 Task: Look for space in Mvomero, Tanzania from 8th August, 2023 to 15th August, 2023 for 9 adults in price range Rs.10000 to Rs.14000. Place can be shared room with 5 bedrooms having 9 beds and 5 bathrooms. Property type can be house, flat, guest house. Amenities needed are: wifi, TV, free parkinig on premises, gym, breakfast. Booking option can be shelf check-in. Required host language is English.
Action: Mouse moved to (482, 97)
Screenshot: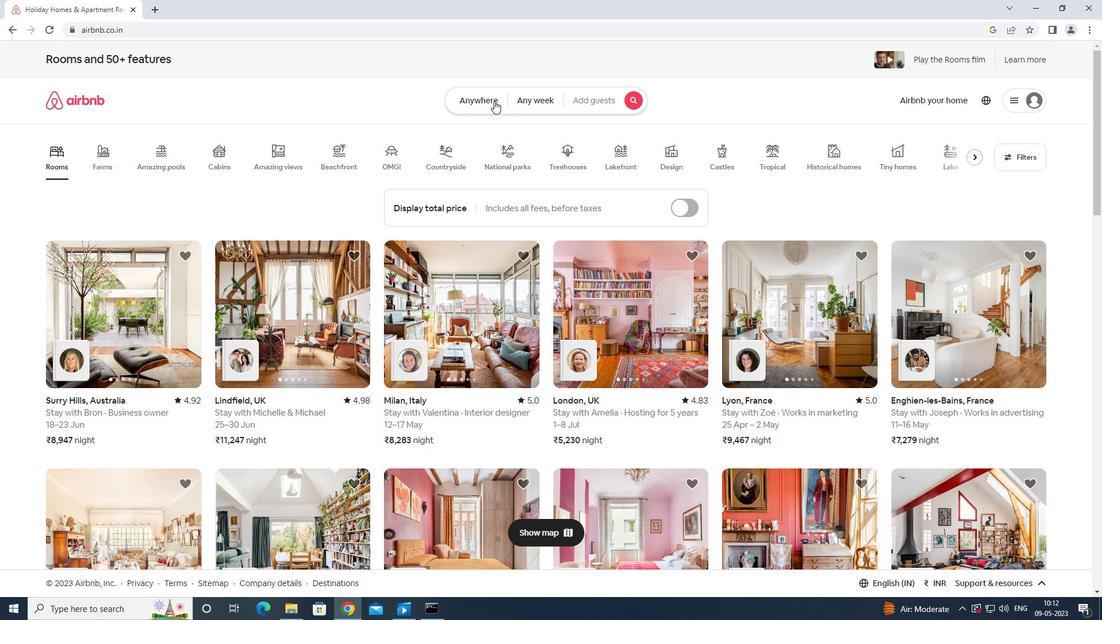 
Action: Mouse pressed left at (482, 97)
Screenshot: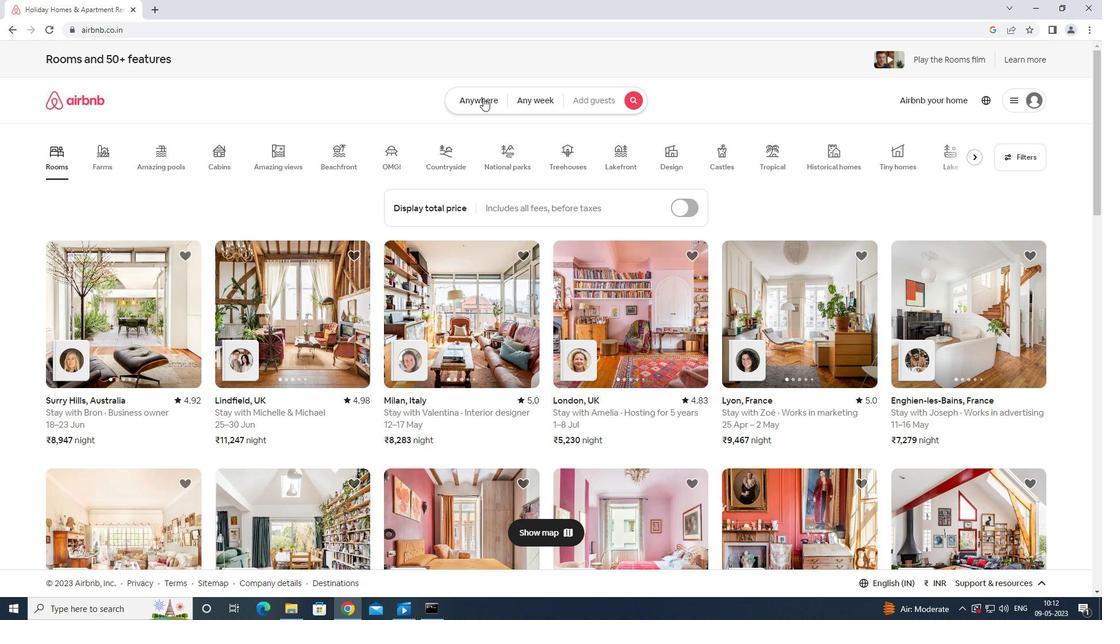 
Action: Mouse moved to (454, 133)
Screenshot: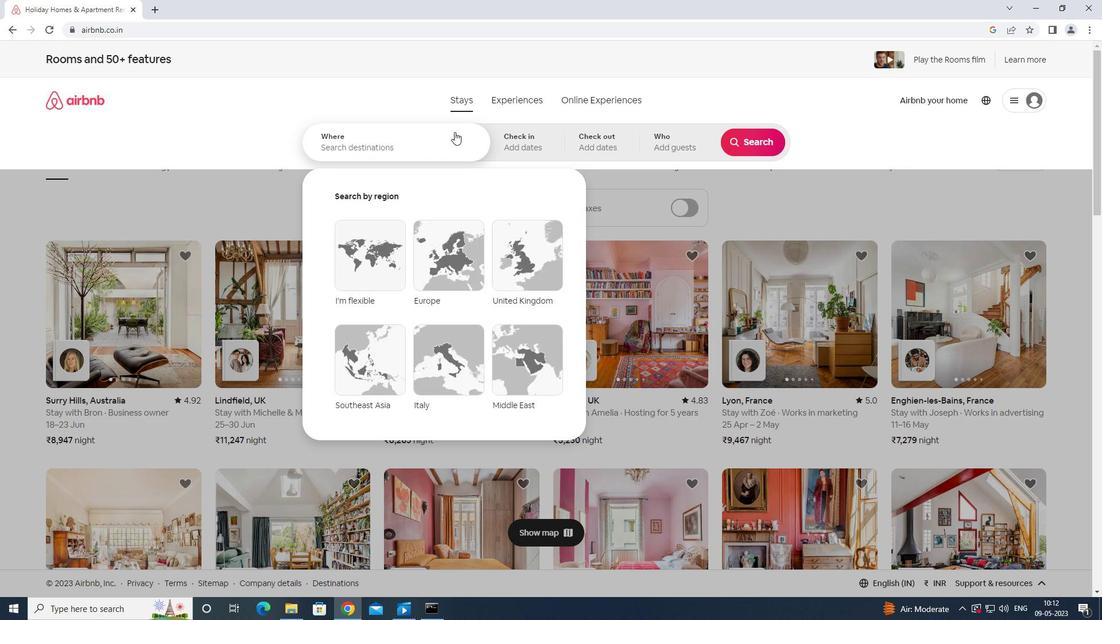 
Action: Mouse pressed left at (454, 133)
Screenshot: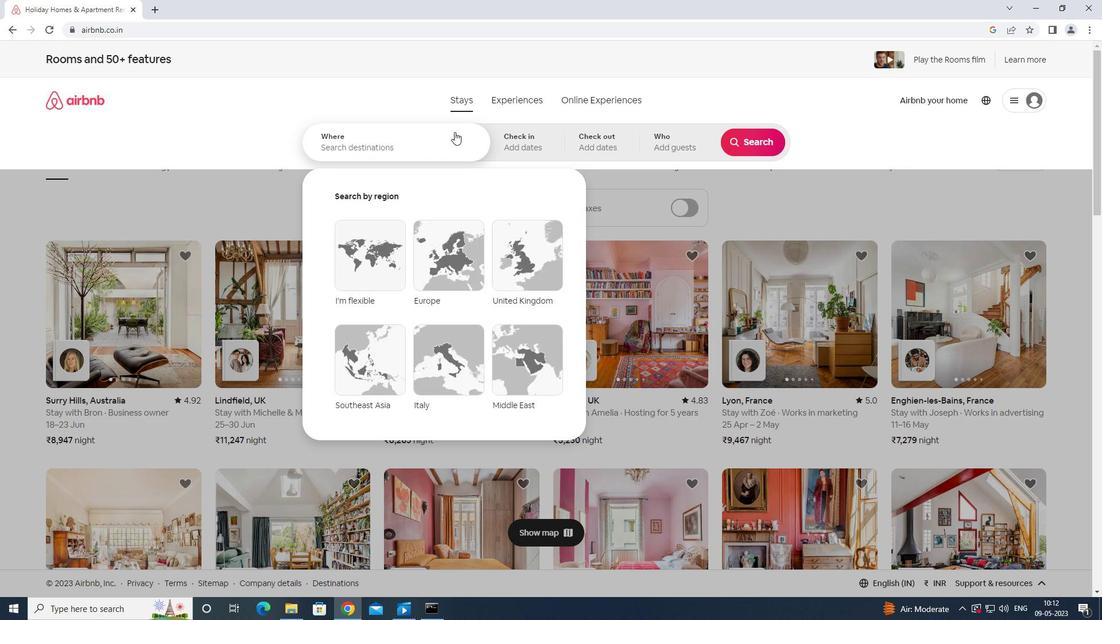 
Action: Mouse moved to (458, 140)
Screenshot: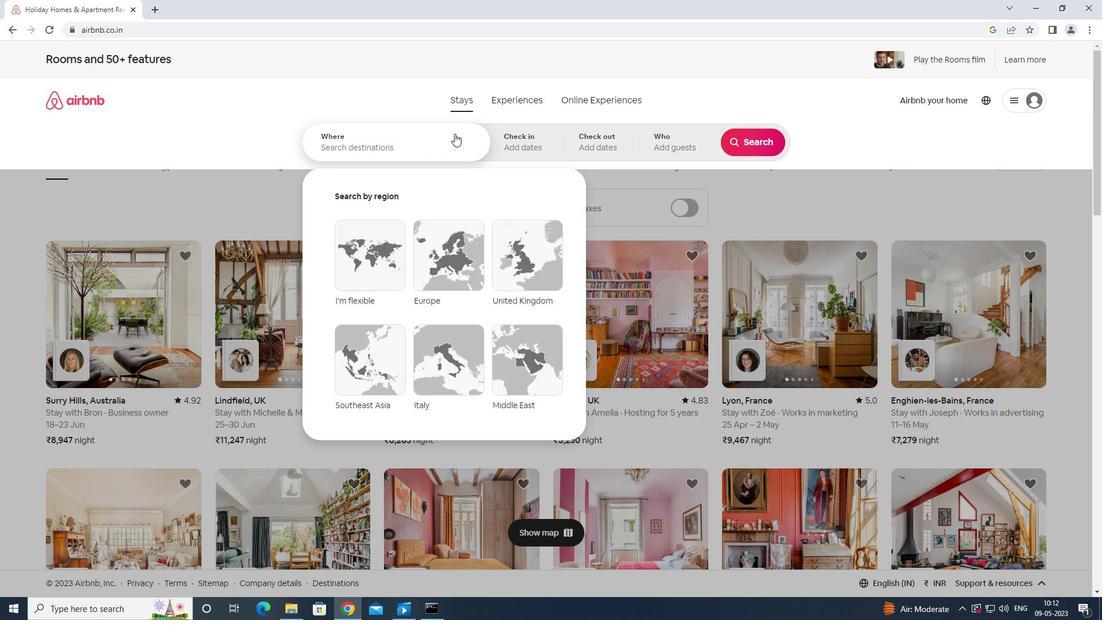 
Action: Key pressed <Key.shift>MVOMERO<Key.space>T
Screenshot: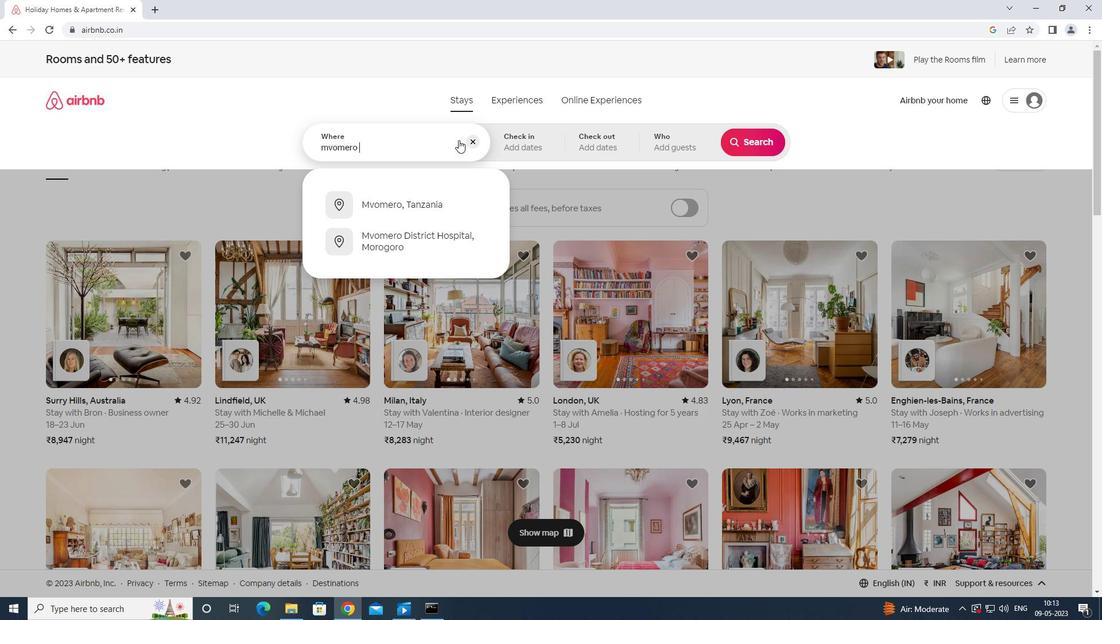 
Action: Mouse moved to (458, 140)
Screenshot: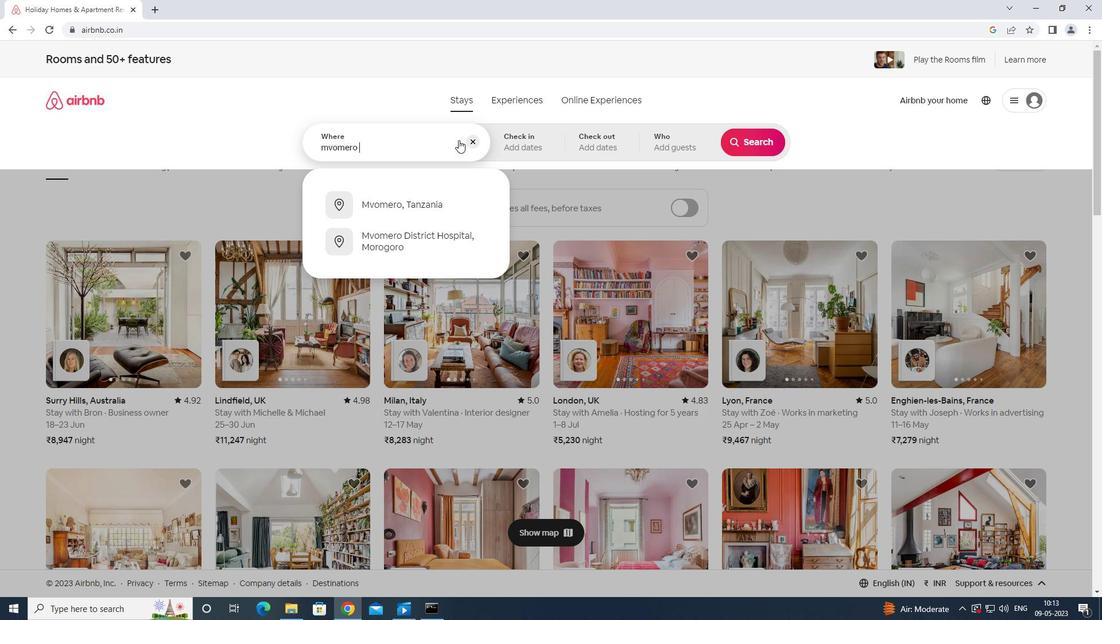 
Action: Key pressed ANZANIA<Key.enter>
Screenshot: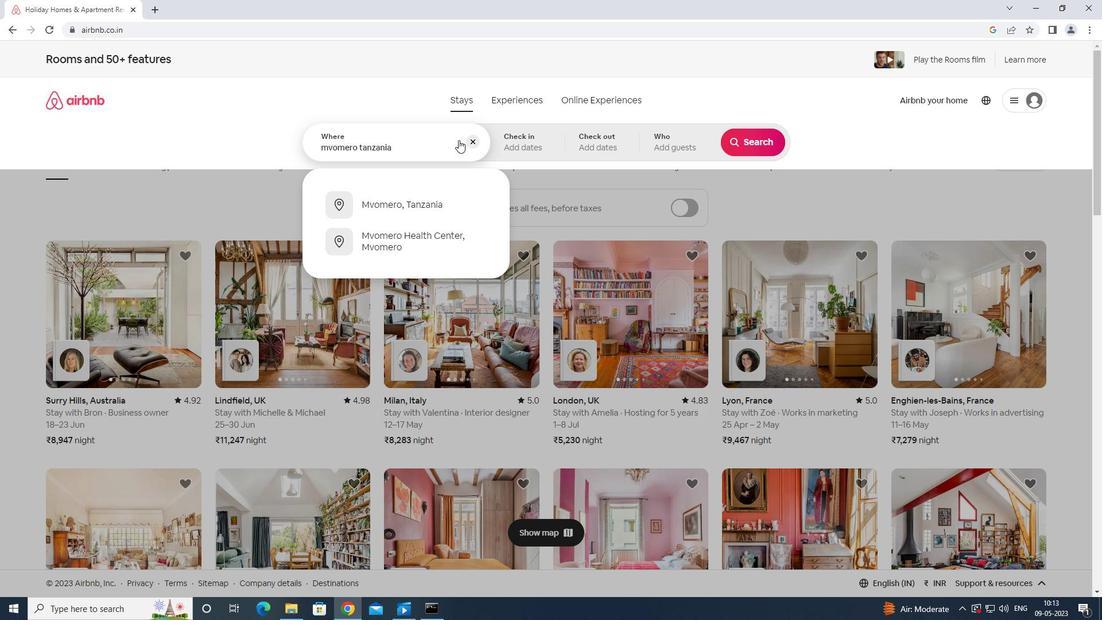 
Action: Mouse moved to (754, 235)
Screenshot: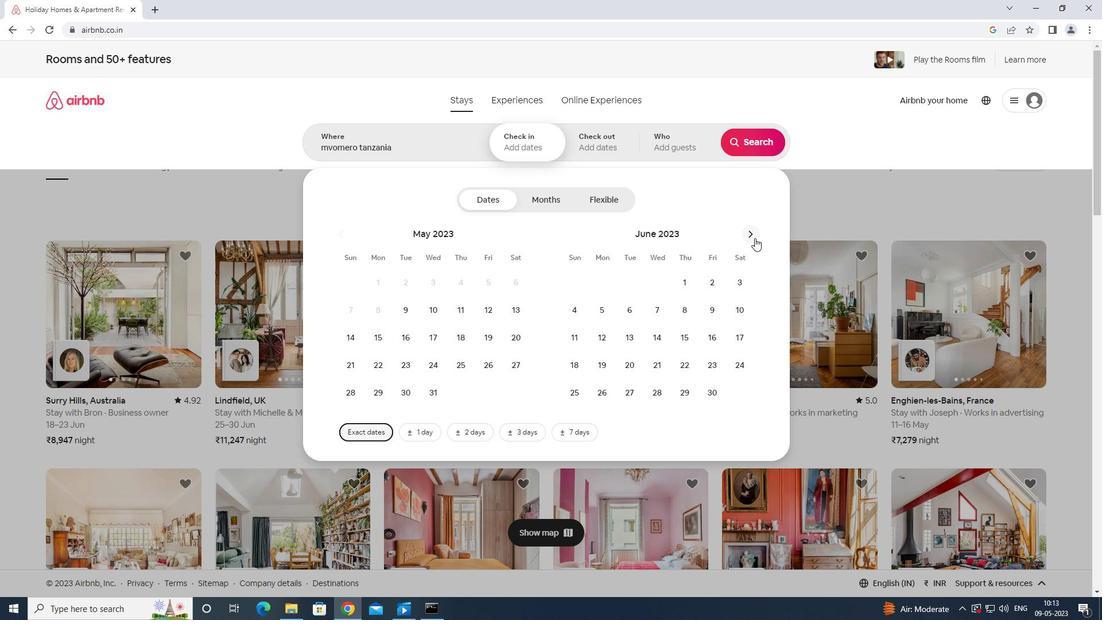 
Action: Mouse pressed left at (754, 235)
Screenshot: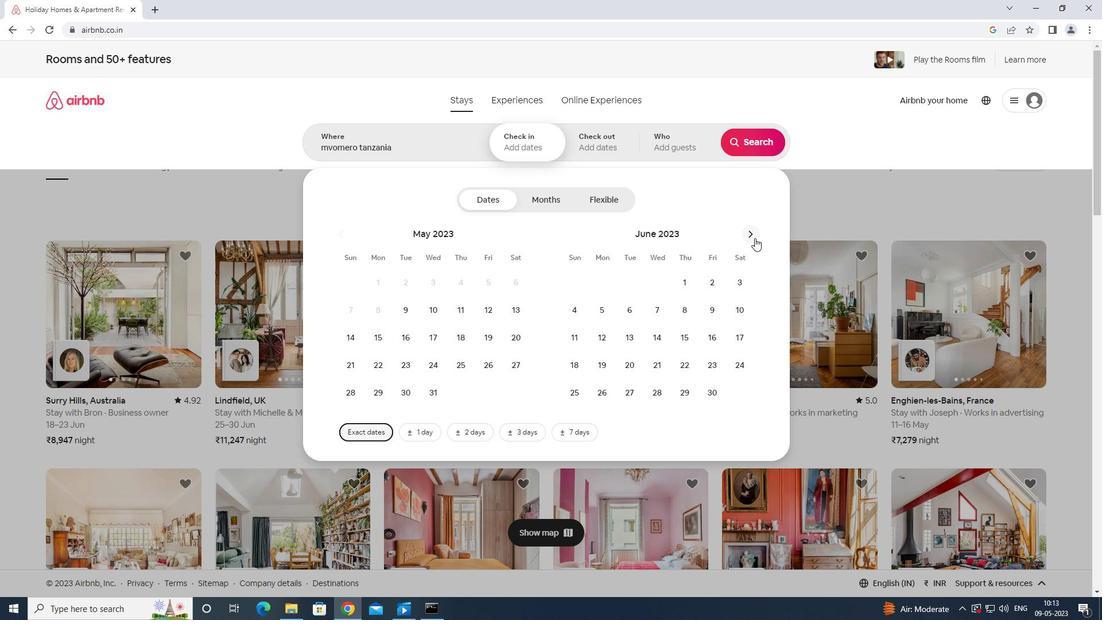 
Action: Mouse moved to (746, 240)
Screenshot: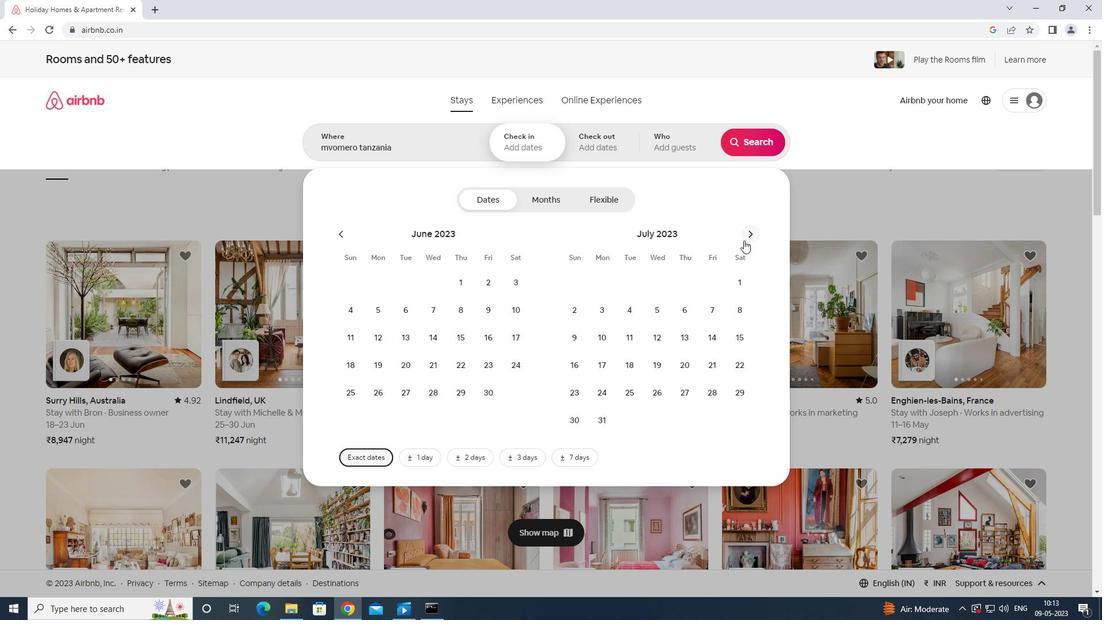 
Action: Mouse pressed left at (746, 240)
Screenshot: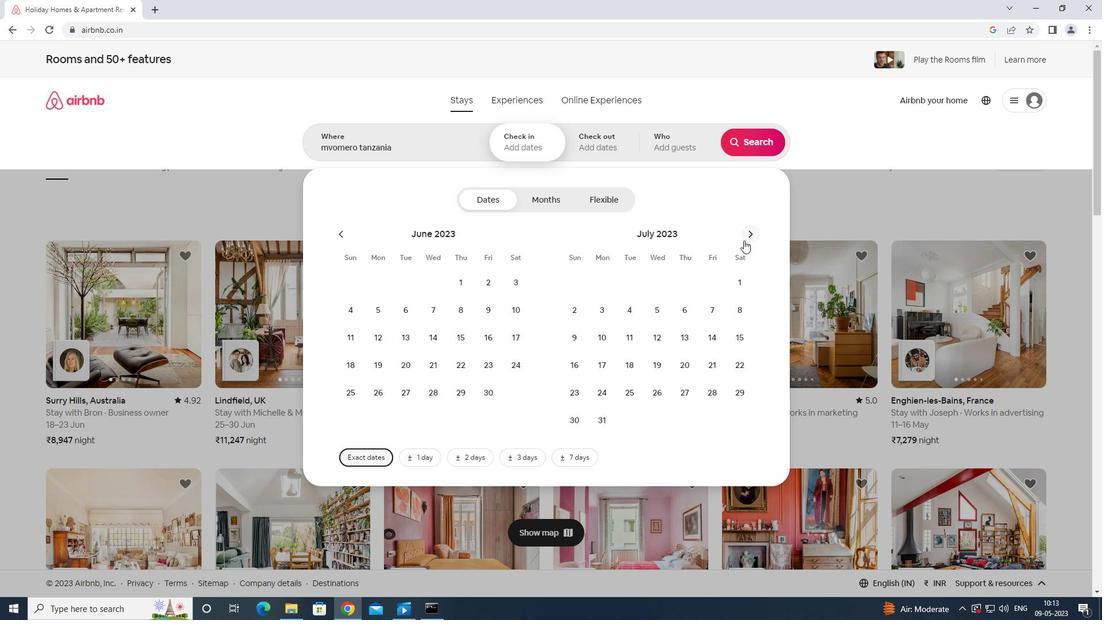 
Action: Mouse moved to (625, 308)
Screenshot: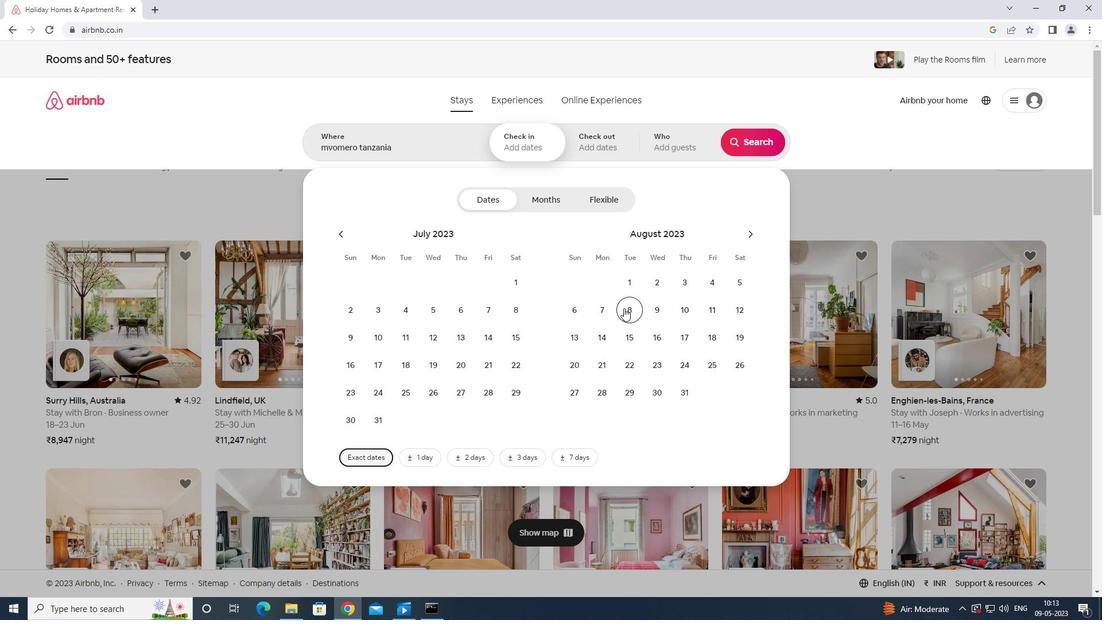 
Action: Mouse pressed left at (625, 308)
Screenshot: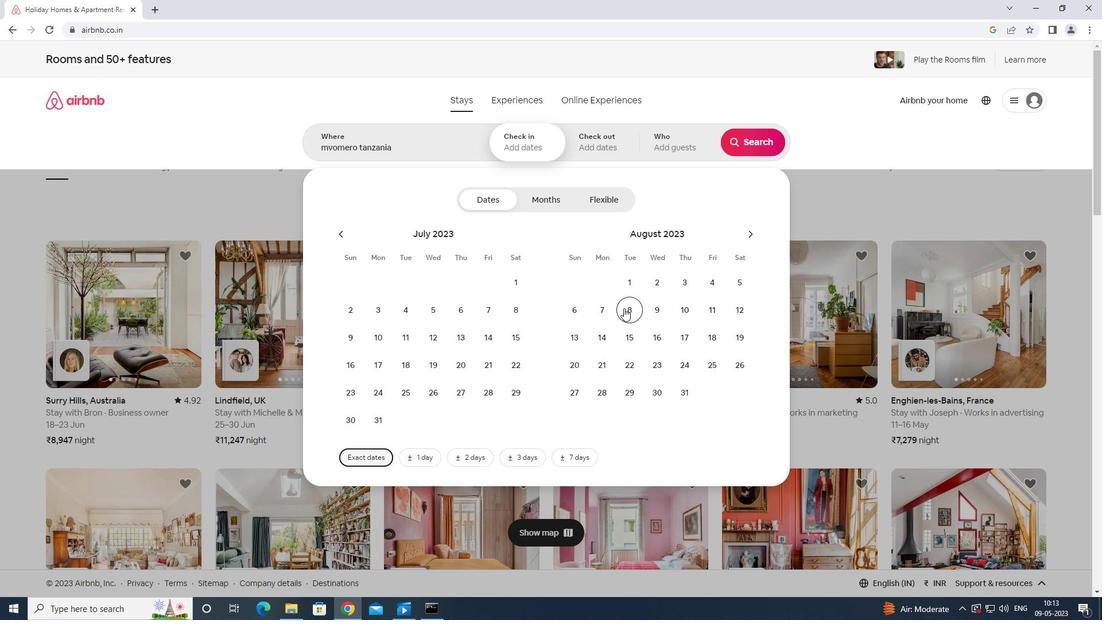 
Action: Mouse moved to (634, 332)
Screenshot: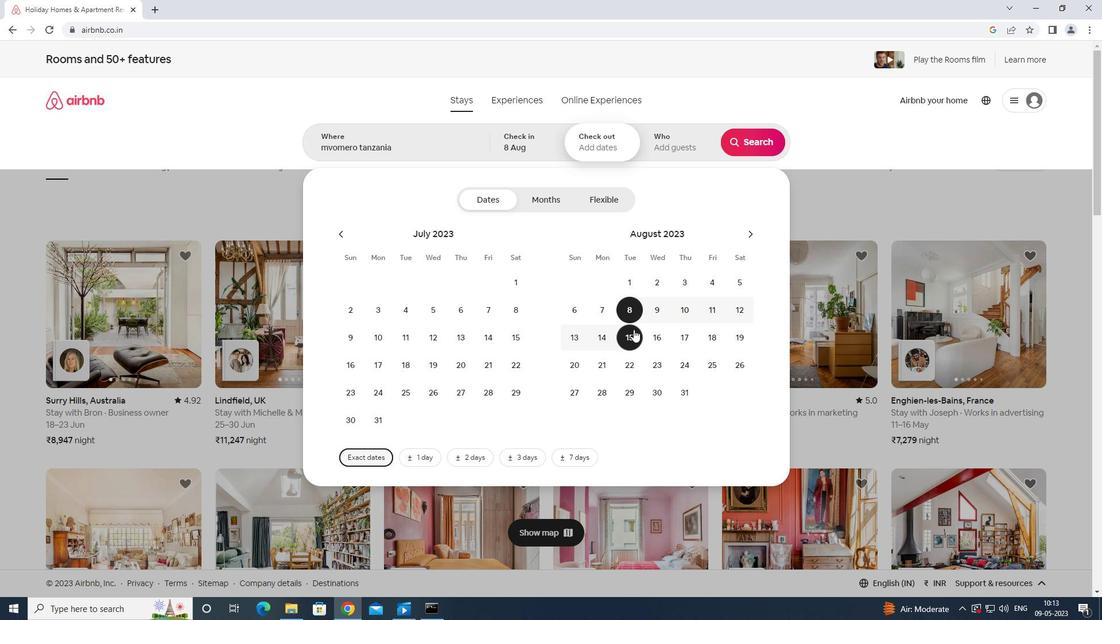 
Action: Mouse pressed left at (634, 332)
Screenshot: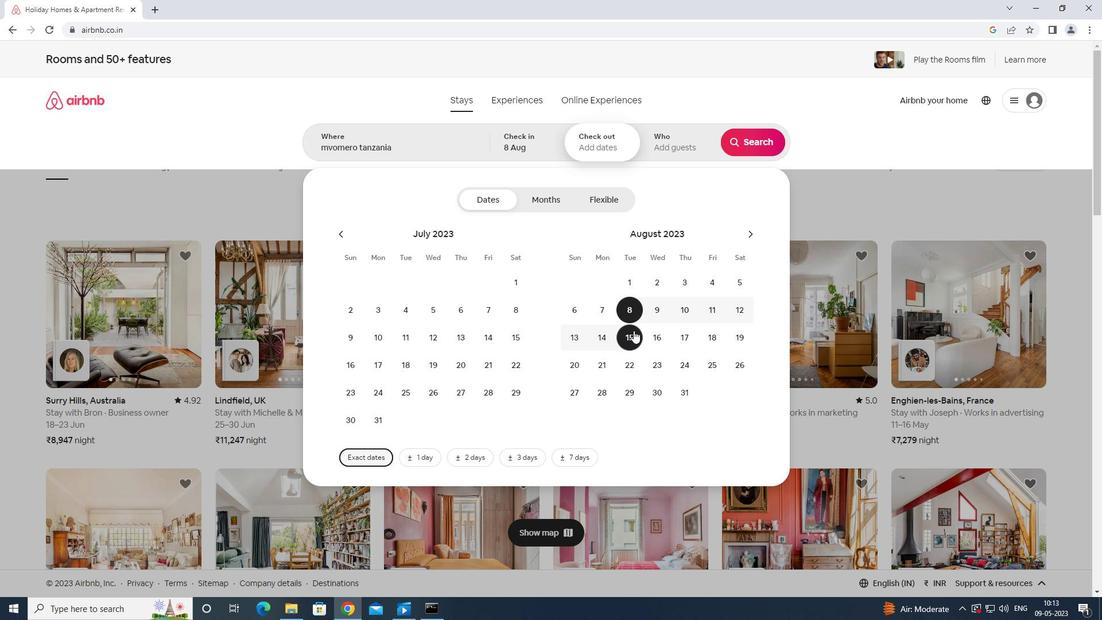 
Action: Mouse moved to (669, 142)
Screenshot: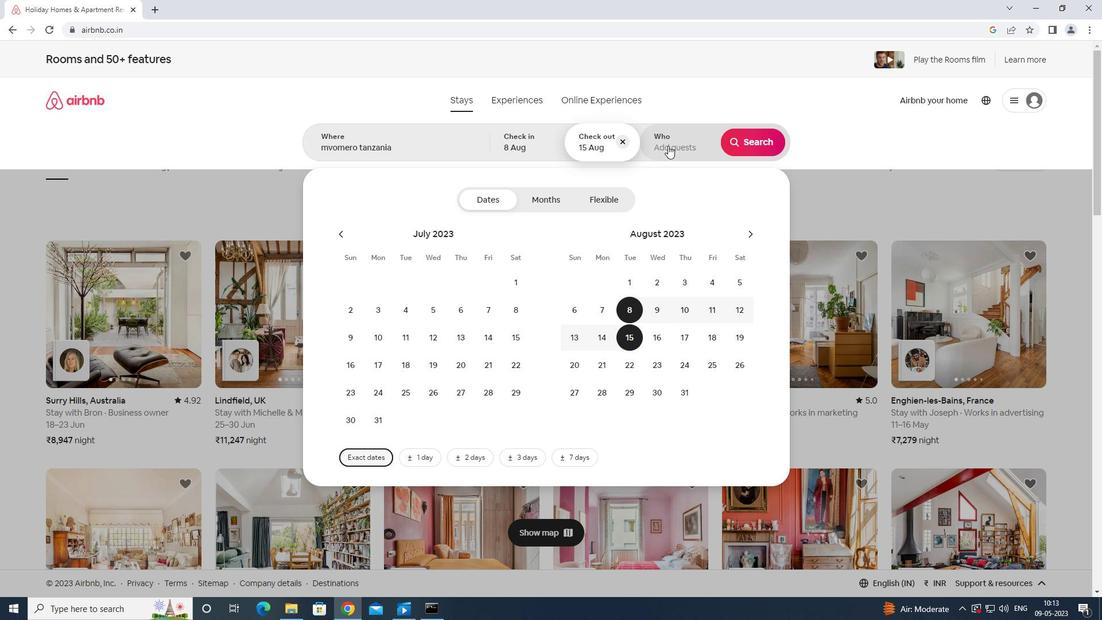 
Action: Mouse pressed left at (669, 142)
Screenshot: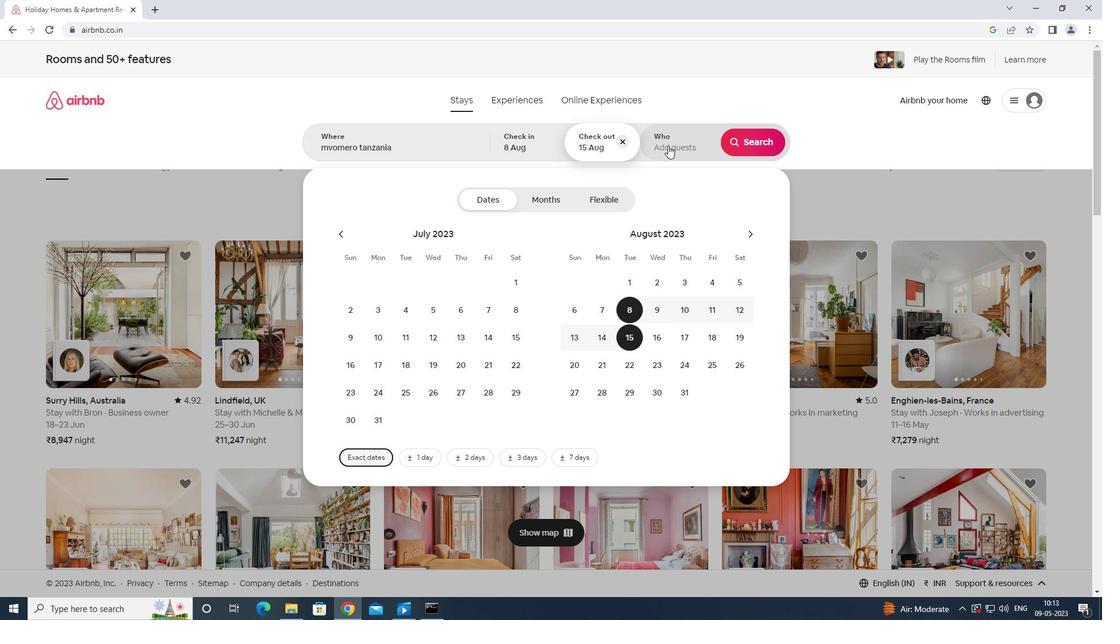 
Action: Mouse moved to (765, 199)
Screenshot: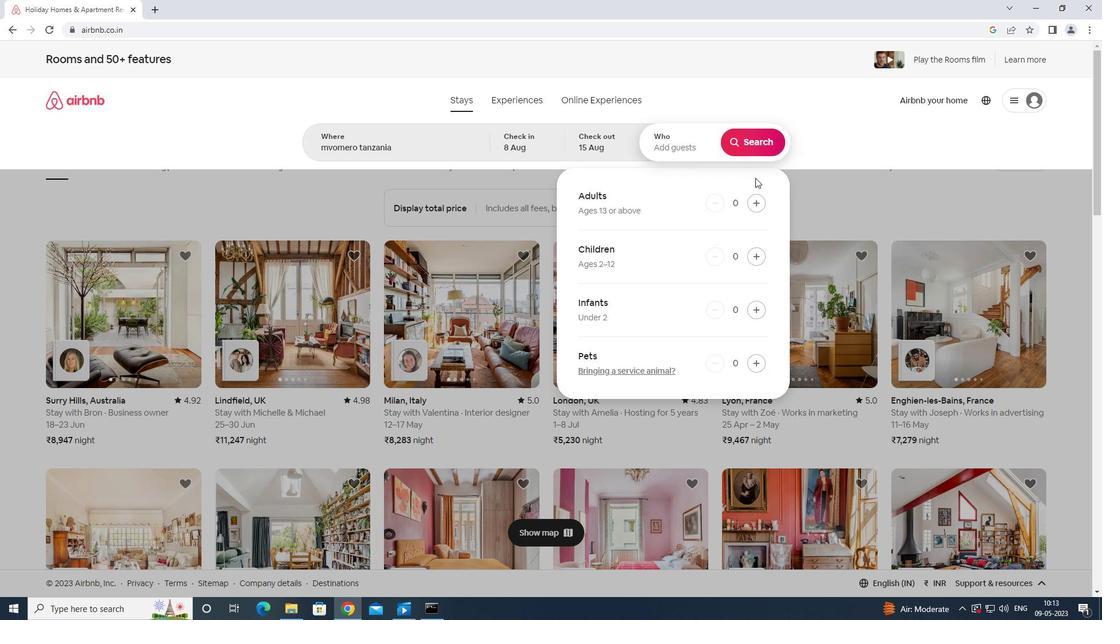 
Action: Mouse pressed left at (765, 199)
Screenshot: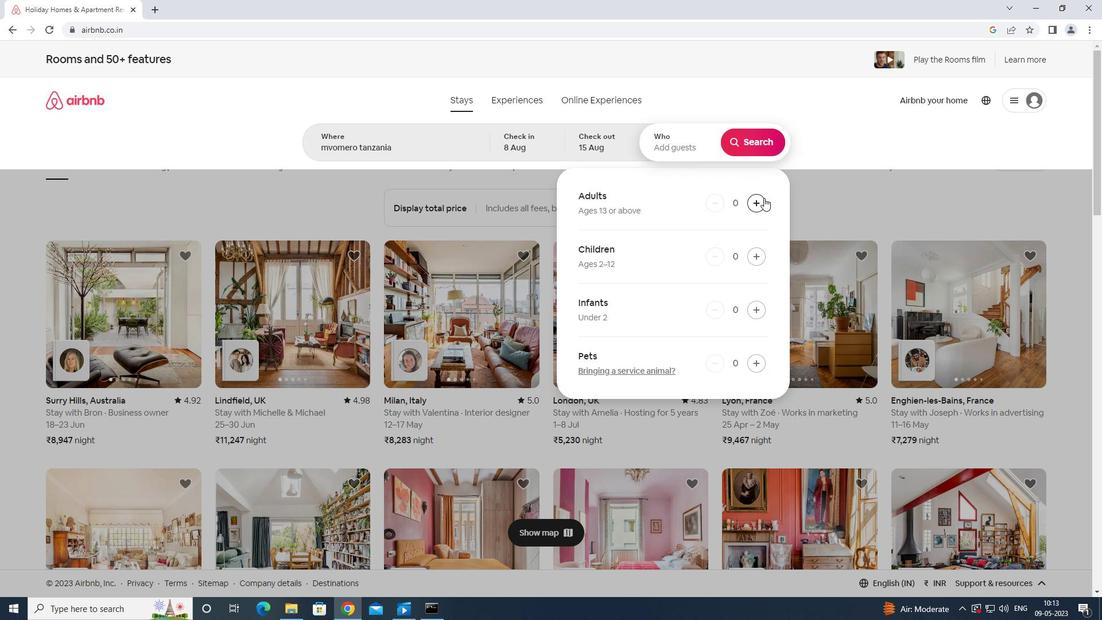 
Action: Mouse moved to (765, 199)
Screenshot: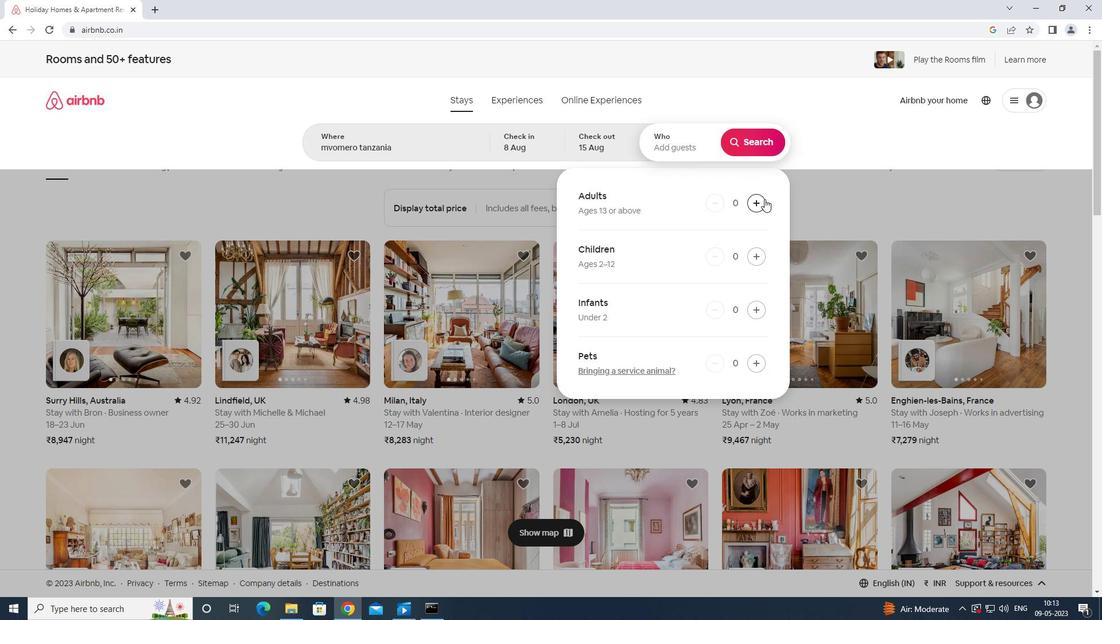 
Action: Mouse pressed left at (765, 199)
Screenshot: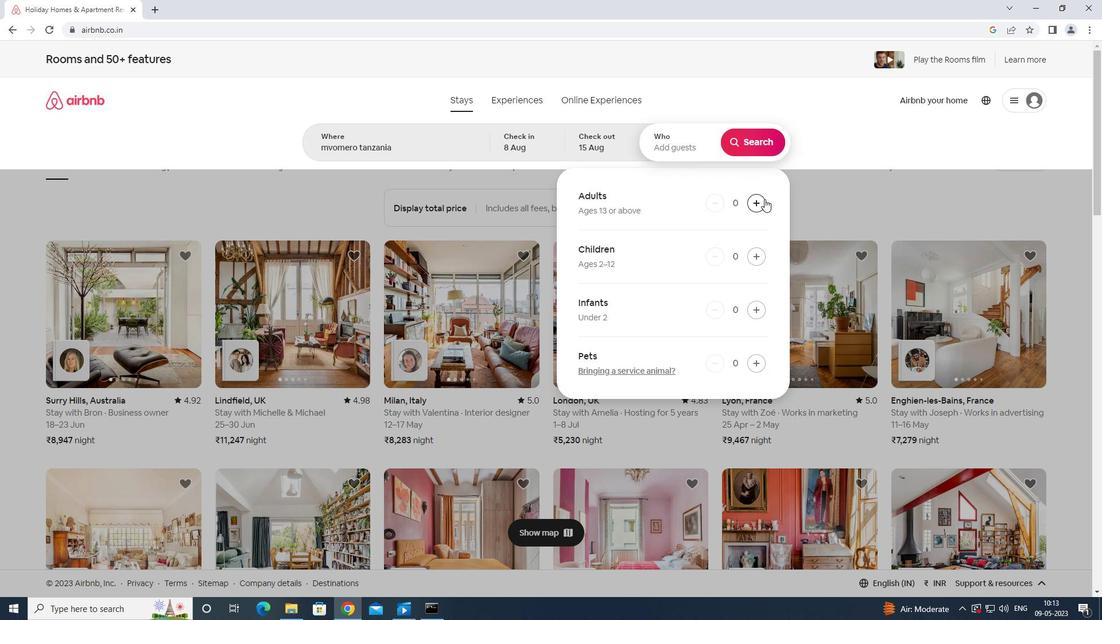 
Action: Mouse pressed left at (765, 199)
Screenshot: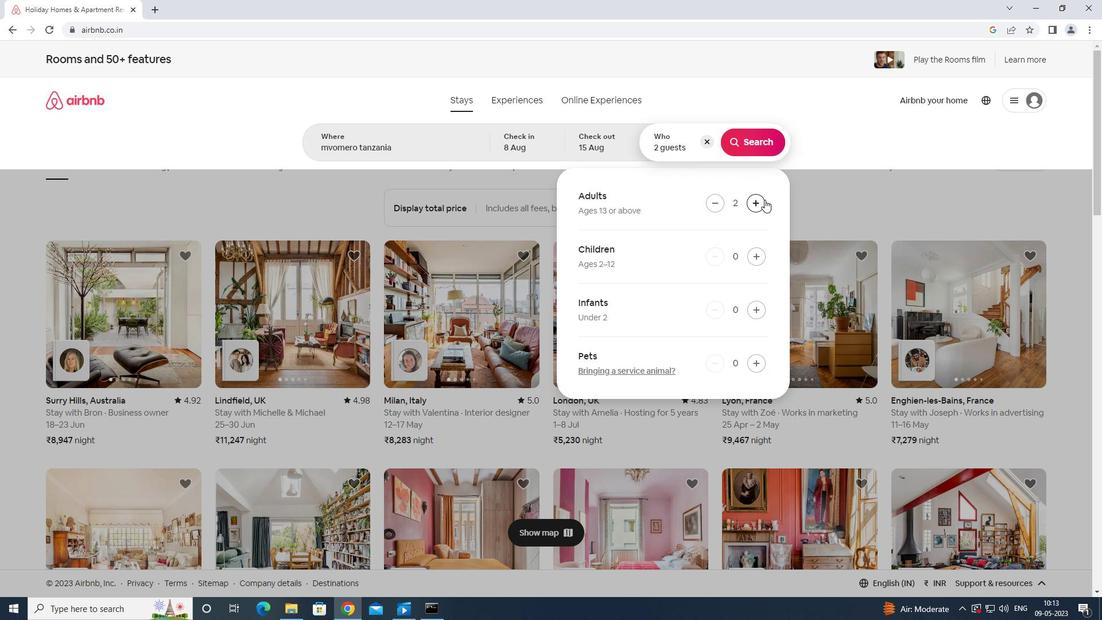 
Action: Mouse moved to (765, 199)
Screenshot: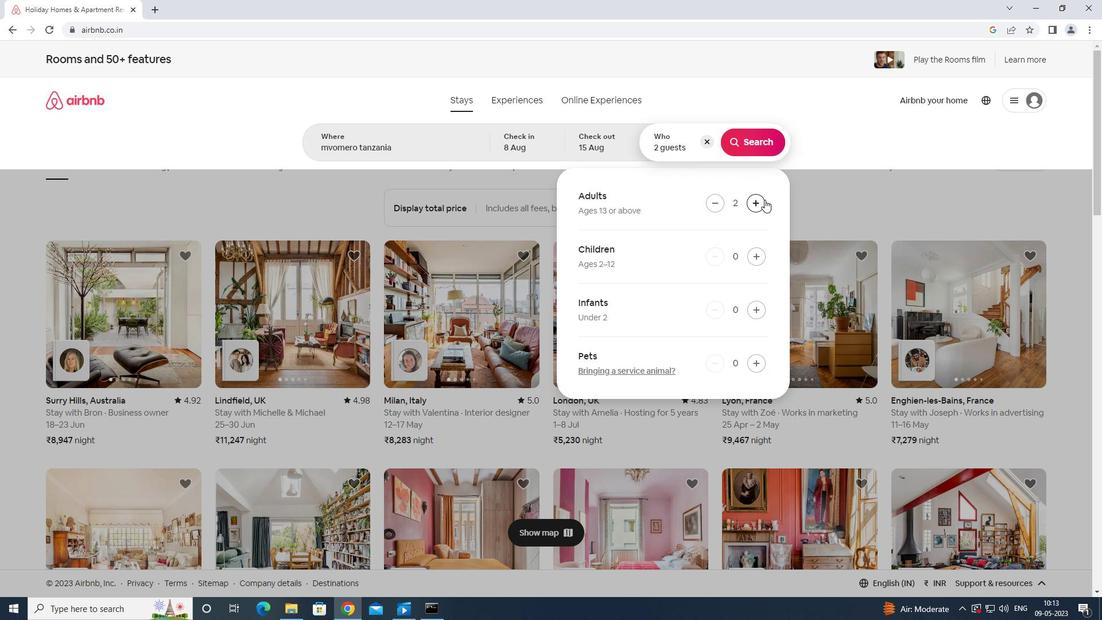 
Action: Mouse pressed left at (765, 199)
Screenshot: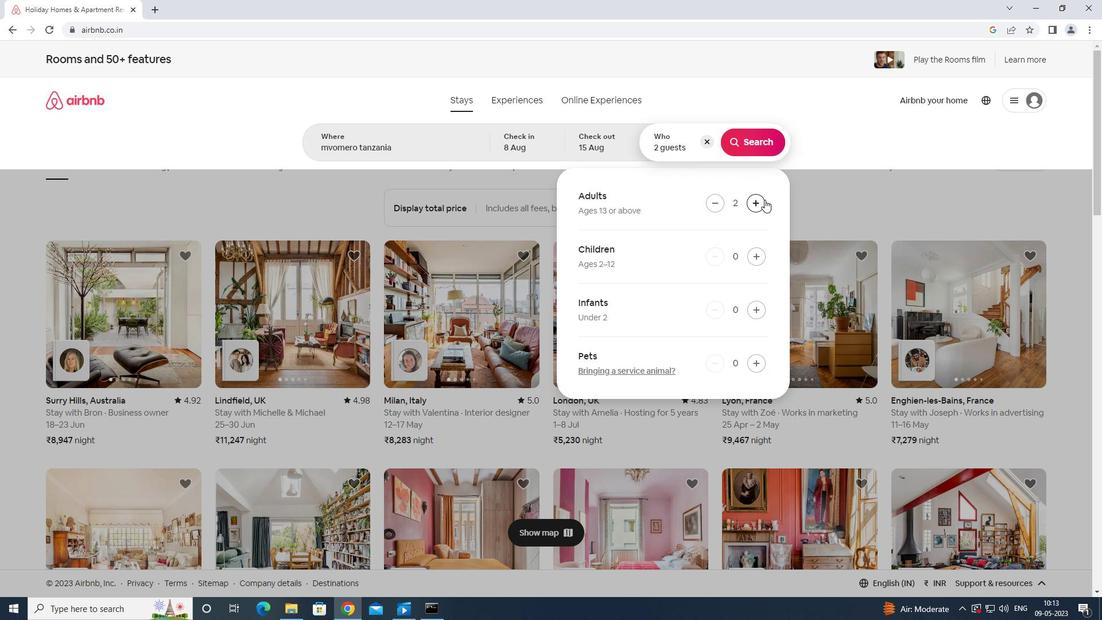 
Action: Mouse moved to (765, 199)
Screenshot: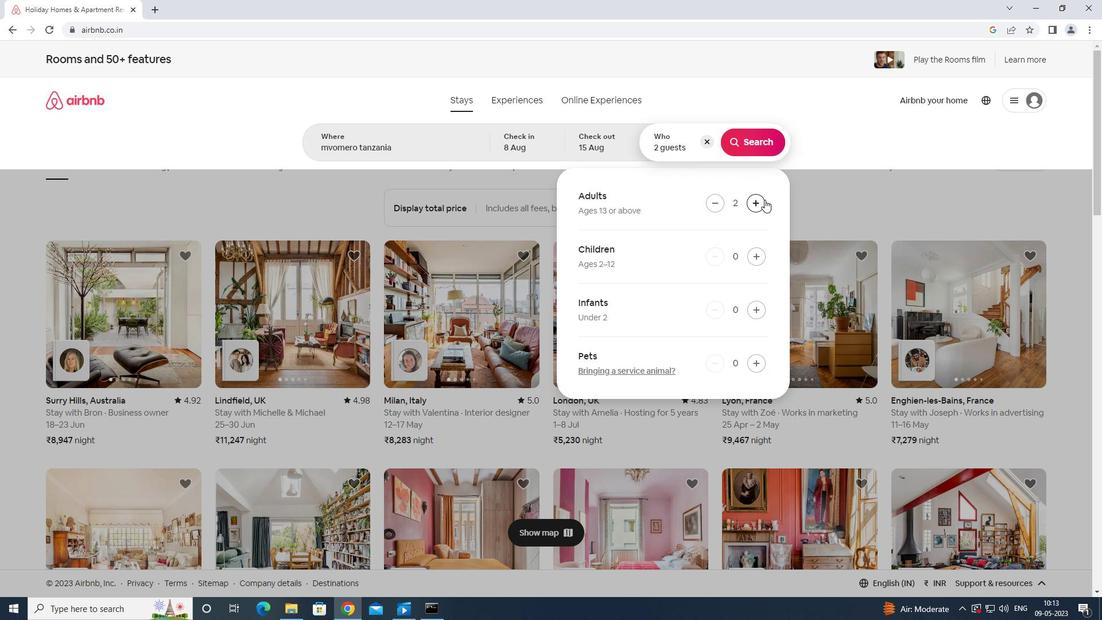 
Action: Mouse pressed left at (765, 199)
Screenshot: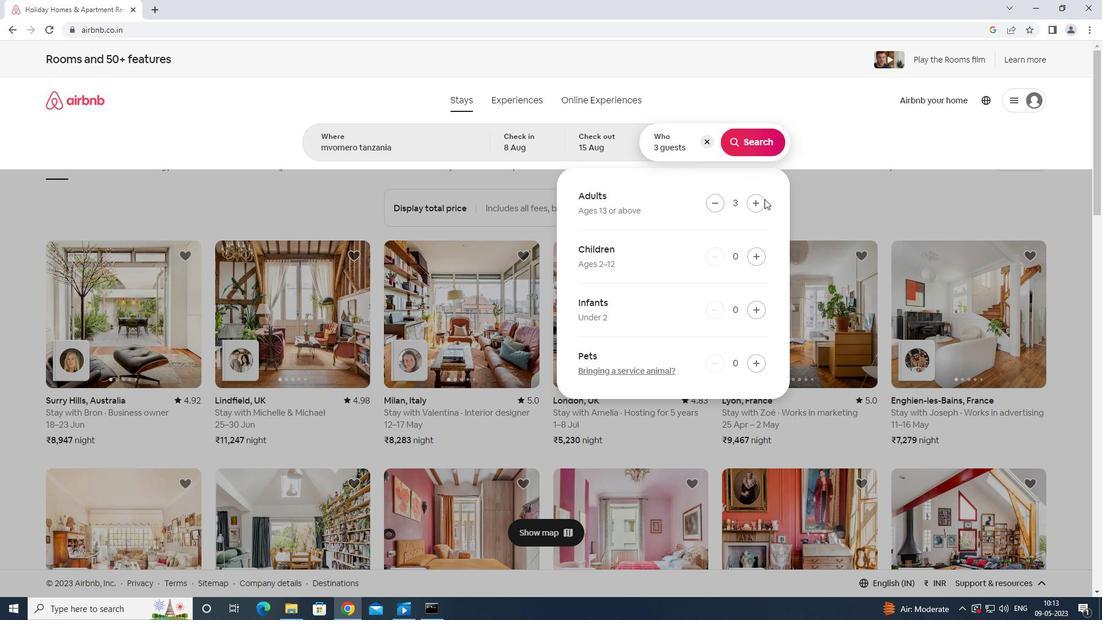 
Action: Mouse pressed left at (765, 199)
Screenshot: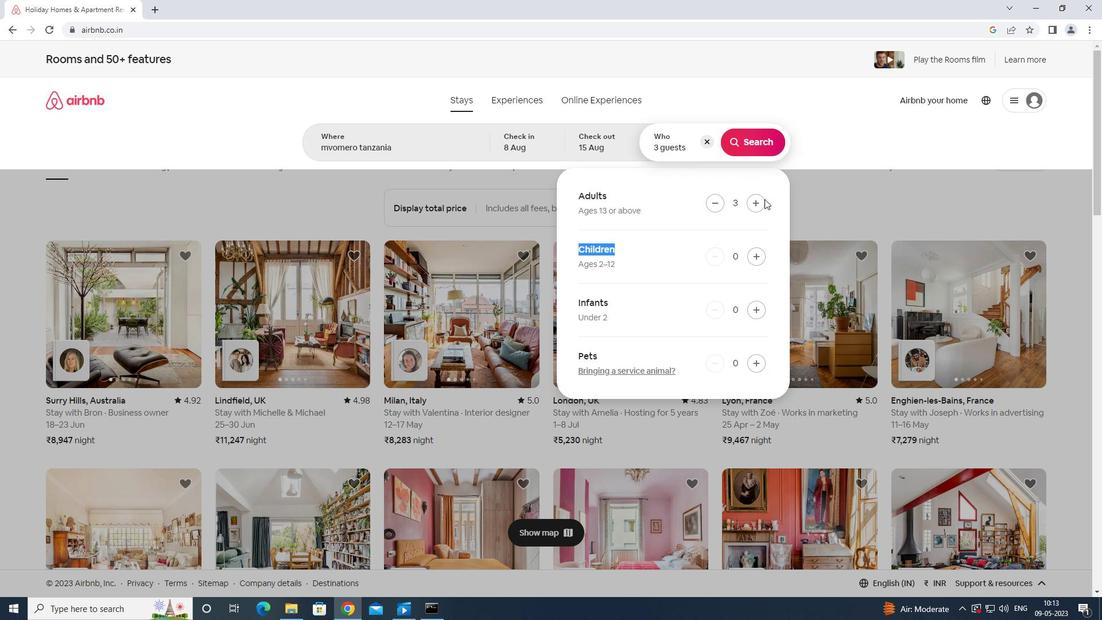 
Action: Mouse moved to (760, 200)
Screenshot: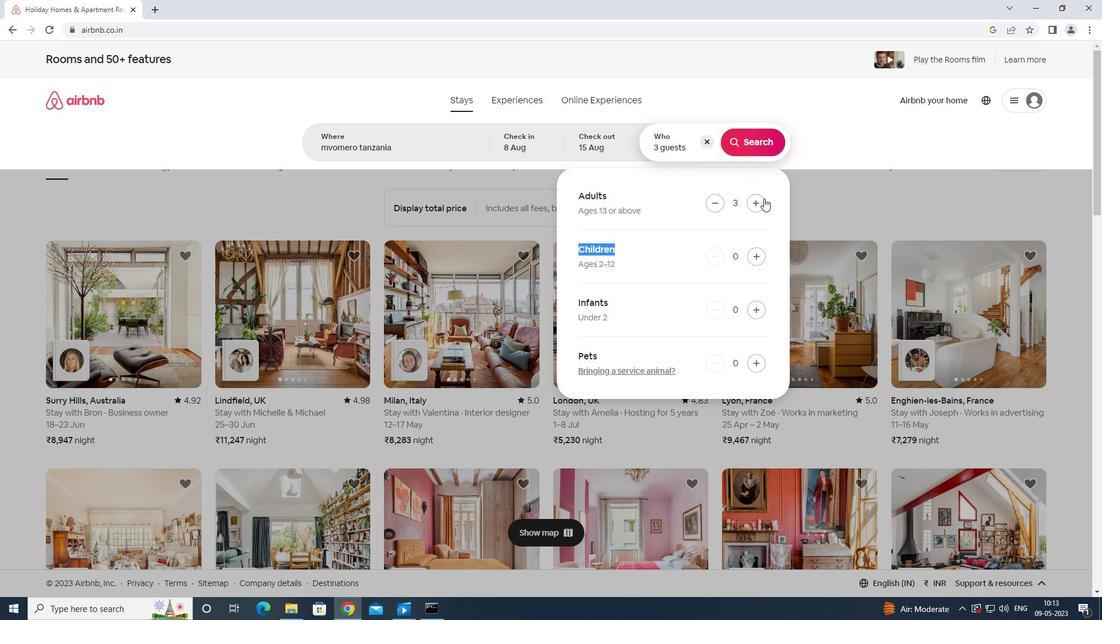
Action: Mouse pressed left at (760, 200)
Screenshot: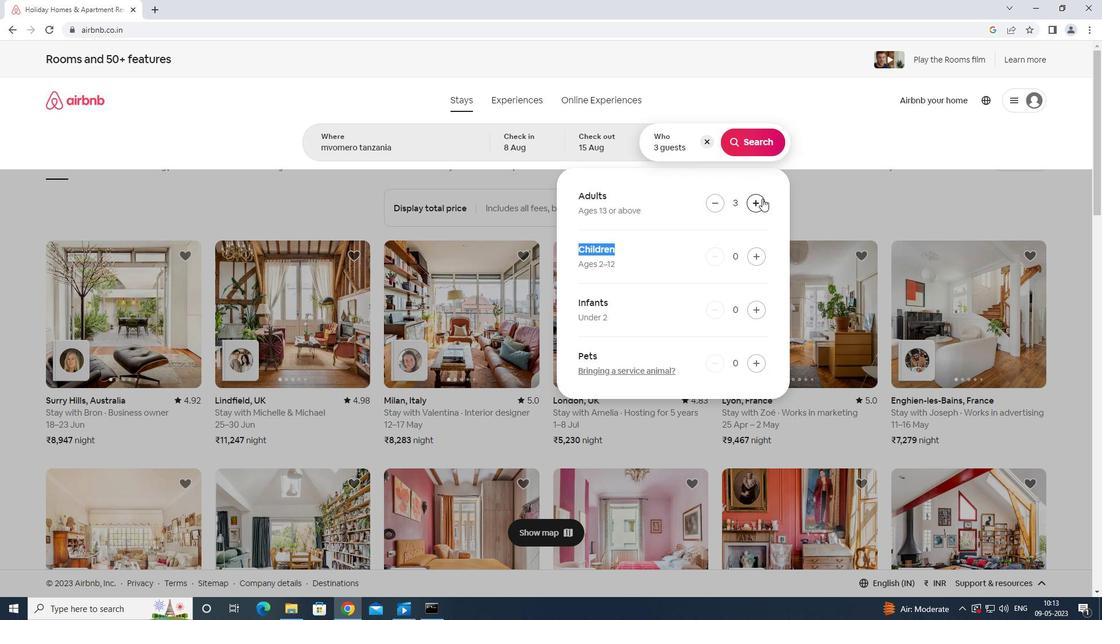 
Action: Mouse moved to (759, 201)
Screenshot: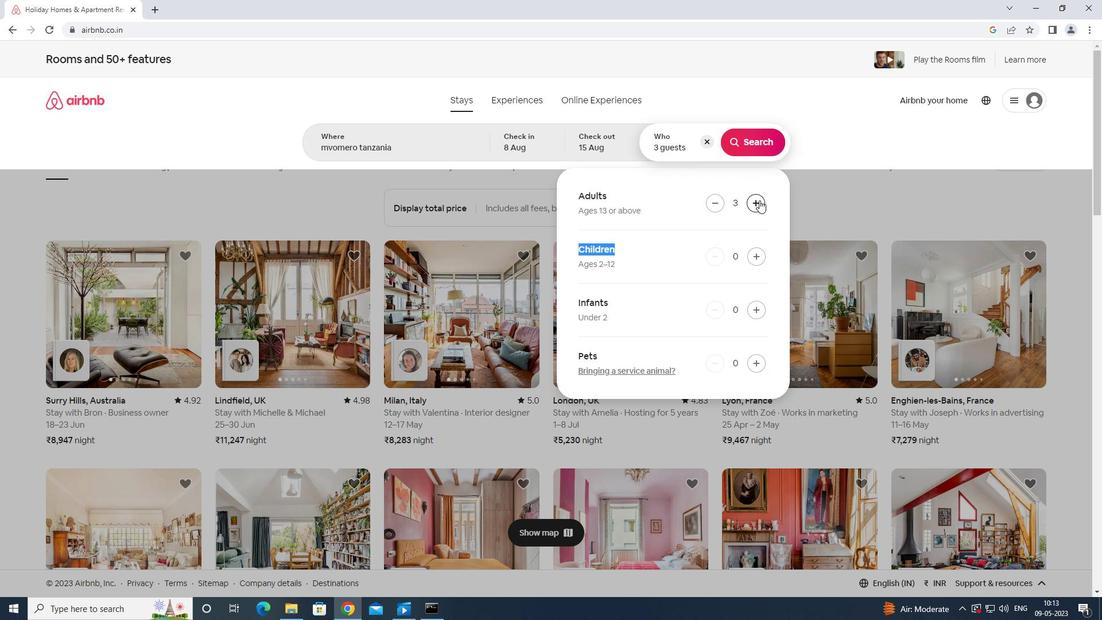 
Action: Mouse pressed left at (759, 201)
Screenshot: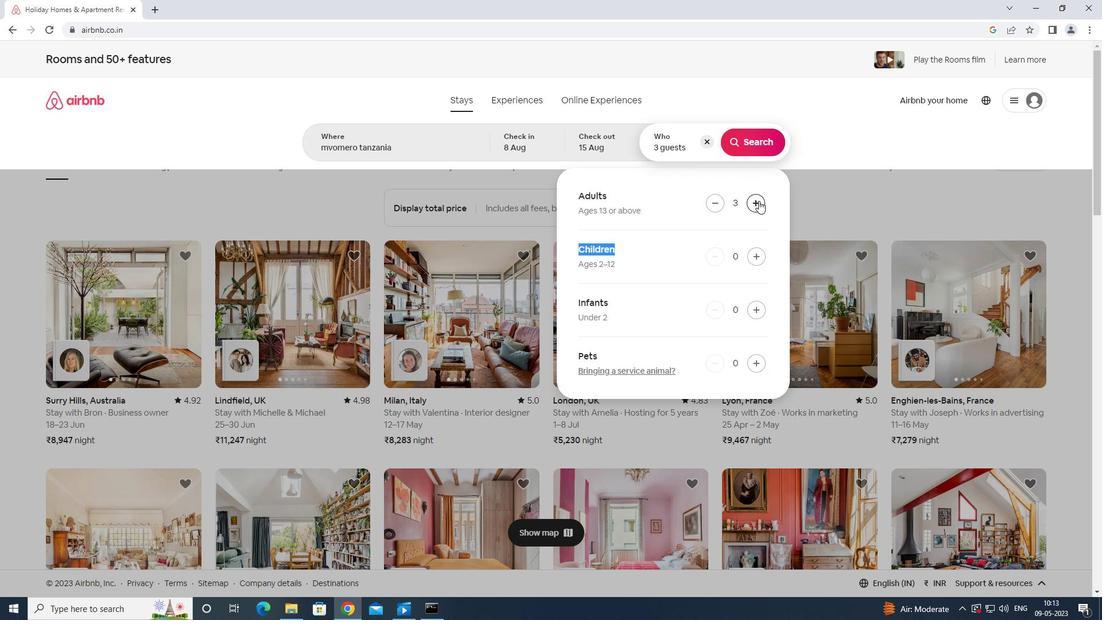 
Action: Mouse pressed left at (759, 201)
Screenshot: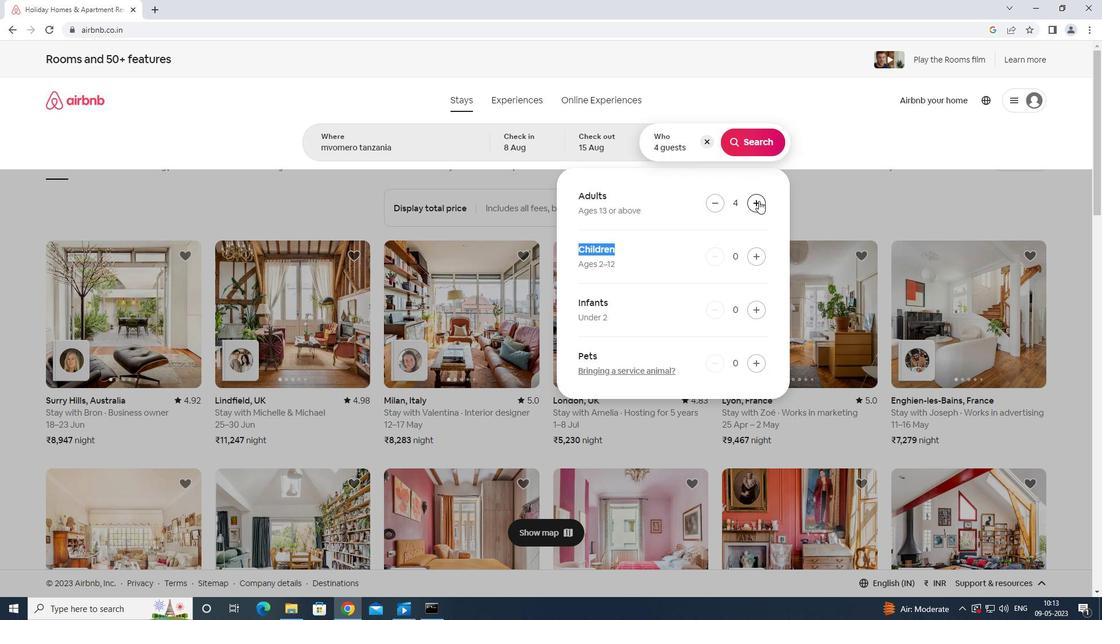 
Action: Mouse moved to (758, 201)
Screenshot: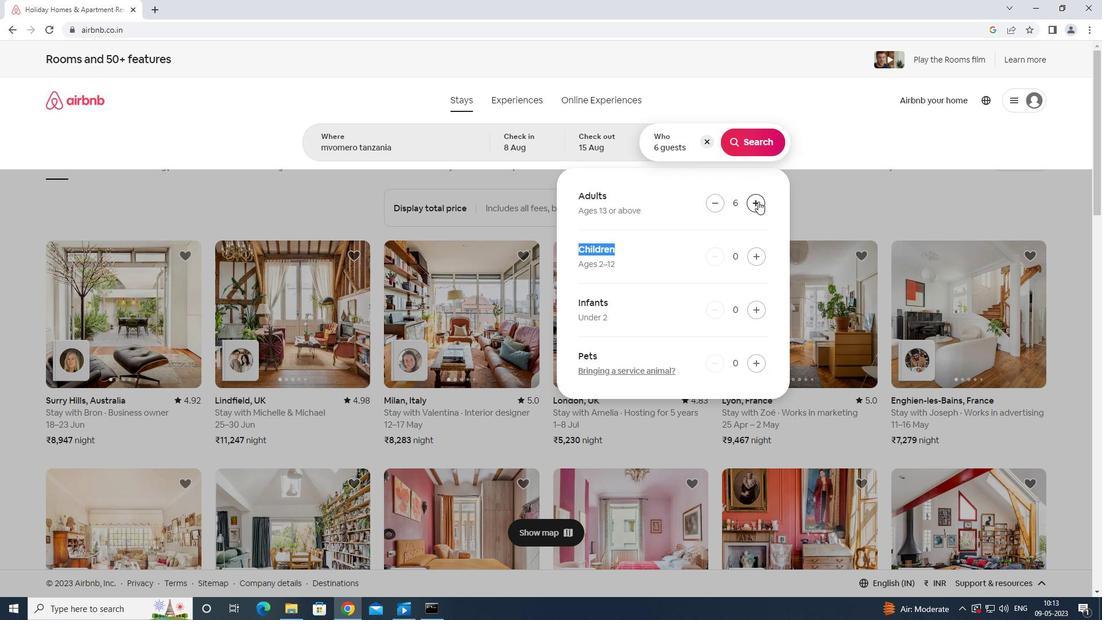 
Action: Mouse pressed left at (758, 201)
Screenshot: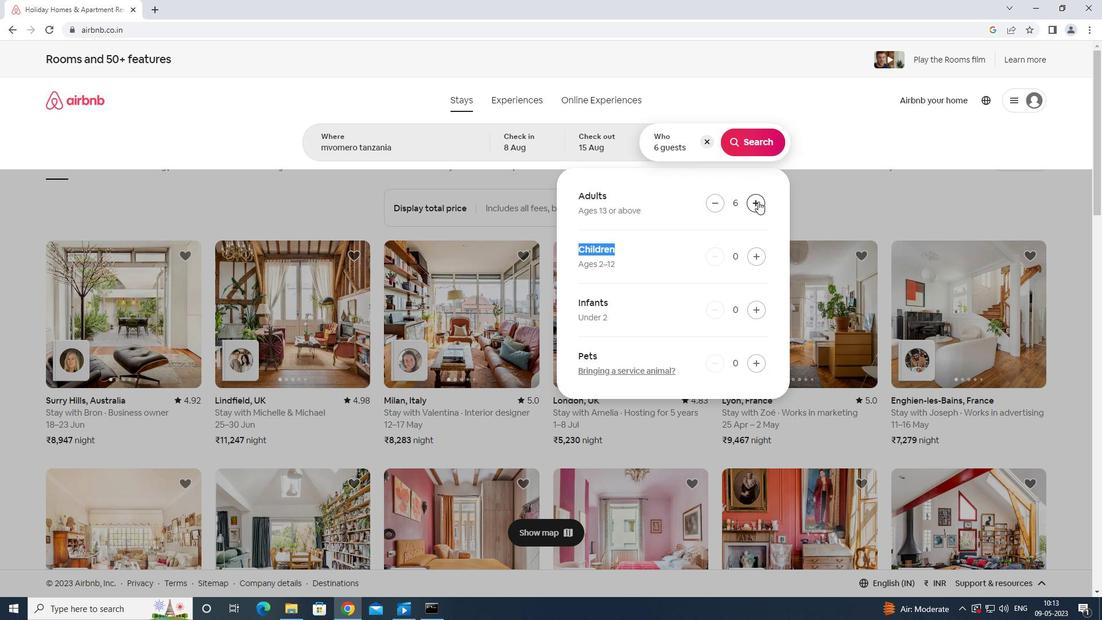 
Action: Mouse moved to (757, 201)
Screenshot: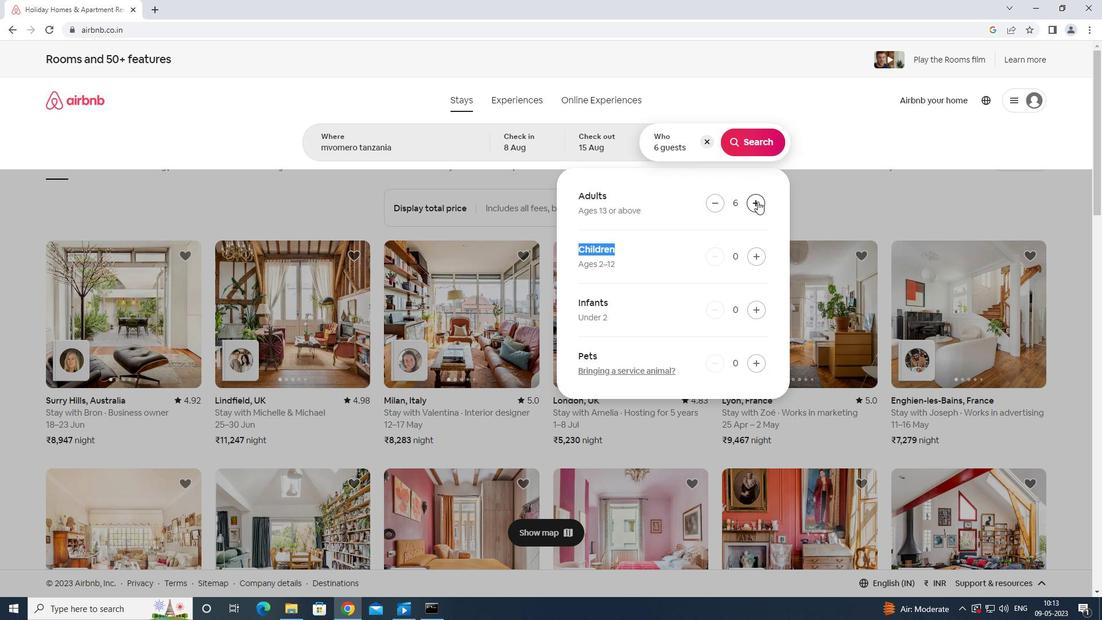 
Action: Mouse pressed left at (757, 201)
Screenshot: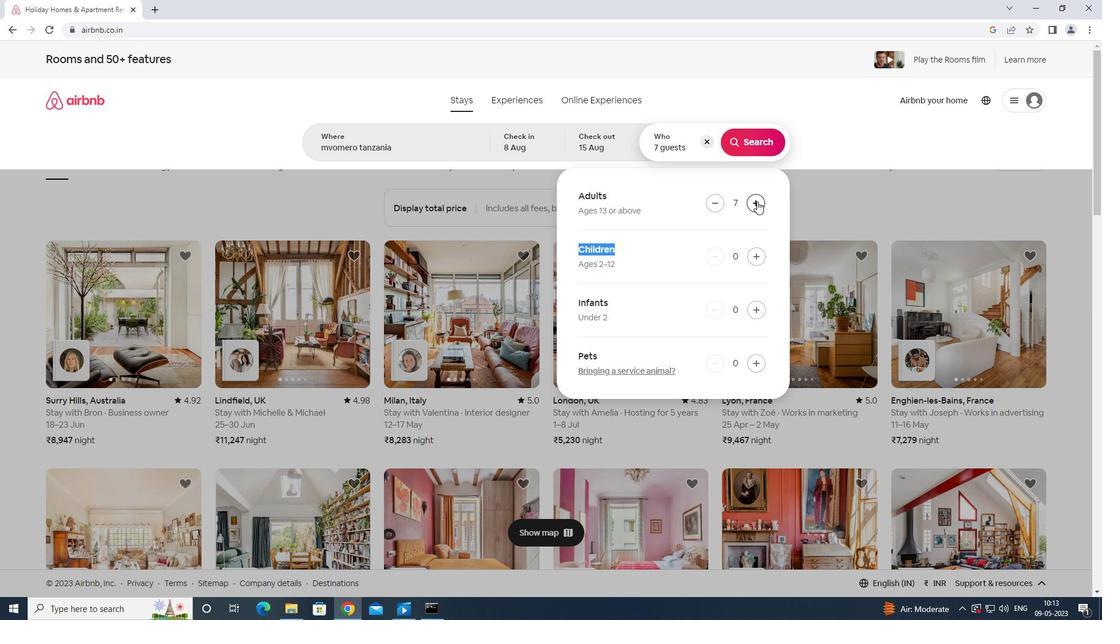 
Action: Mouse pressed left at (757, 201)
Screenshot: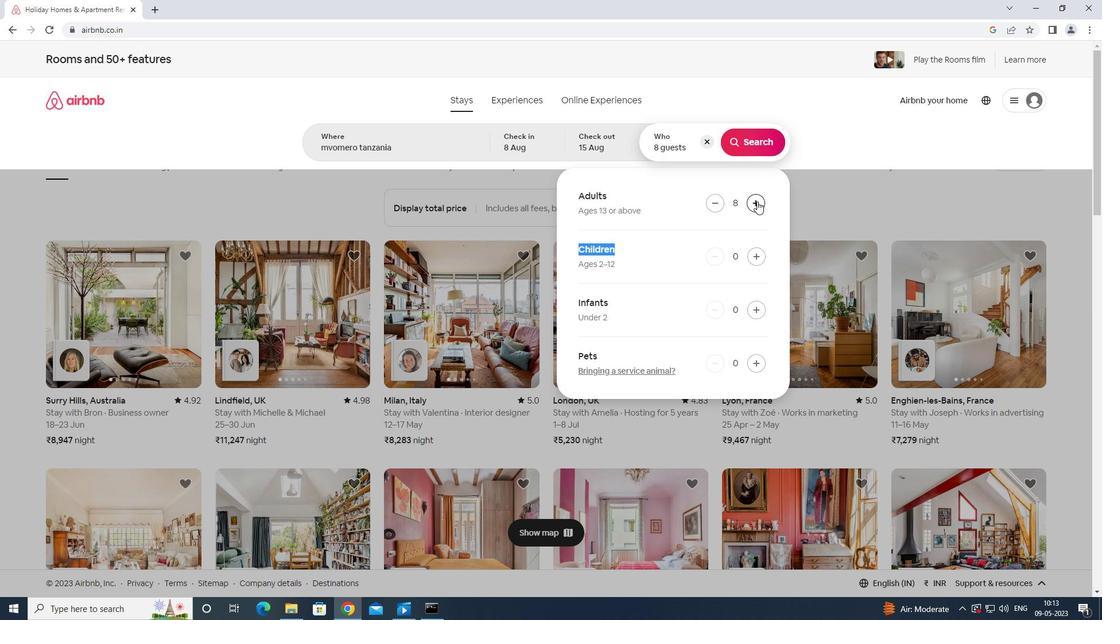 
Action: Mouse moved to (752, 136)
Screenshot: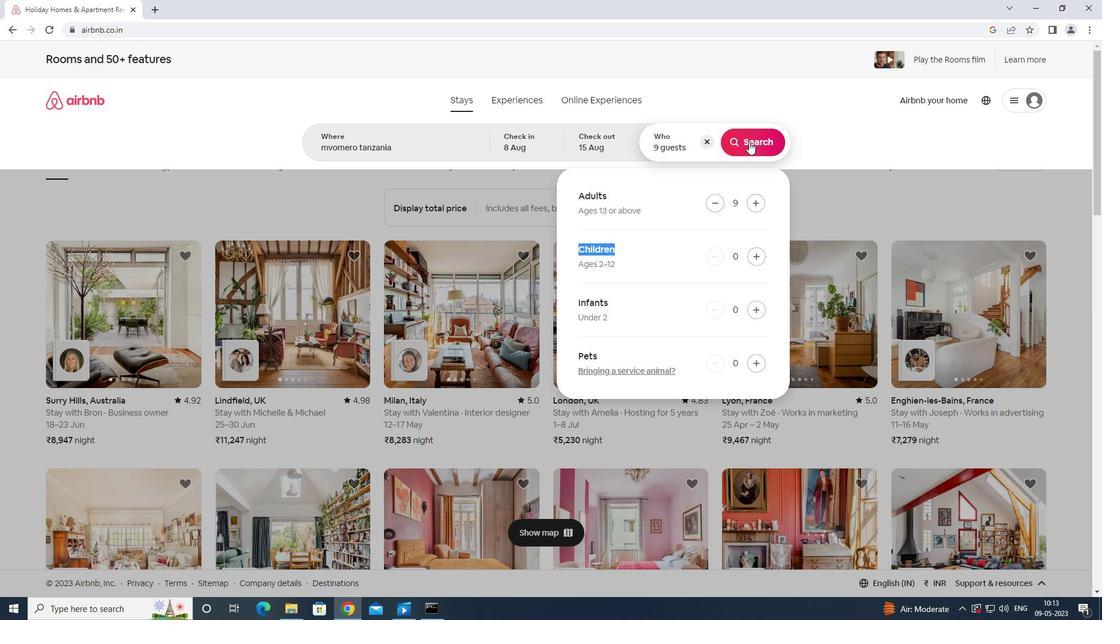 
Action: Mouse pressed left at (752, 136)
Screenshot: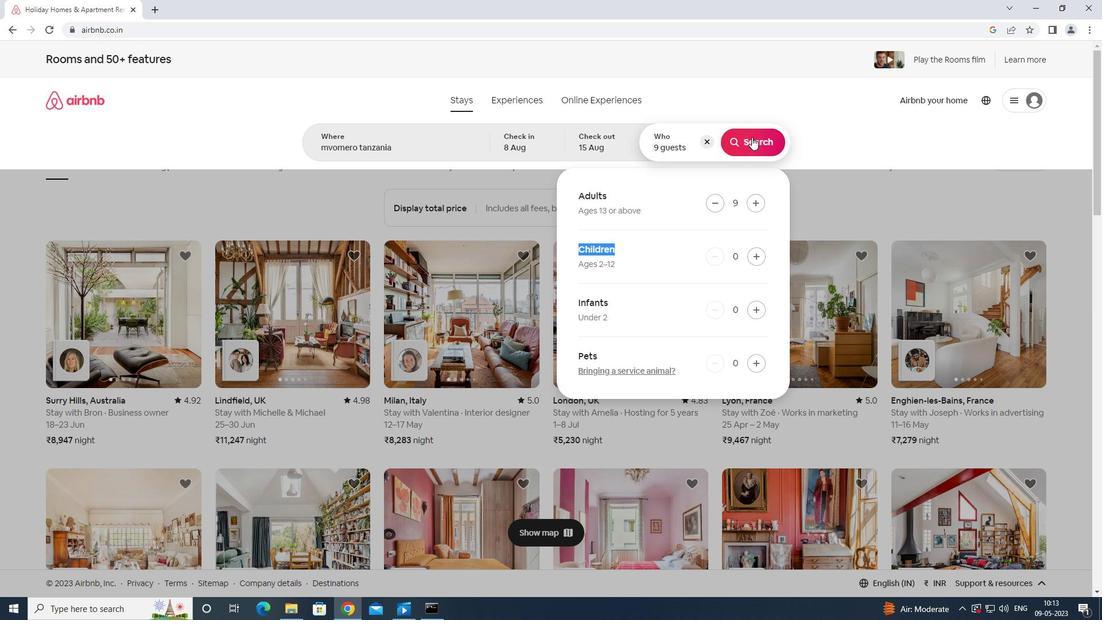 
Action: Mouse moved to (1051, 106)
Screenshot: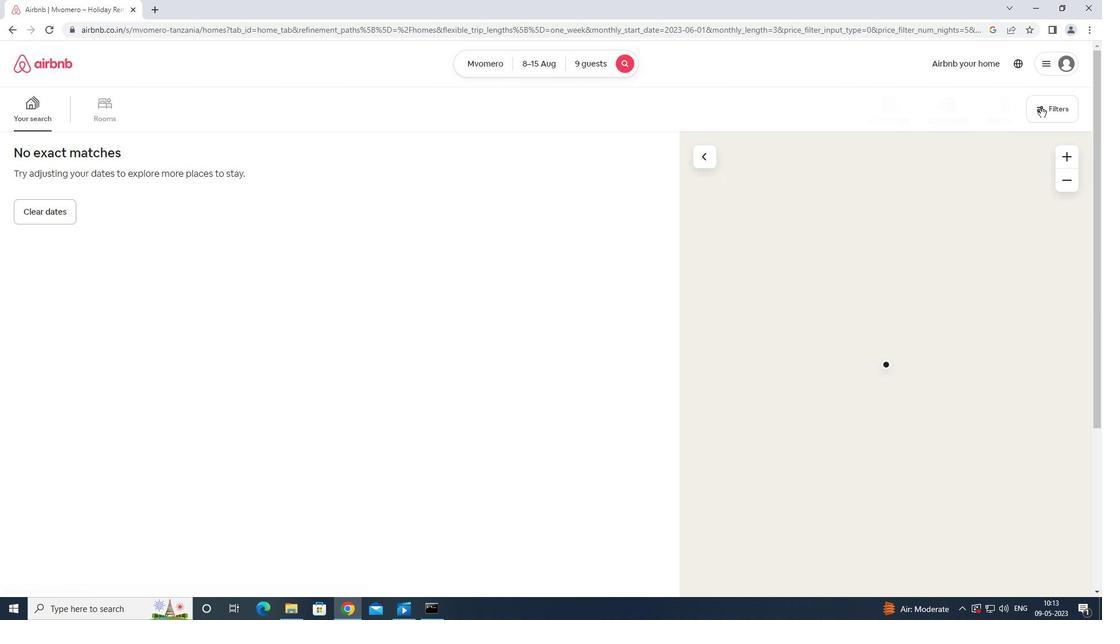 
Action: Mouse pressed left at (1051, 106)
Screenshot: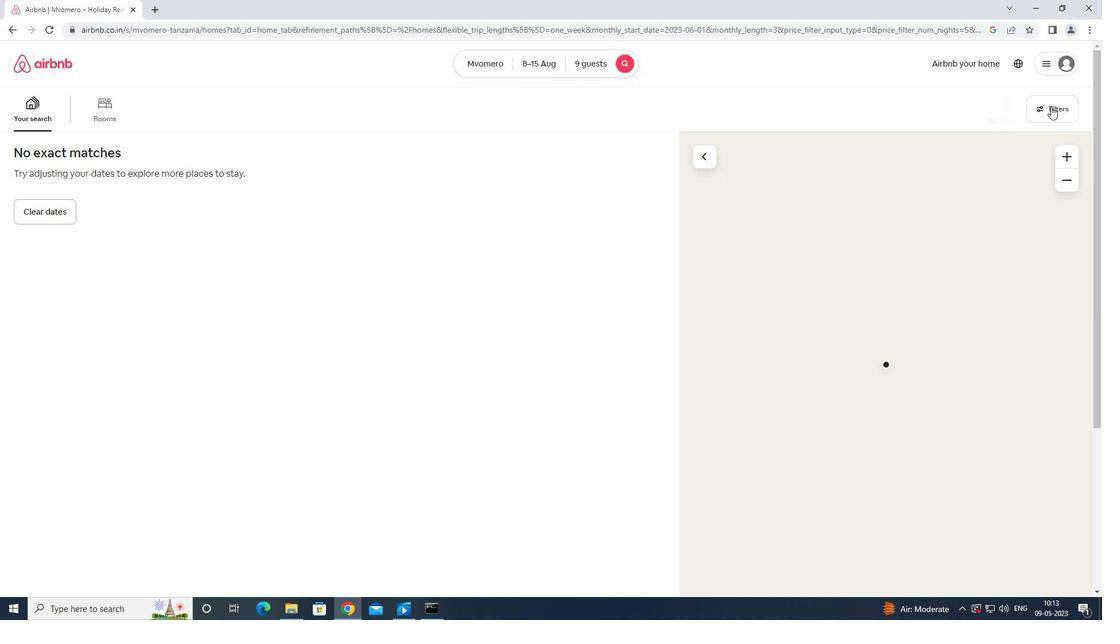 
Action: Mouse moved to (510, 388)
Screenshot: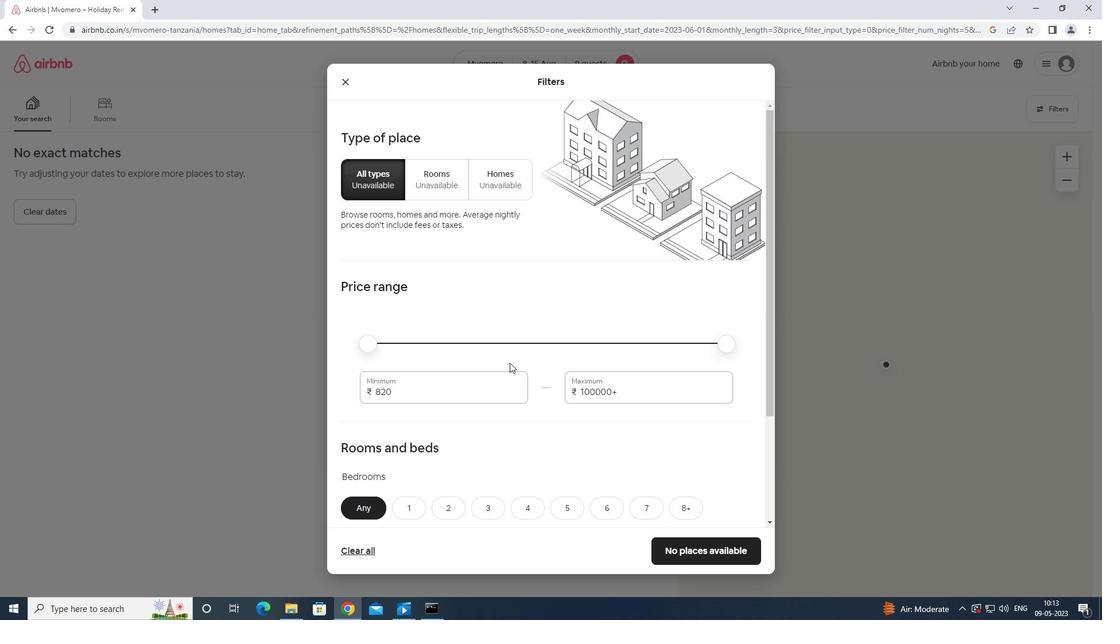 
Action: Mouse pressed left at (510, 388)
Screenshot: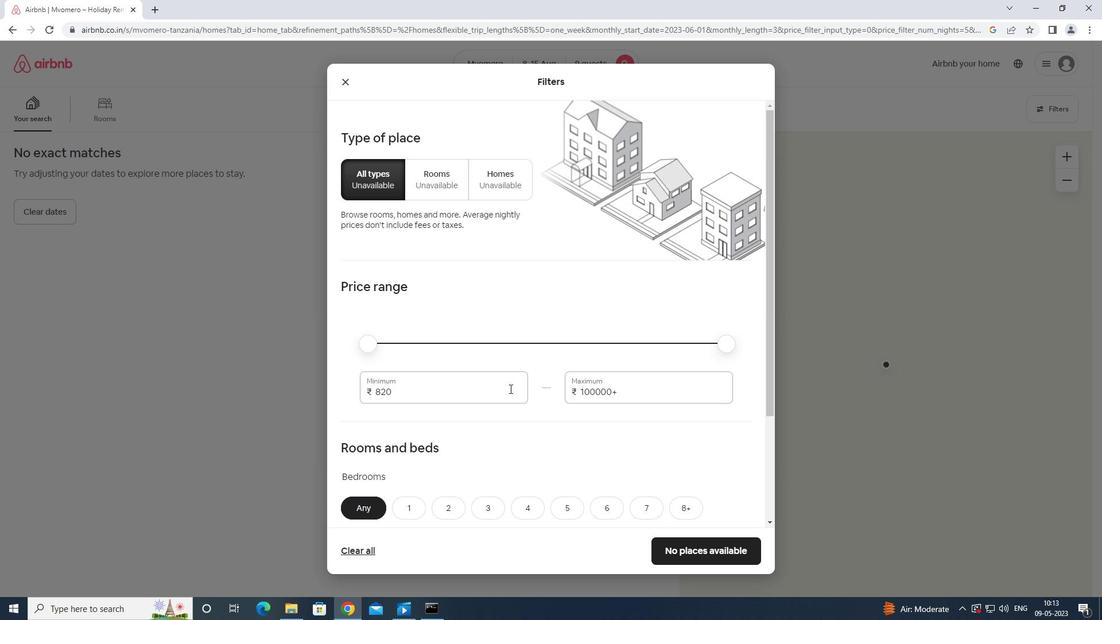 
Action: Mouse moved to (515, 406)
Screenshot: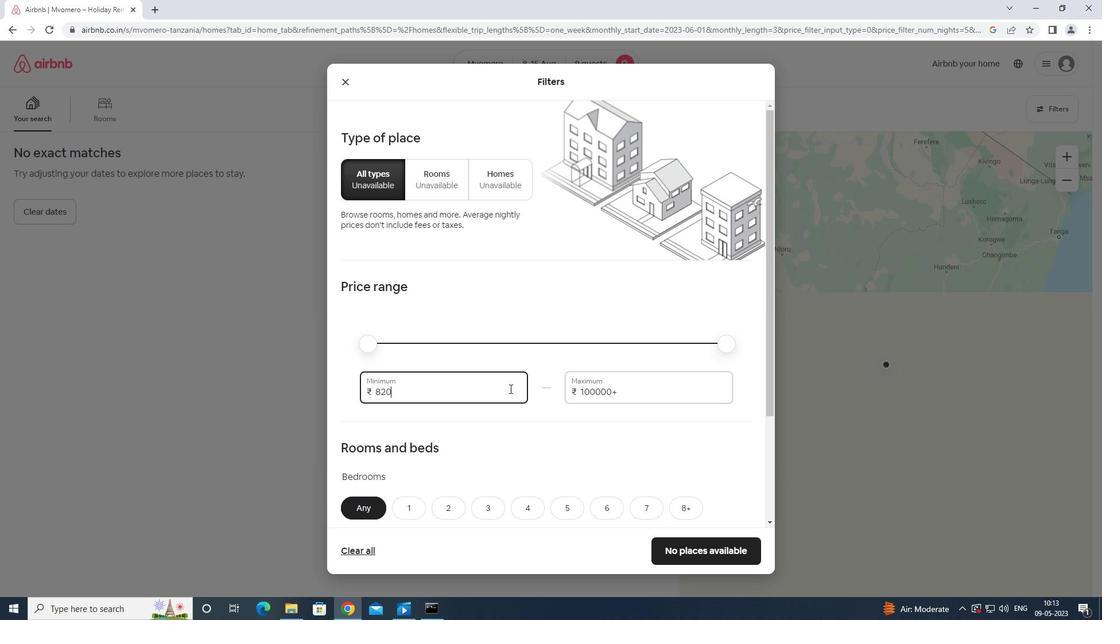 
Action: Key pressed <Key.backspace>
Screenshot: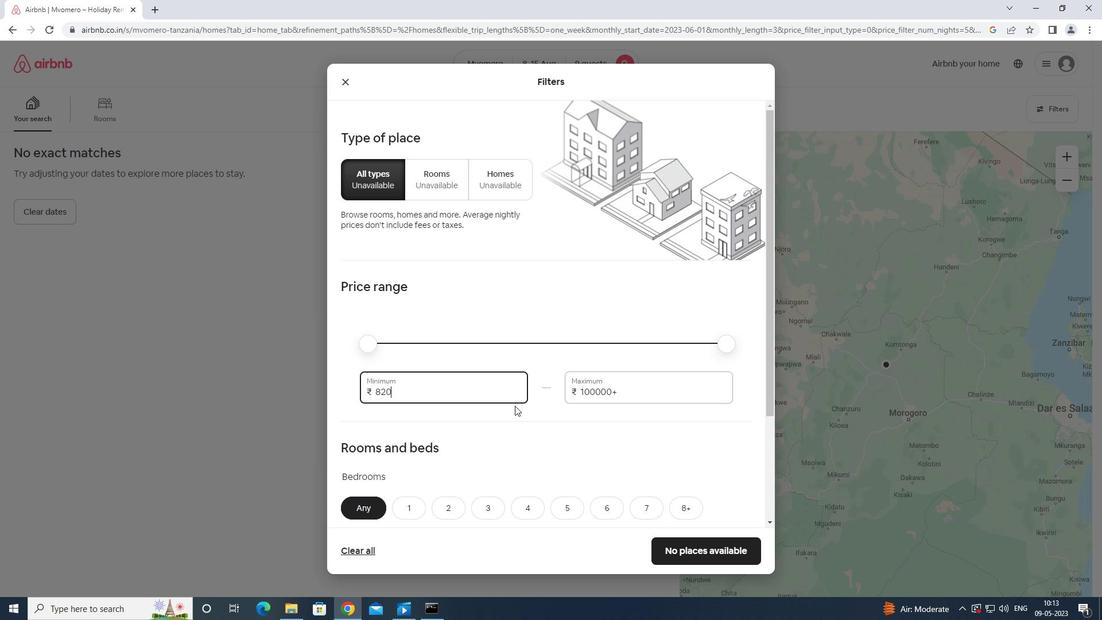 
Action: Mouse moved to (515, 406)
Screenshot: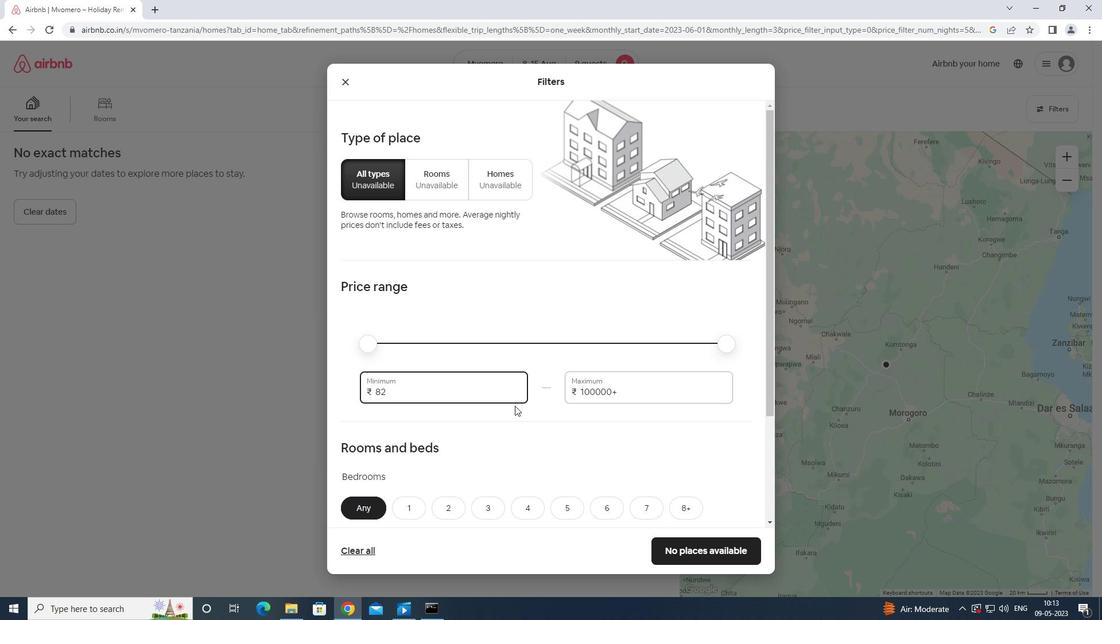 
Action: Key pressed <Key.backspace><Key.backspace><Key.backspace>
Screenshot: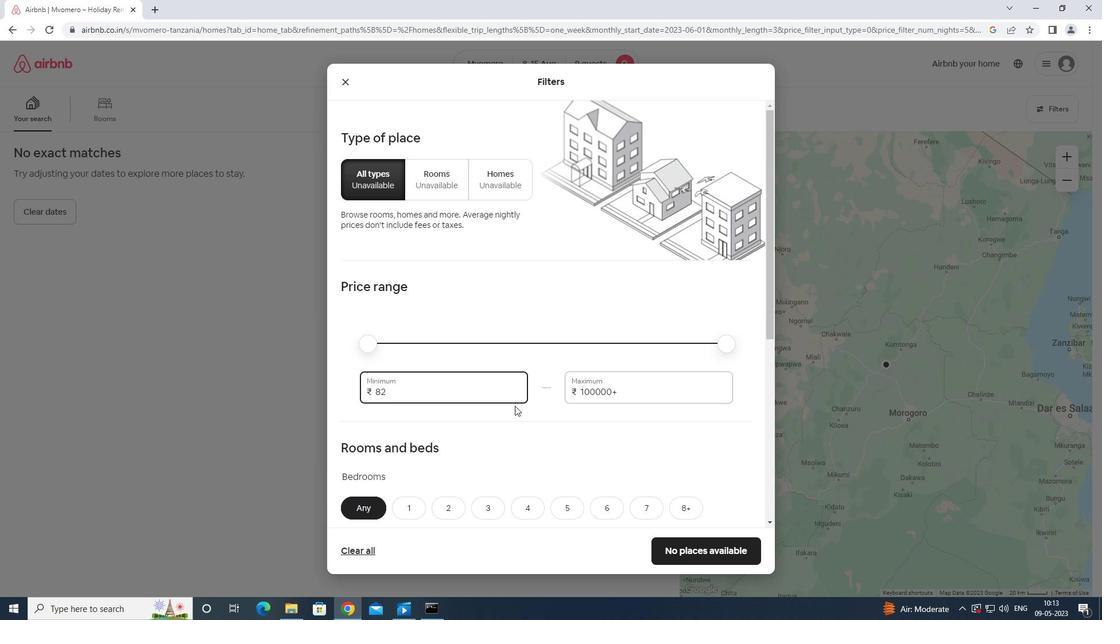 
Action: Mouse moved to (515, 406)
Screenshot: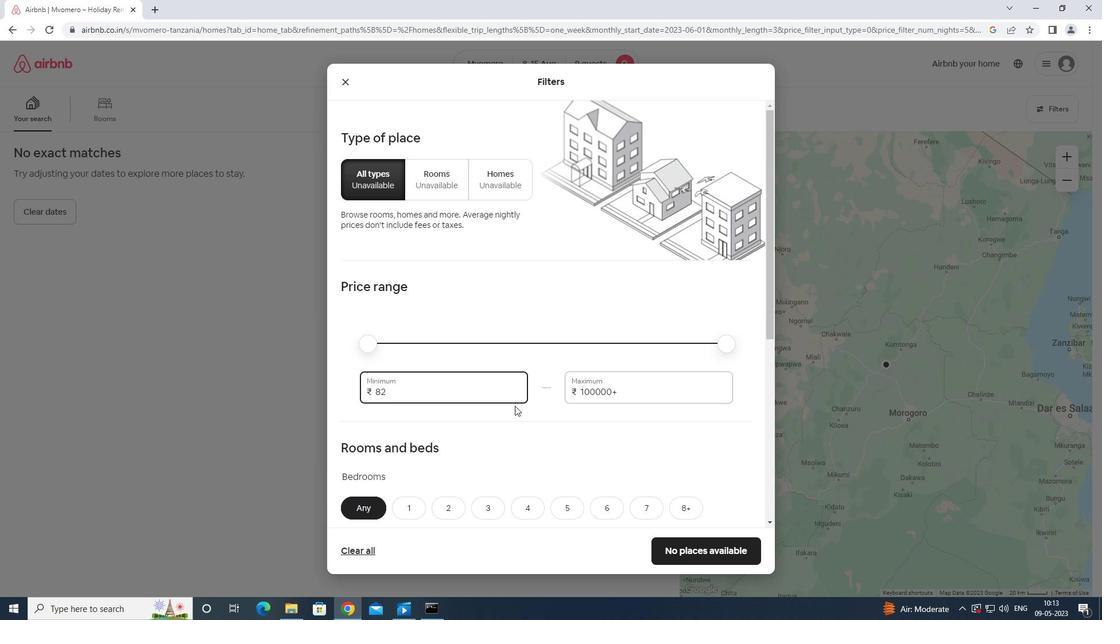 
Action: Key pressed <Key.backspace><Key.backspace>1
Screenshot: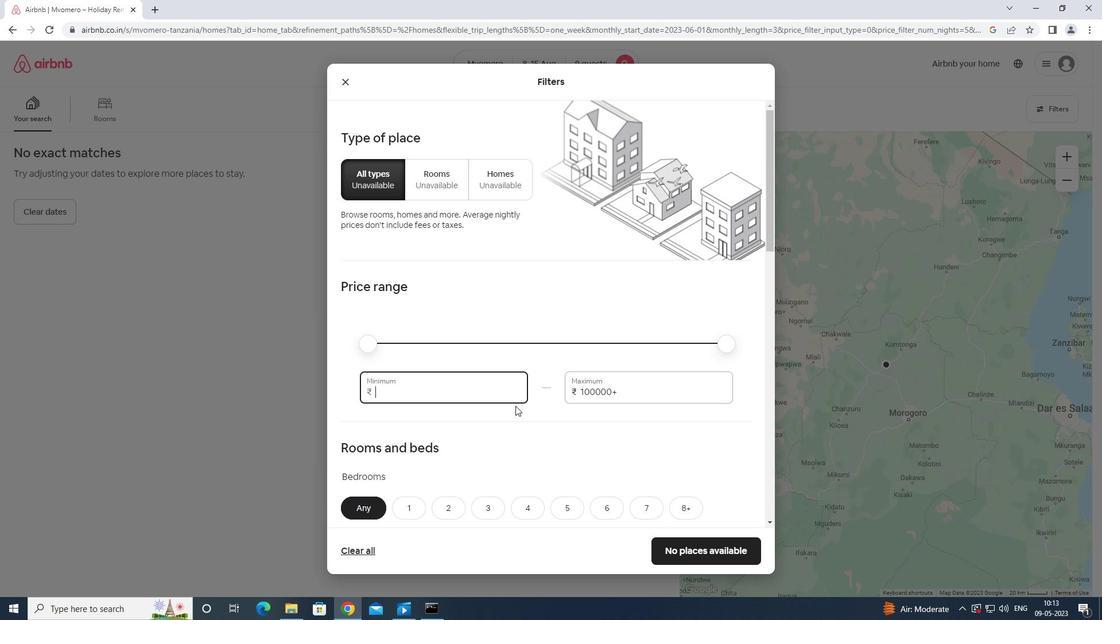 
Action: Mouse moved to (516, 406)
Screenshot: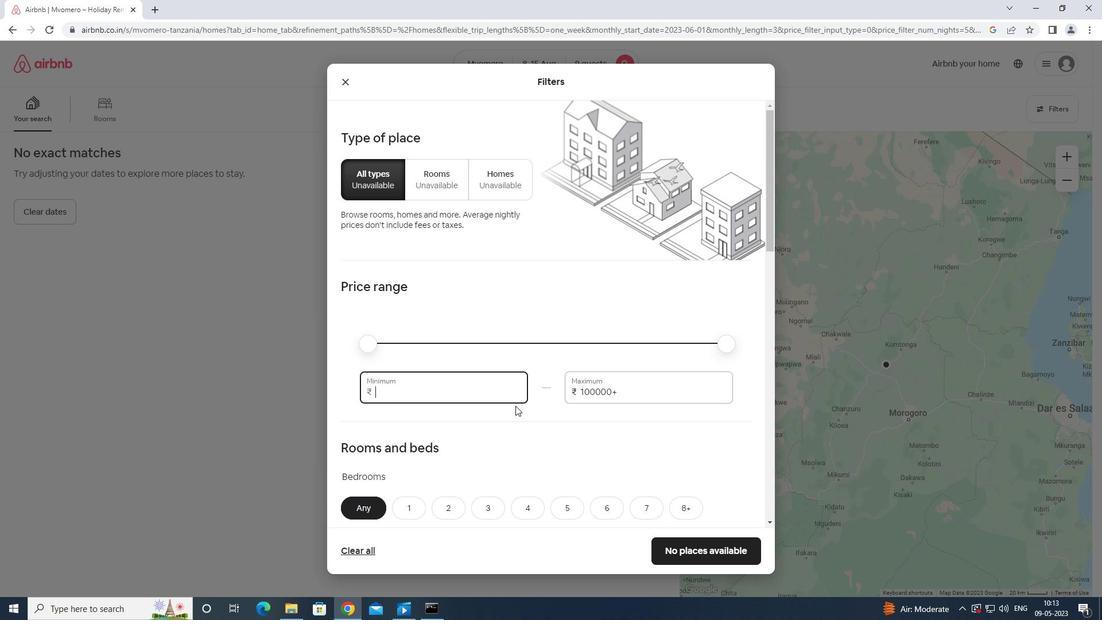 
Action: Key pressed 0
Screenshot: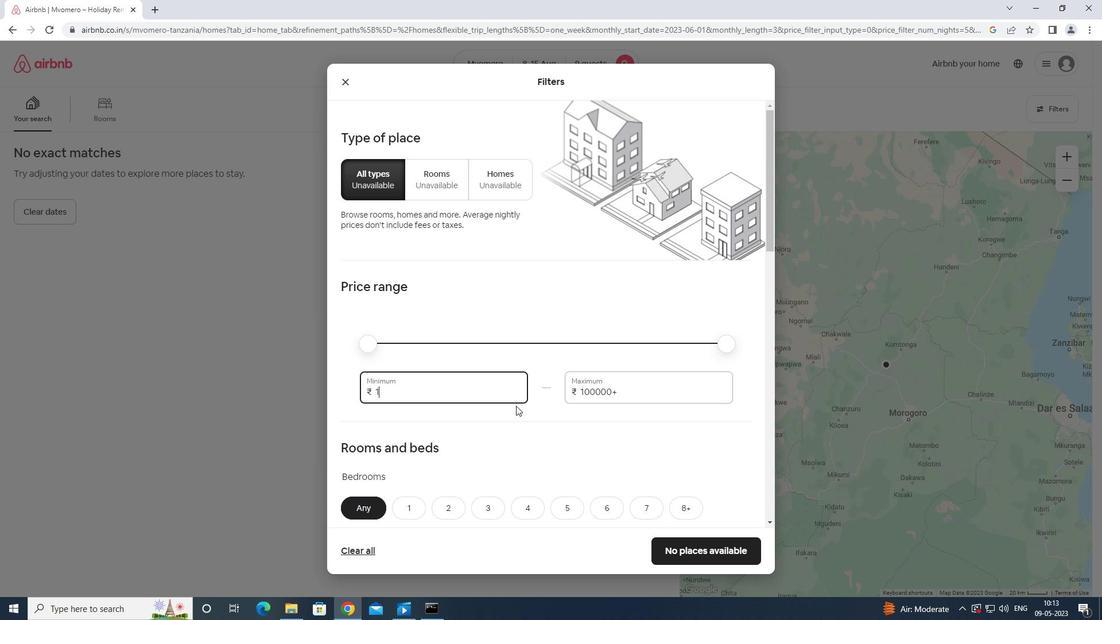 
Action: Mouse moved to (517, 406)
Screenshot: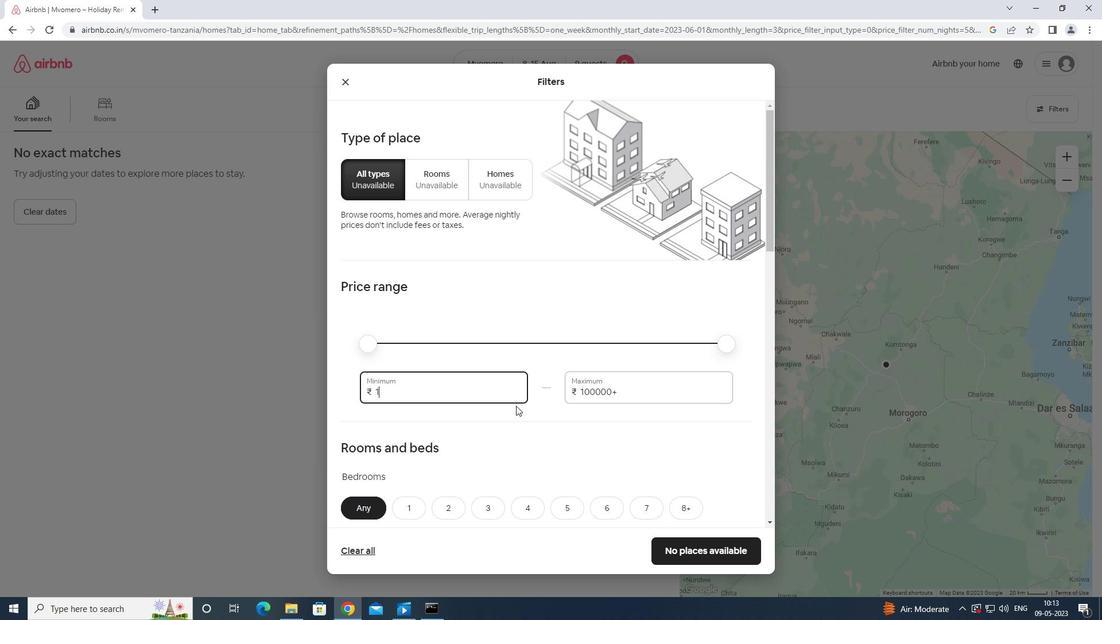 
Action: Key pressed 0
Screenshot: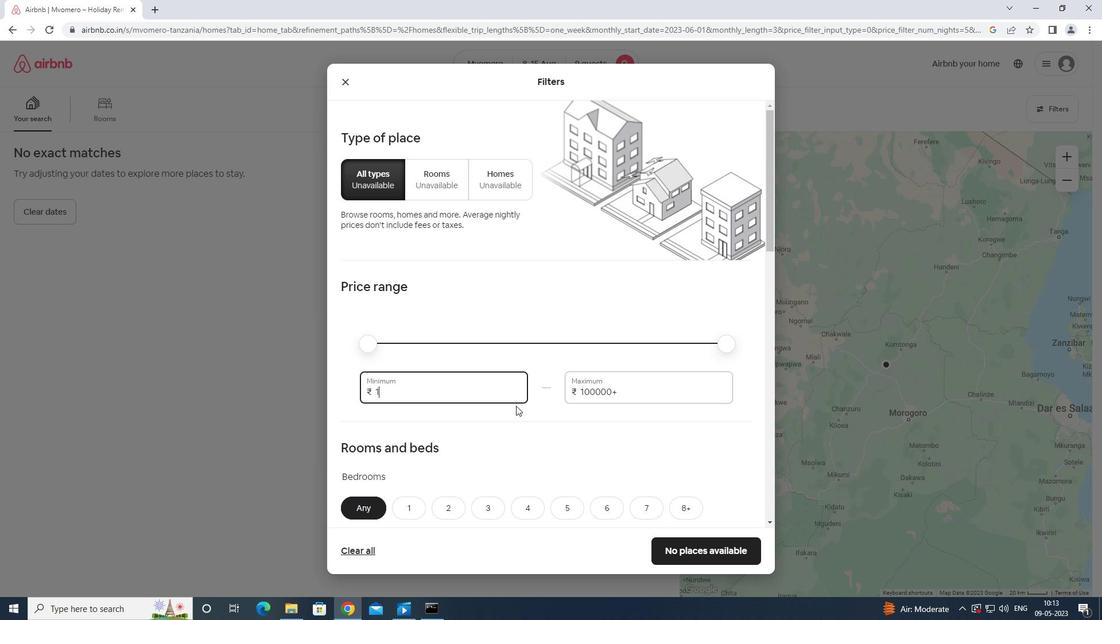 
Action: Mouse moved to (517, 406)
Screenshot: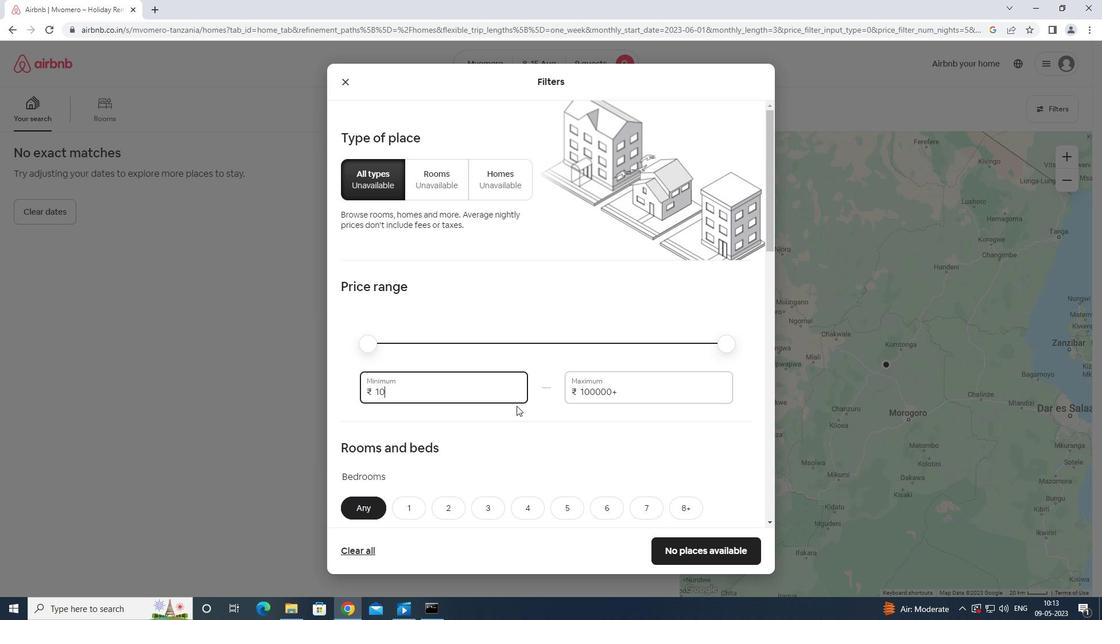 
Action: Key pressed 0
Screenshot: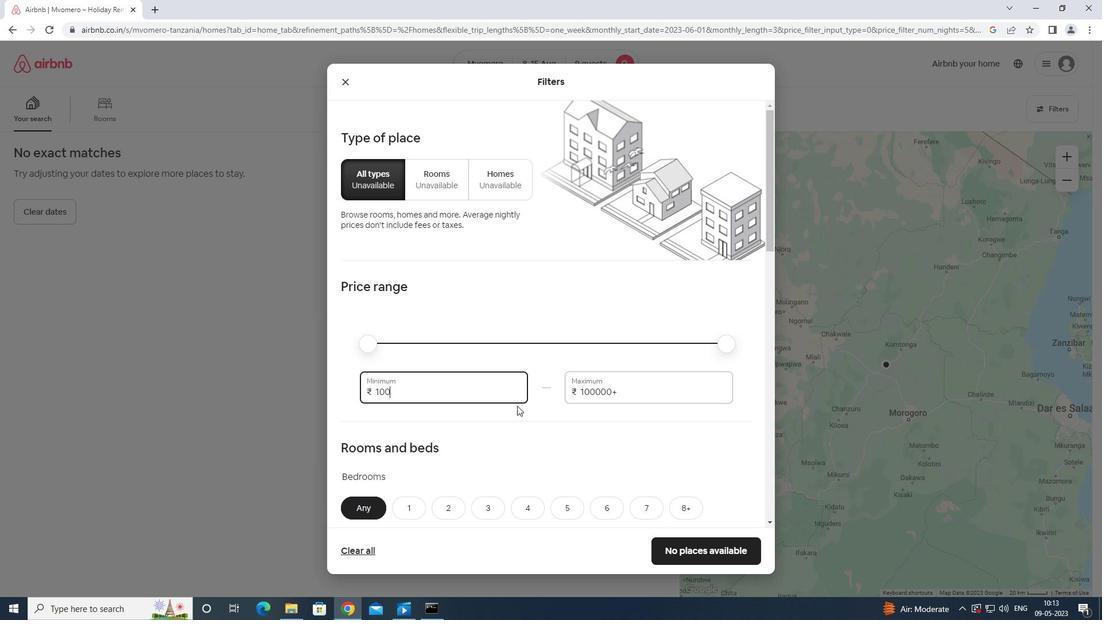 
Action: Mouse moved to (518, 406)
Screenshot: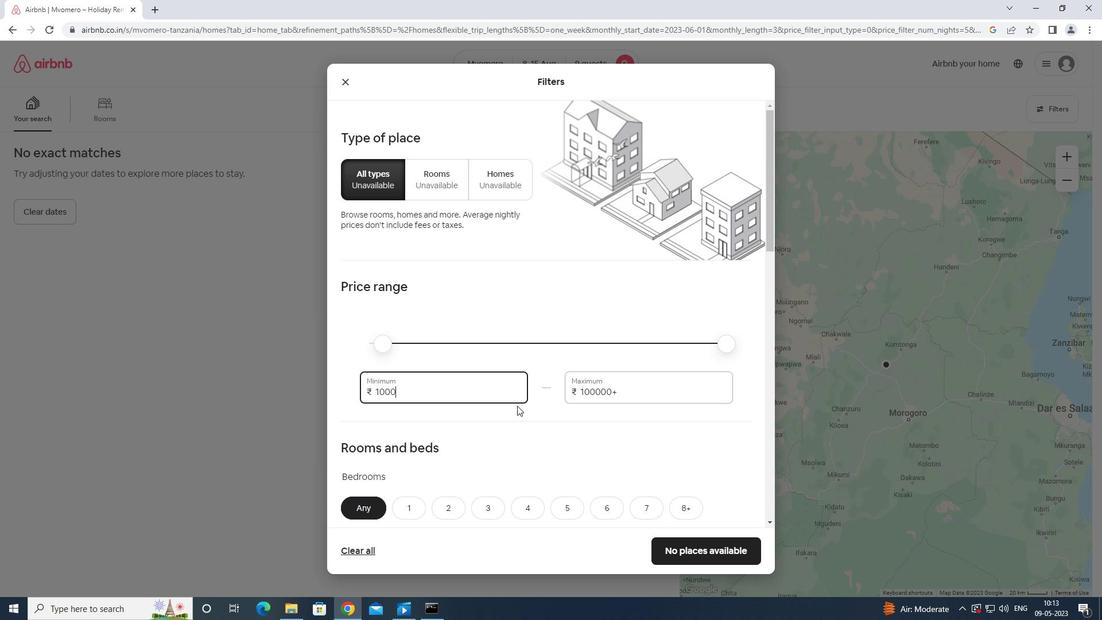 
Action: Key pressed 0
Screenshot: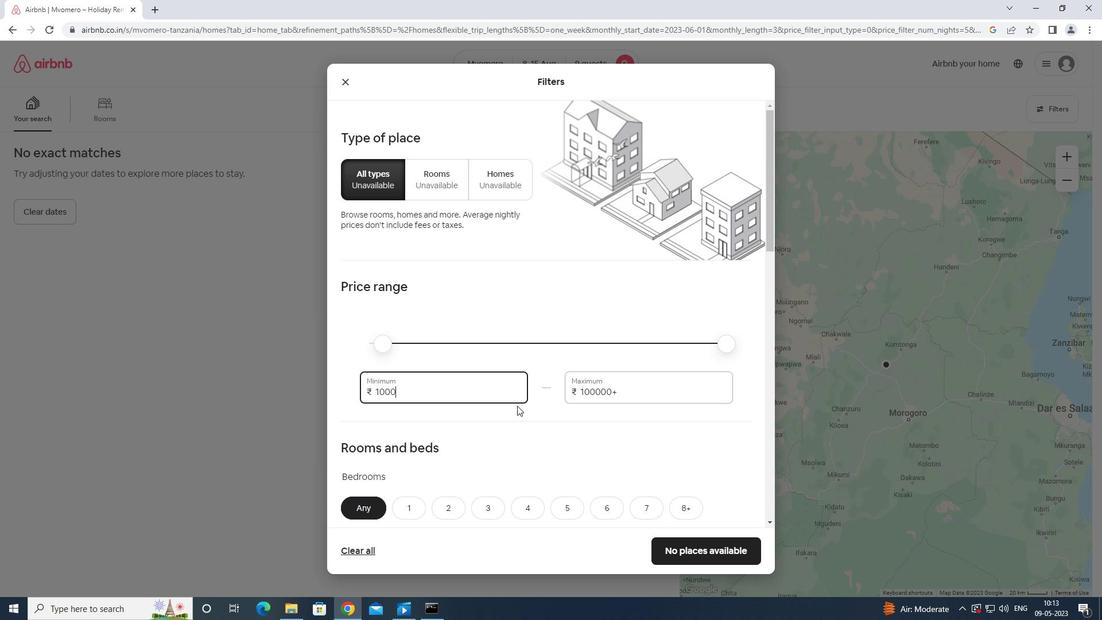
Action: Mouse moved to (638, 390)
Screenshot: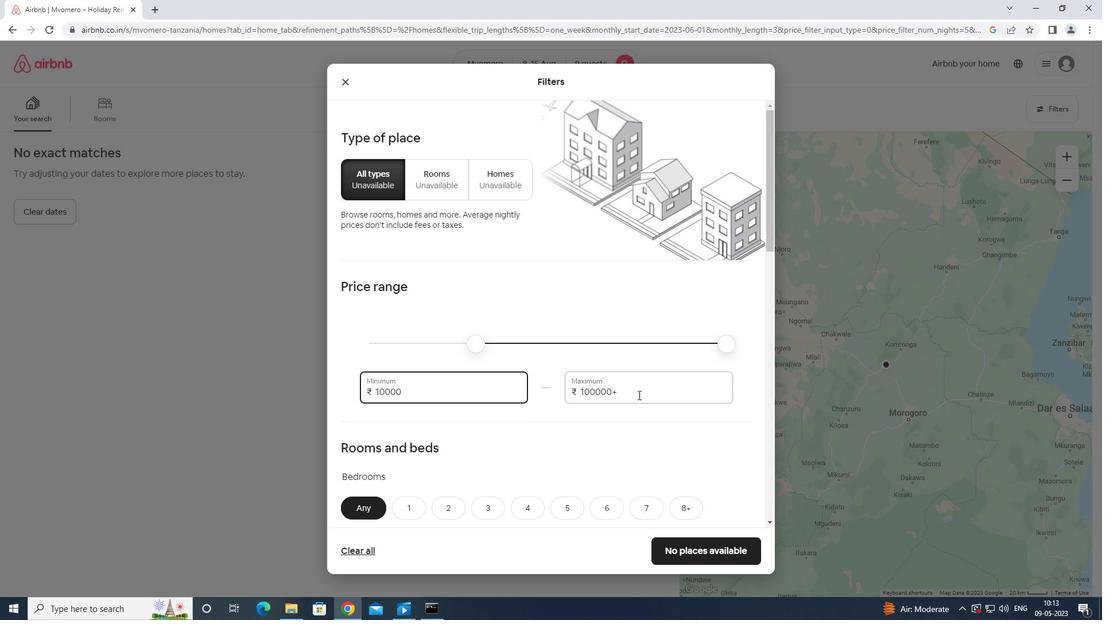 
Action: Mouse pressed left at (638, 390)
Screenshot: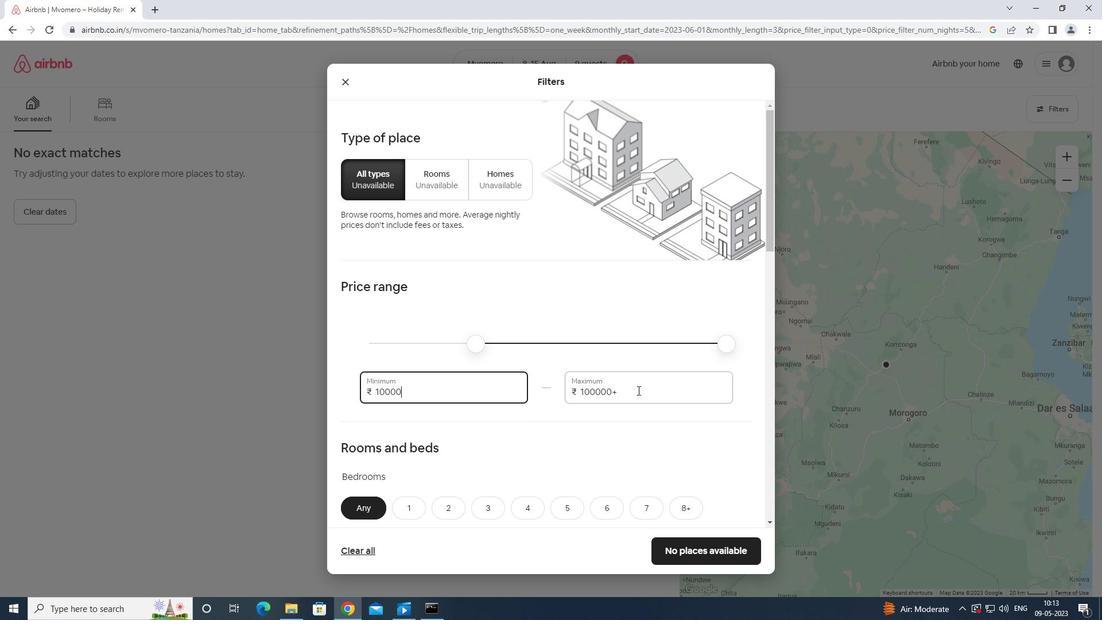
Action: Mouse moved to (639, 389)
Screenshot: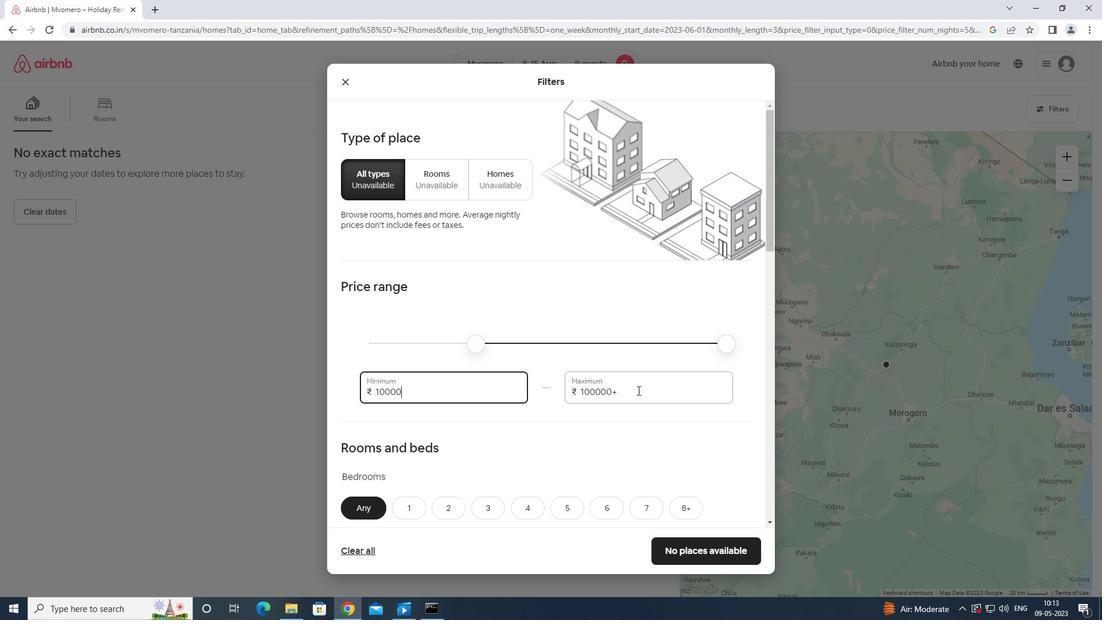 
Action: Key pressed <Key.backspace><Key.backspace><Key.backspace><Key.backspace><Key.backspace><Key.backspace><Key.backspace><Key.backspace><Key.backspace><Key.backspace><Key.backspace><Key.backspace><Key.backspace><Key.backspace><Key.backspace>14000
Screenshot: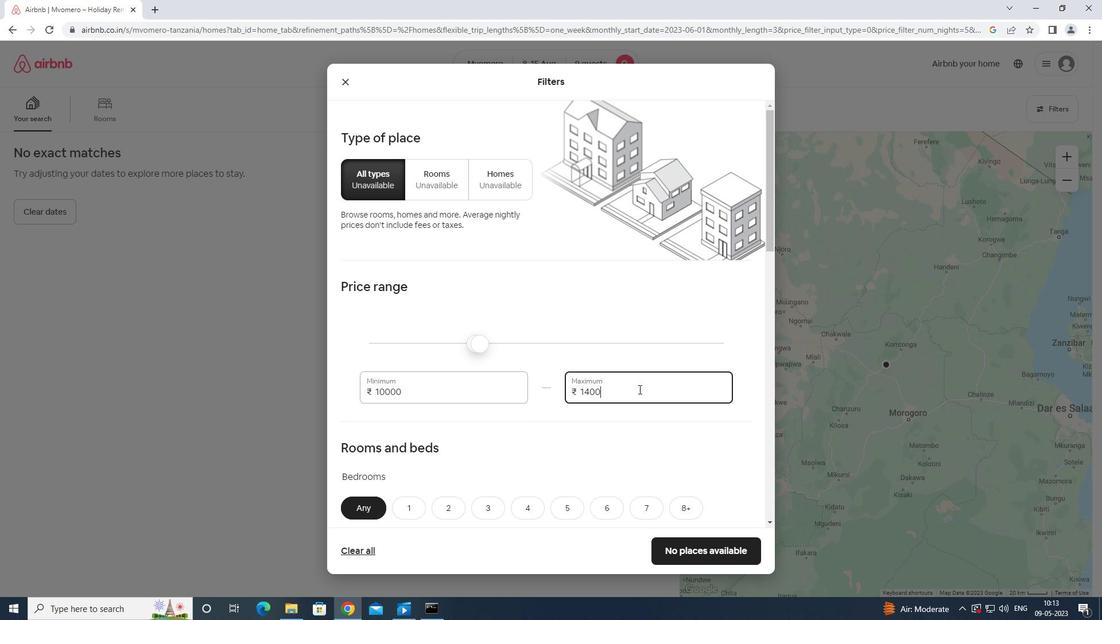 
Action: Mouse moved to (650, 389)
Screenshot: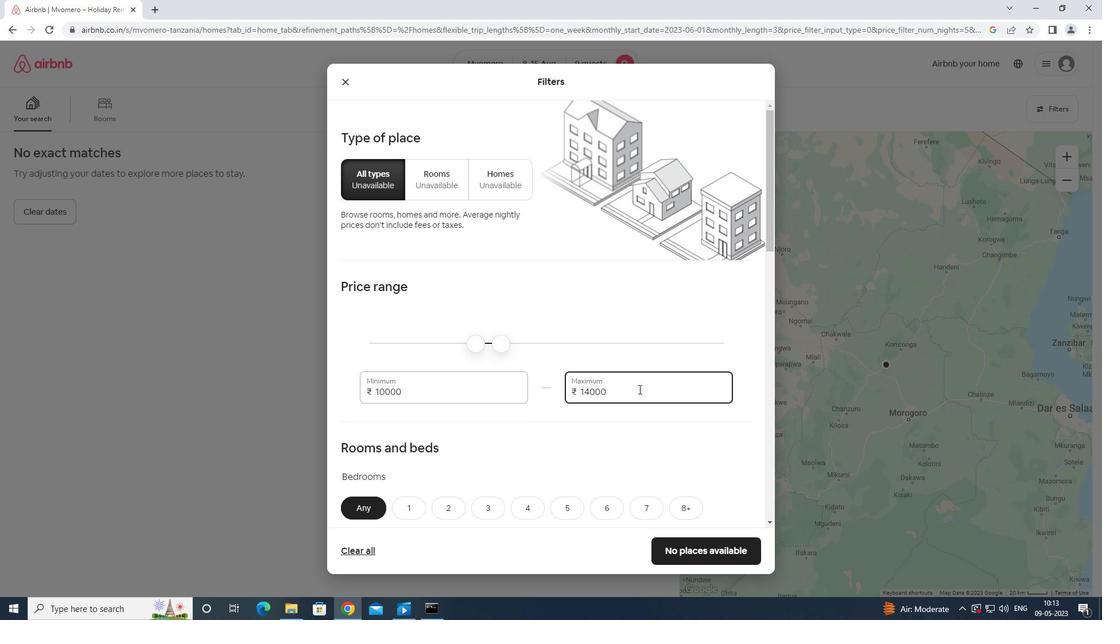 
Action: Mouse scrolled (650, 388) with delta (0, 0)
Screenshot: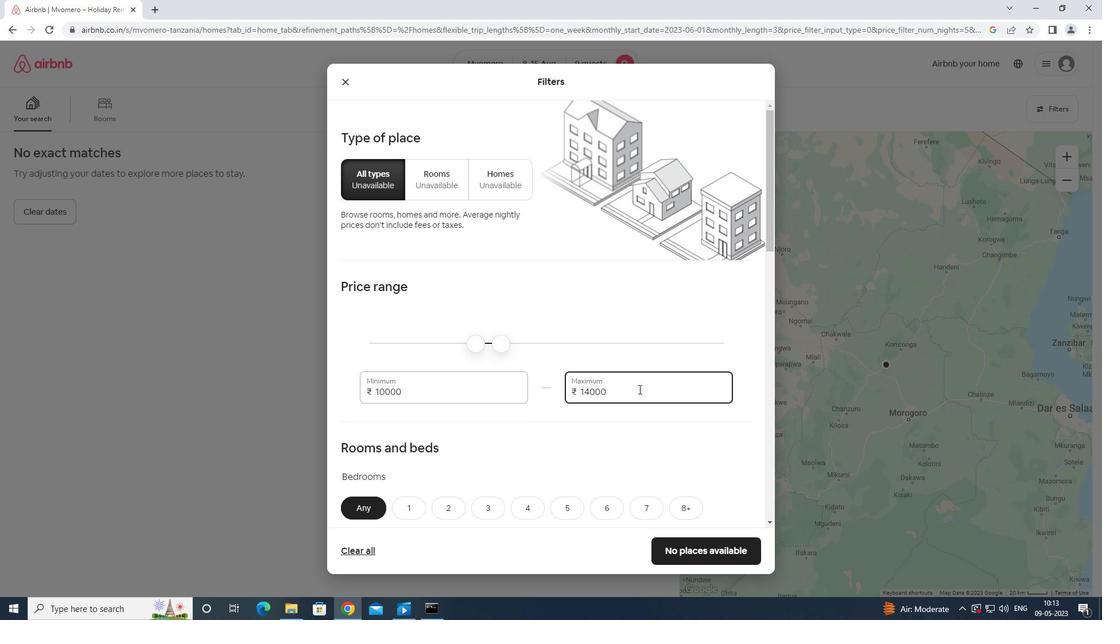 
Action: Mouse scrolled (650, 388) with delta (0, 0)
Screenshot: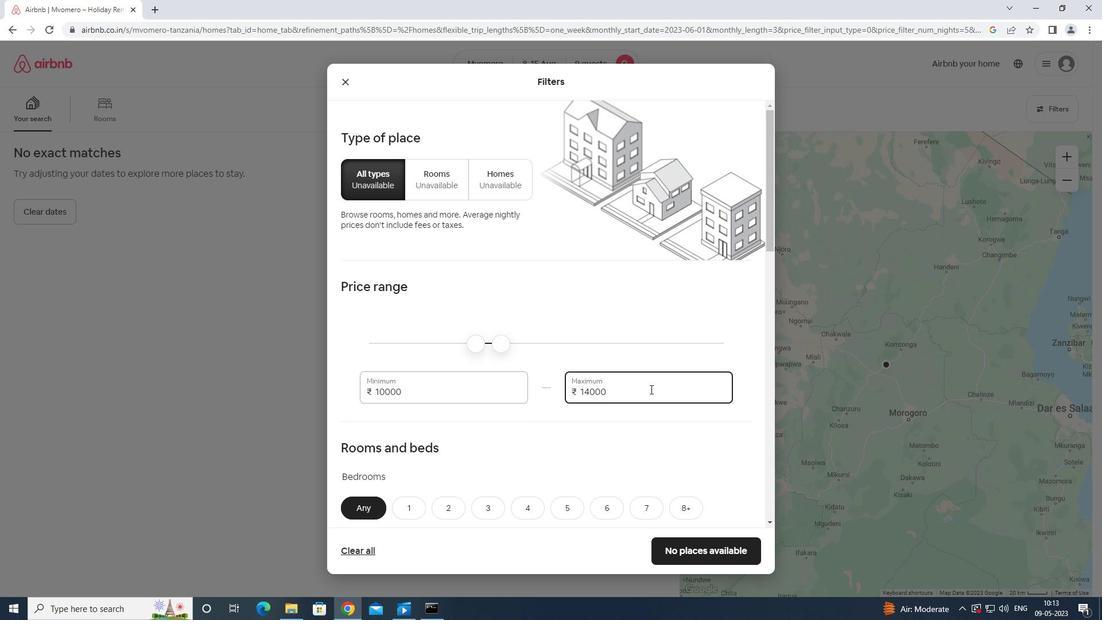 
Action: Mouse scrolled (650, 388) with delta (0, 0)
Screenshot: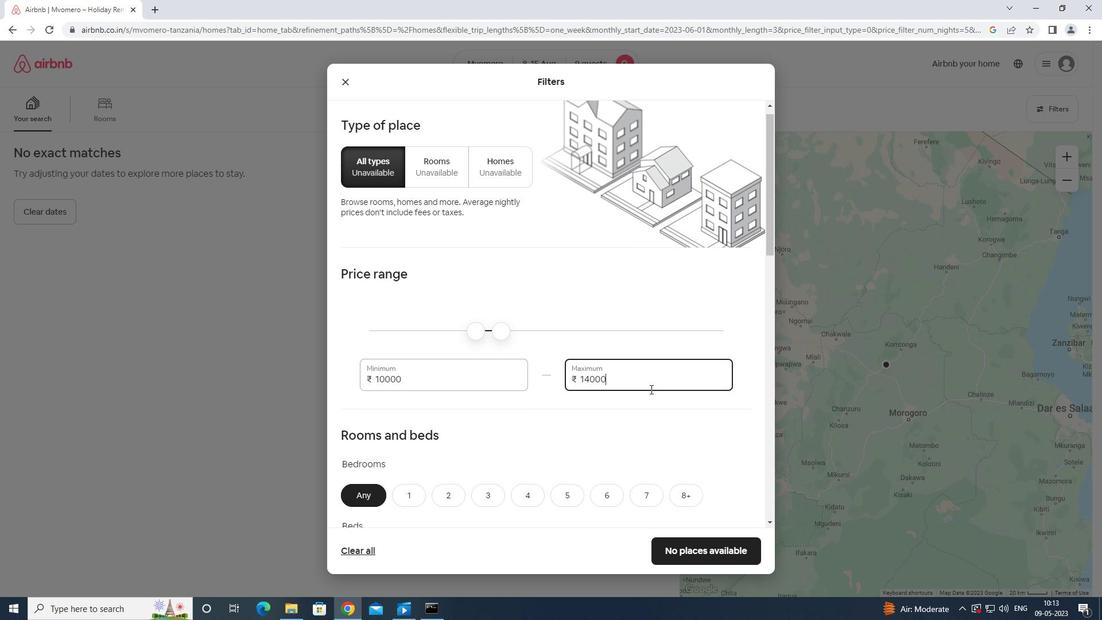 
Action: Mouse scrolled (650, 388) with delta (0, 0)
Screenshot: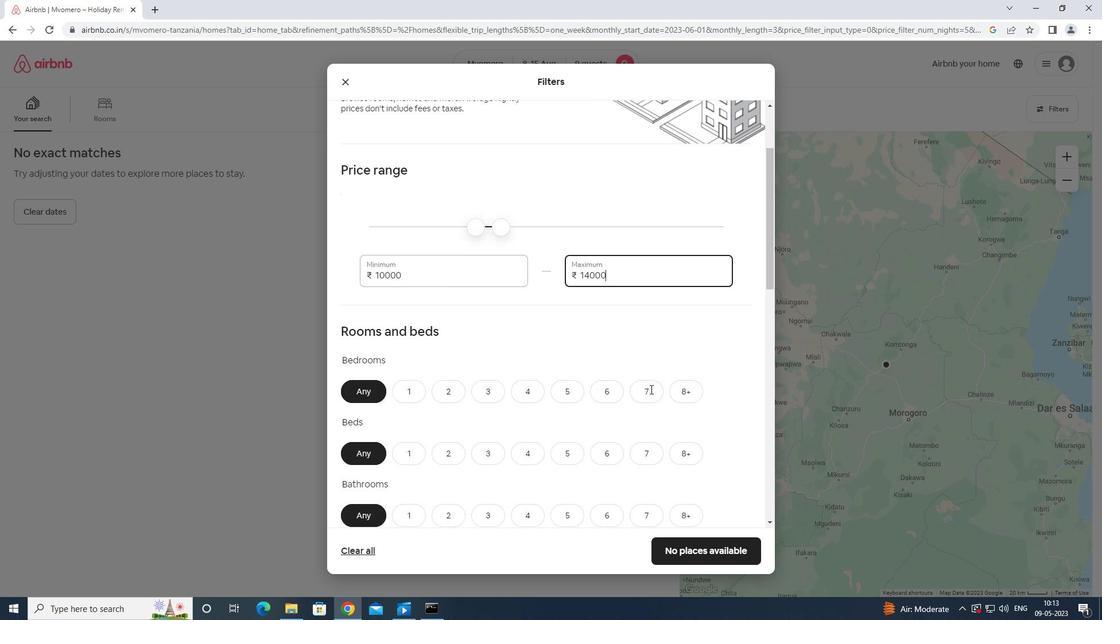 
Action: Mouse moved to (562, 279)
Screenshot: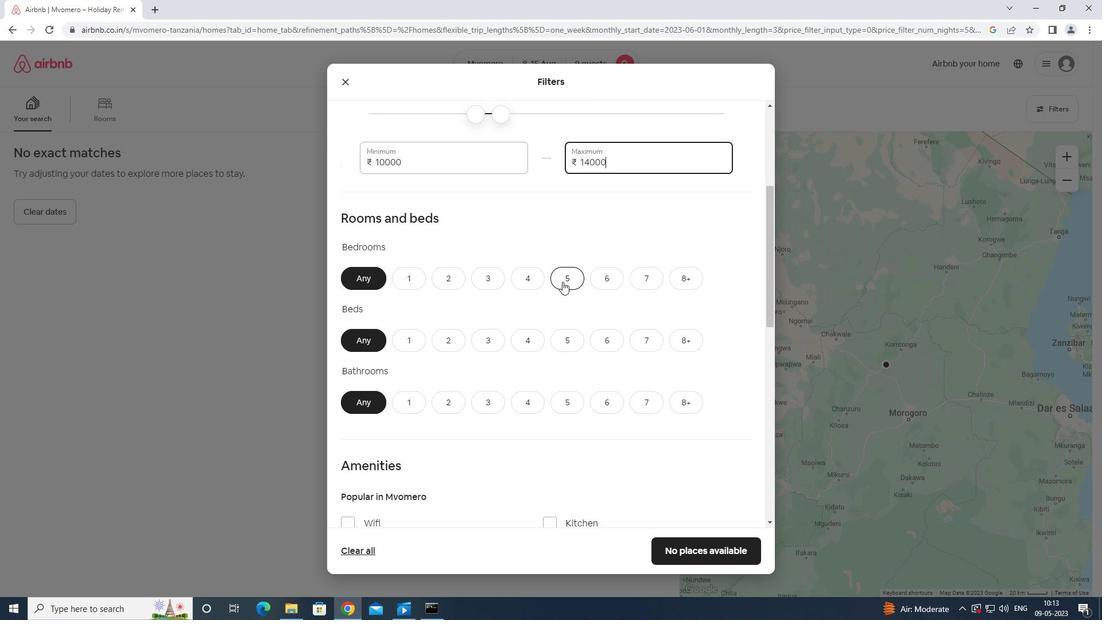 
Action: Mouse pressed left at (562, 279)
Screenshot: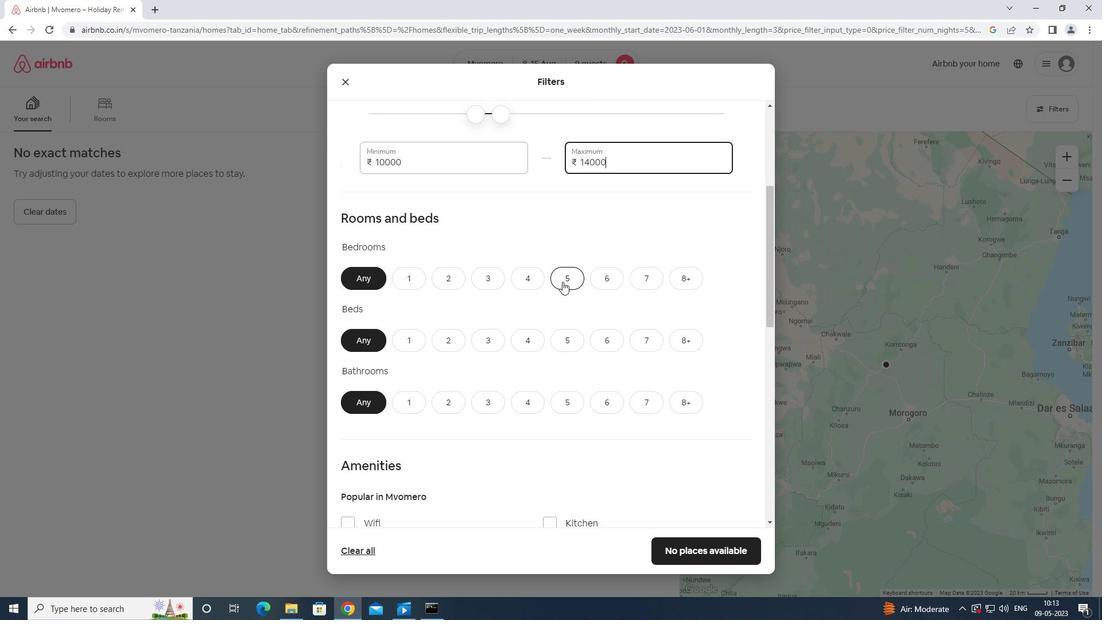 
Action: Mouse moved to (685, 342)
Screenshot: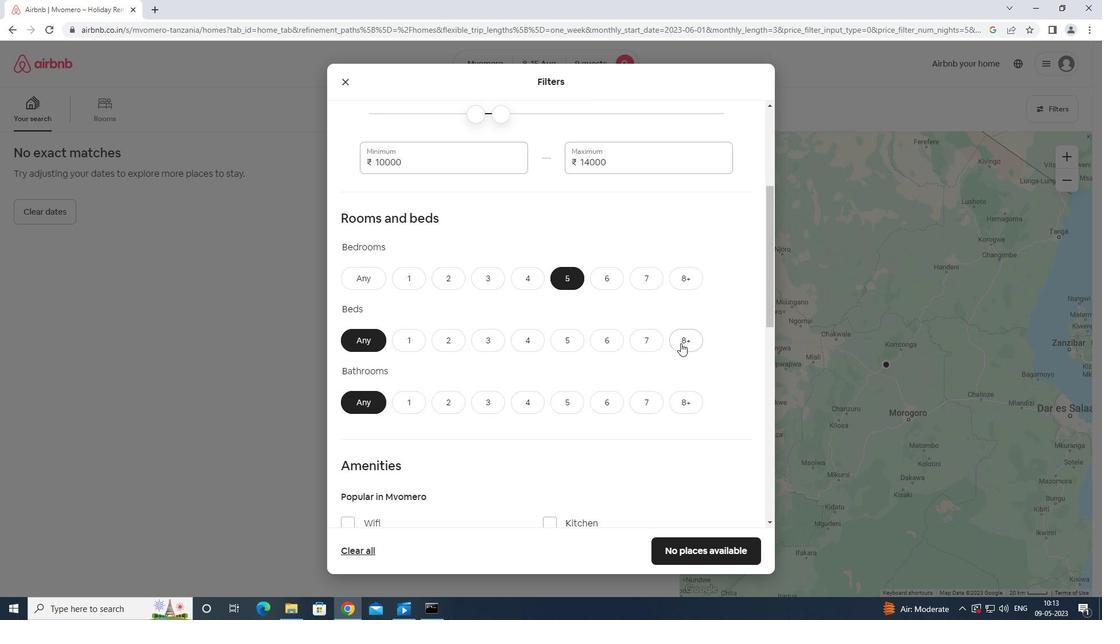 
Action: Mouse pressed left at (685, 342)
Screenshot: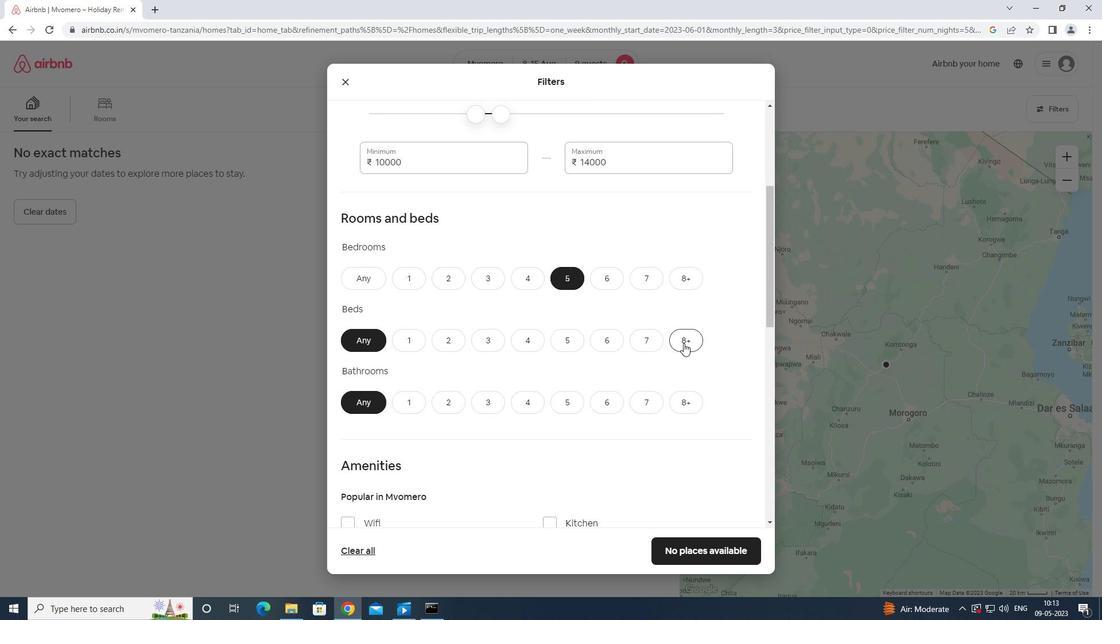 
Action: Mouse moved to (569, 402)
Screenshot: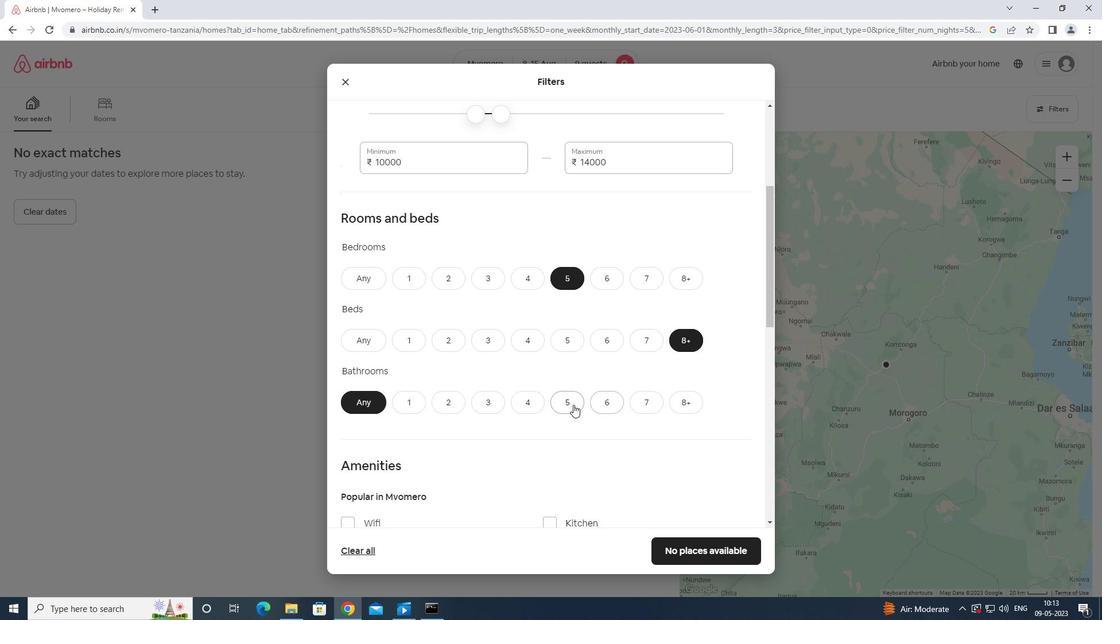 
Action: Mouse pressed left at (569, 402)
Screenshot: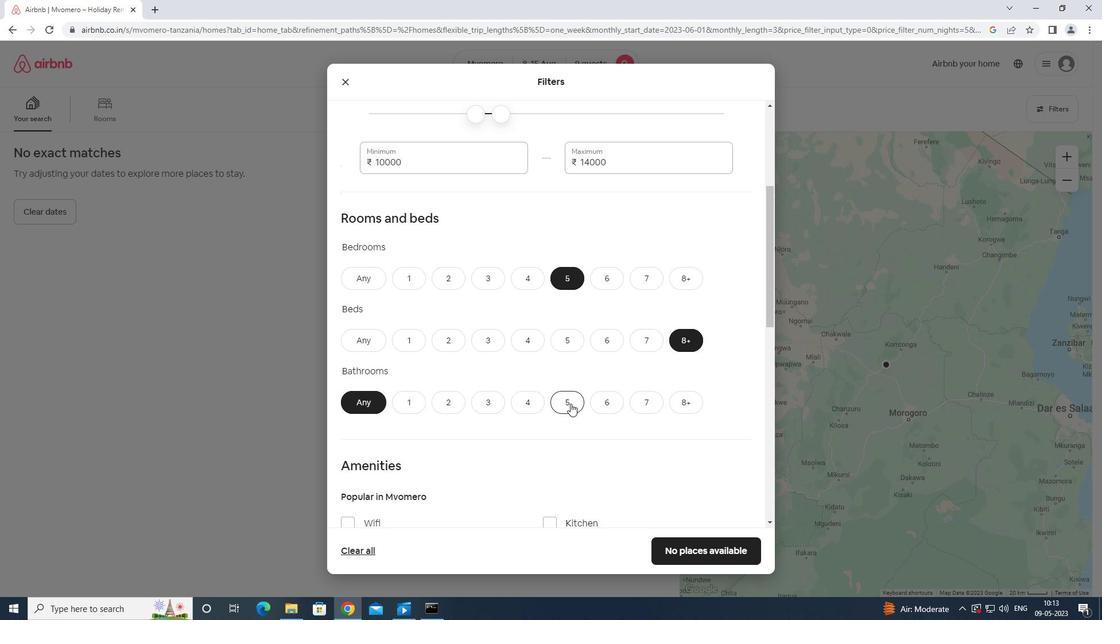 
Action: Mouse moved to (545, 396)
Screenshot: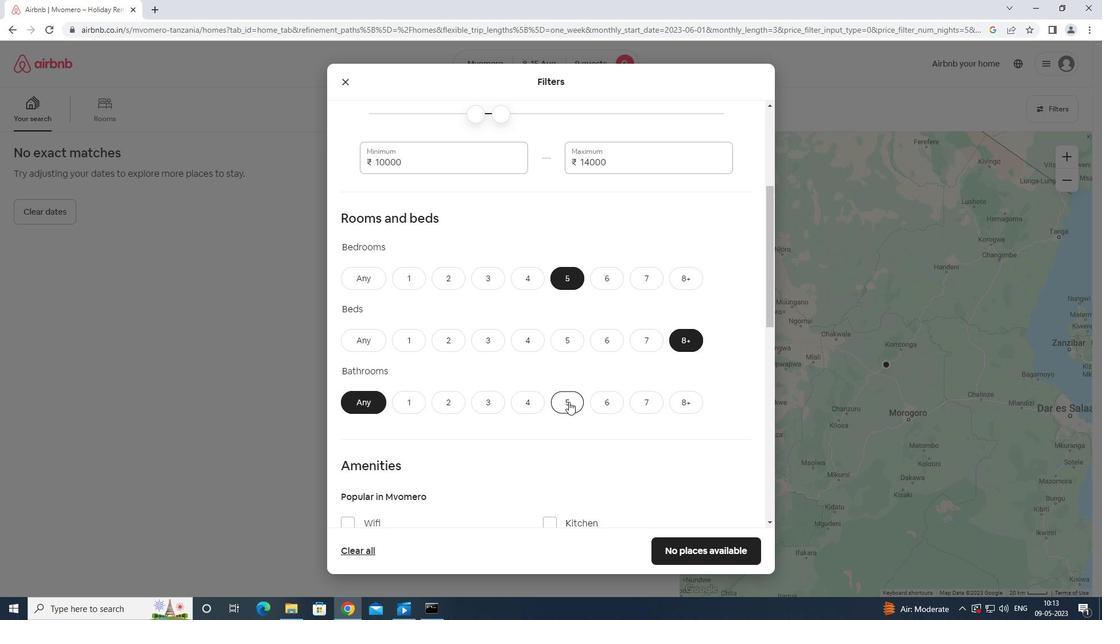 
Action: Mouse scrolled (545, 396) with delta (0, 0)
Screenshot: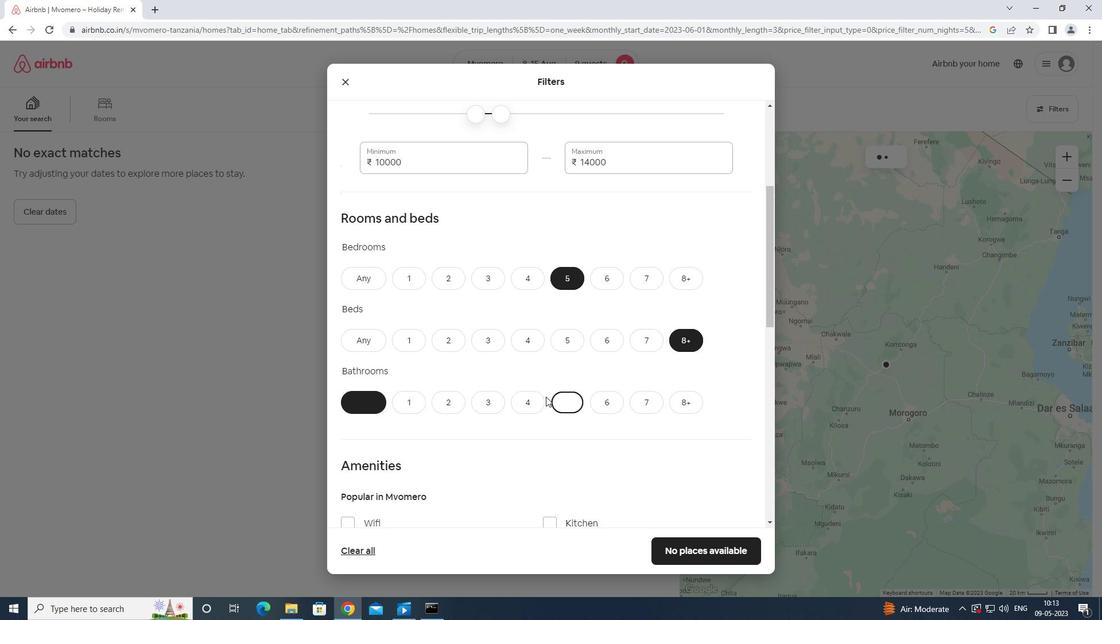 
Action: Mouse moved to (545, 396)
Screenshot: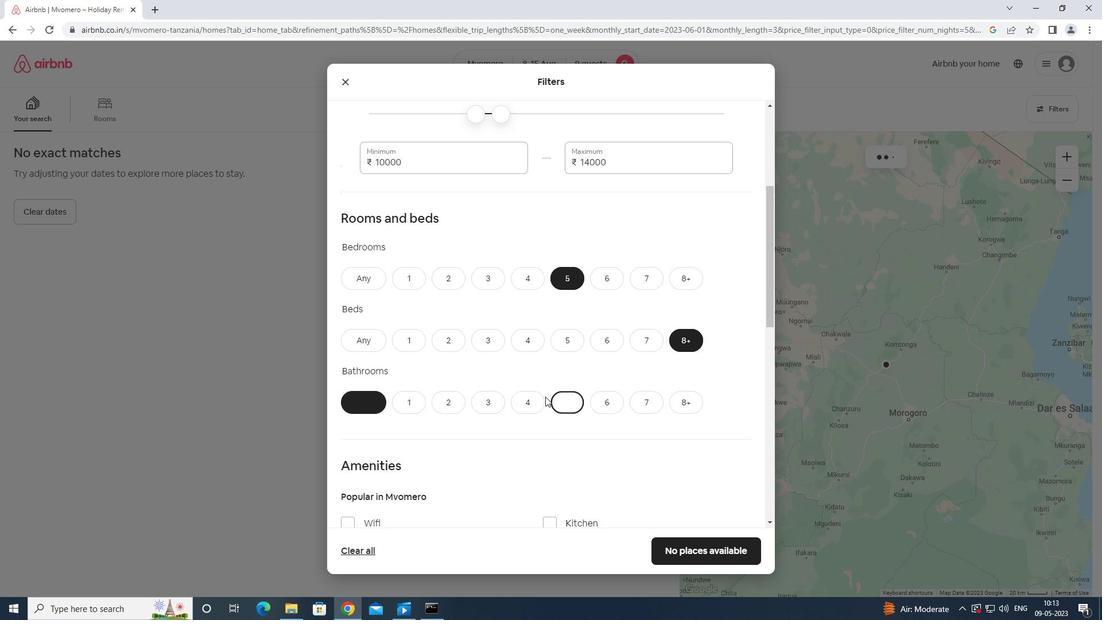 
Action: Mouse scrolled (545, 396) with delta (0, 0)
Screenshot: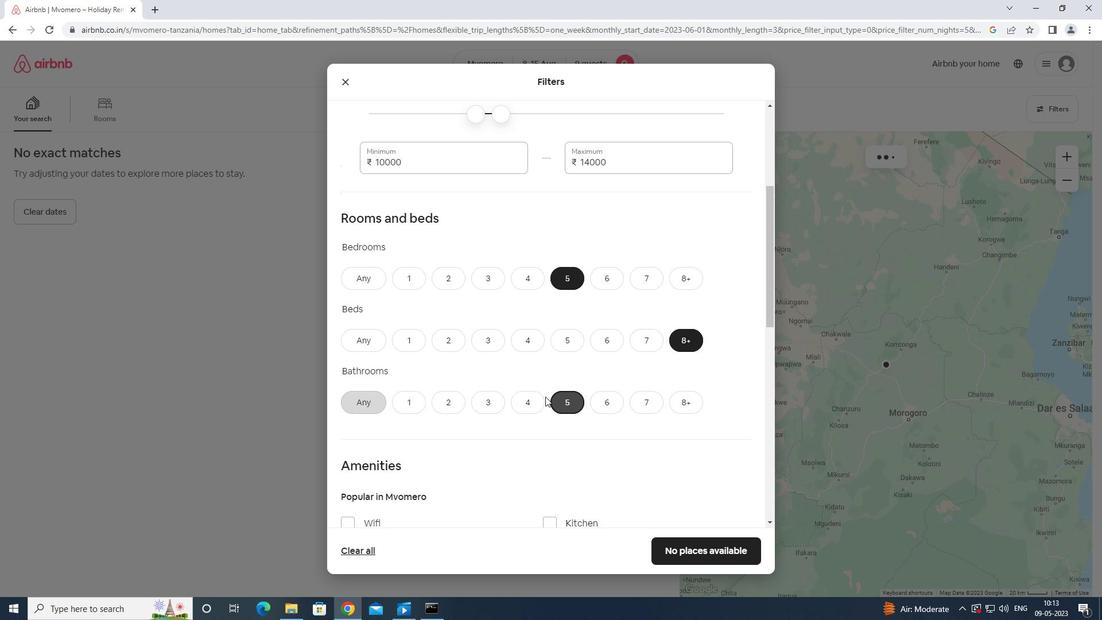 
Action: Mouse moved to (337, 403)
Screenshot: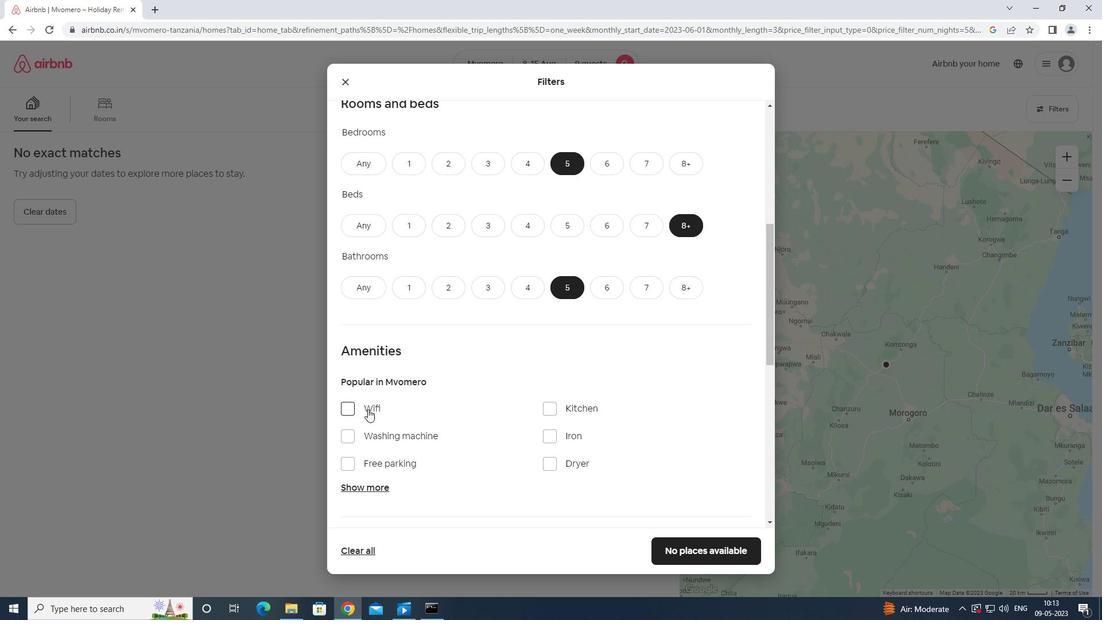 
Action: Mouse pressed left at (337, 403)
Screenshot: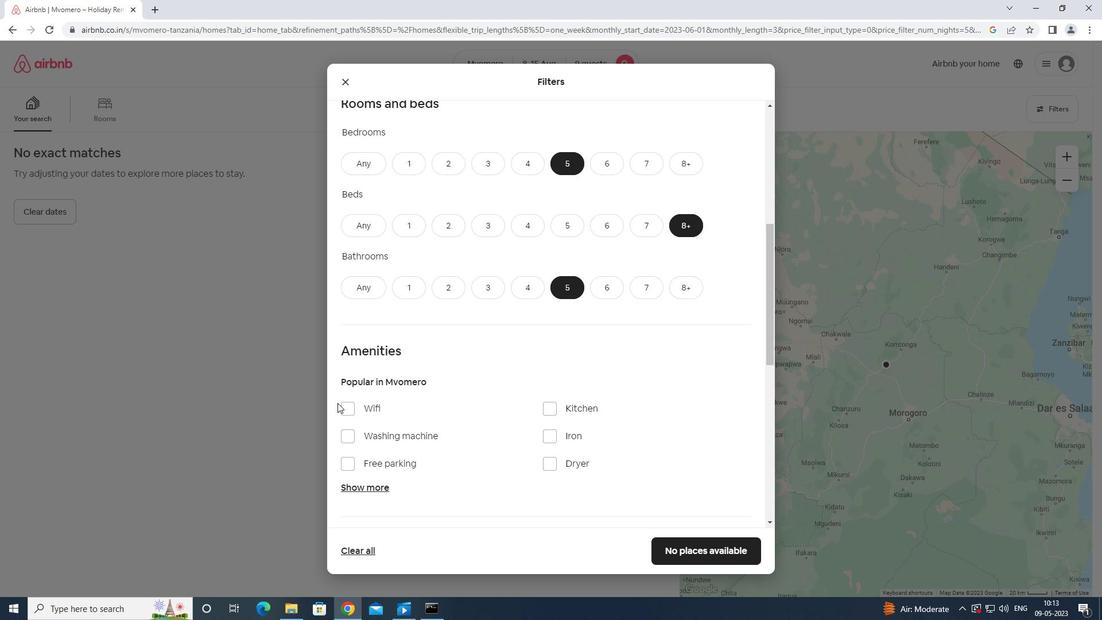 
Action: Mouse moved to (344, 405)
Screenshot: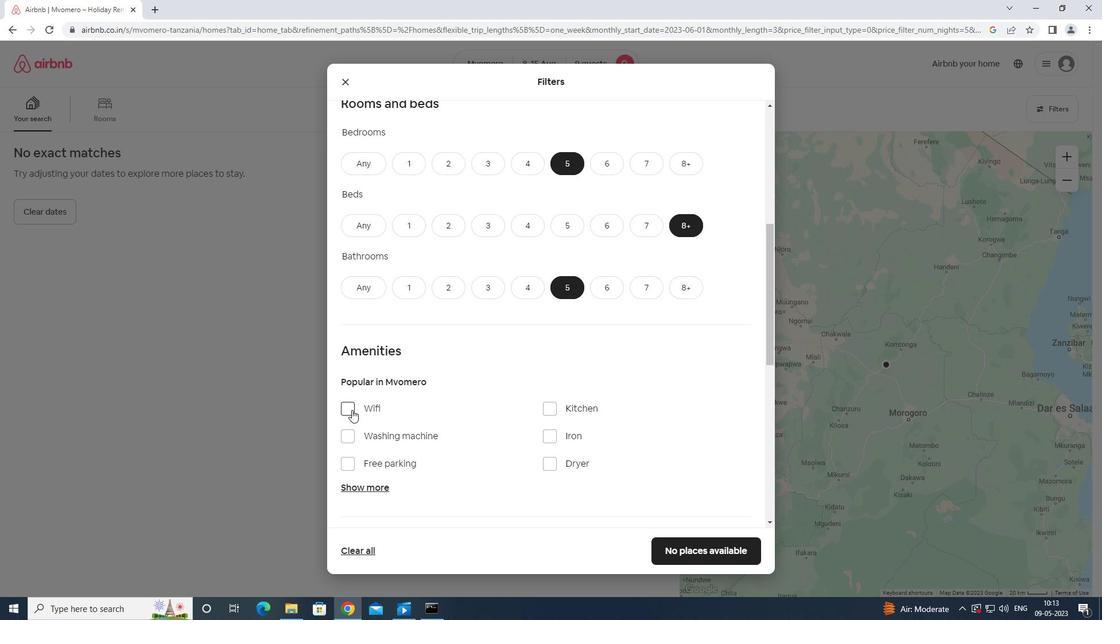 
Action: Mouse pressed left at (344, 405)
Screenshot: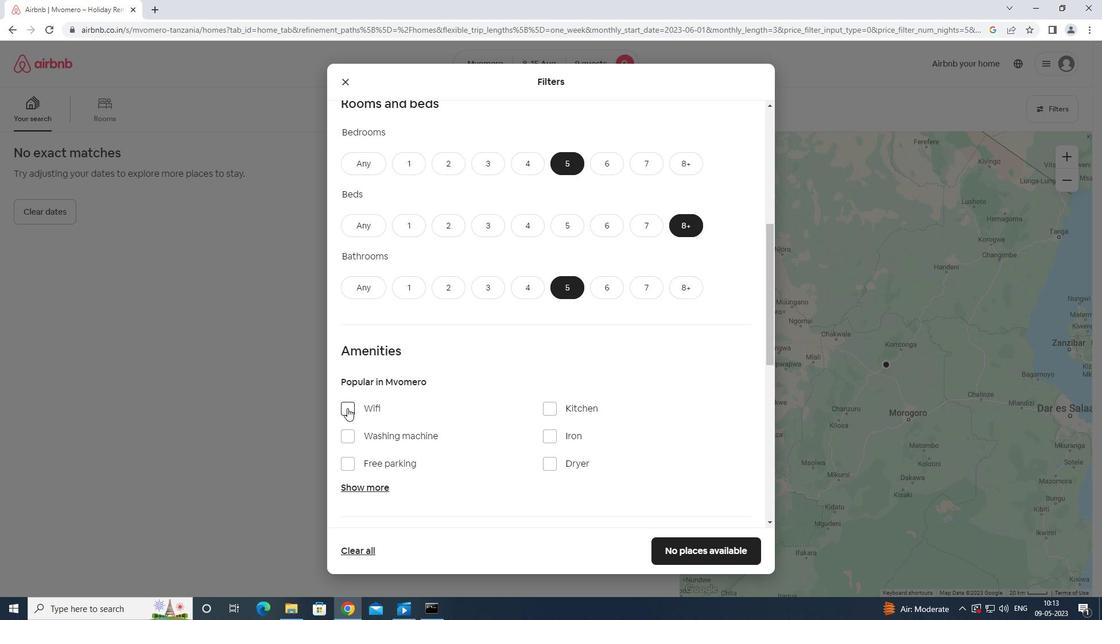 
Action: Mouse moved to (342, 462)
Screenshot: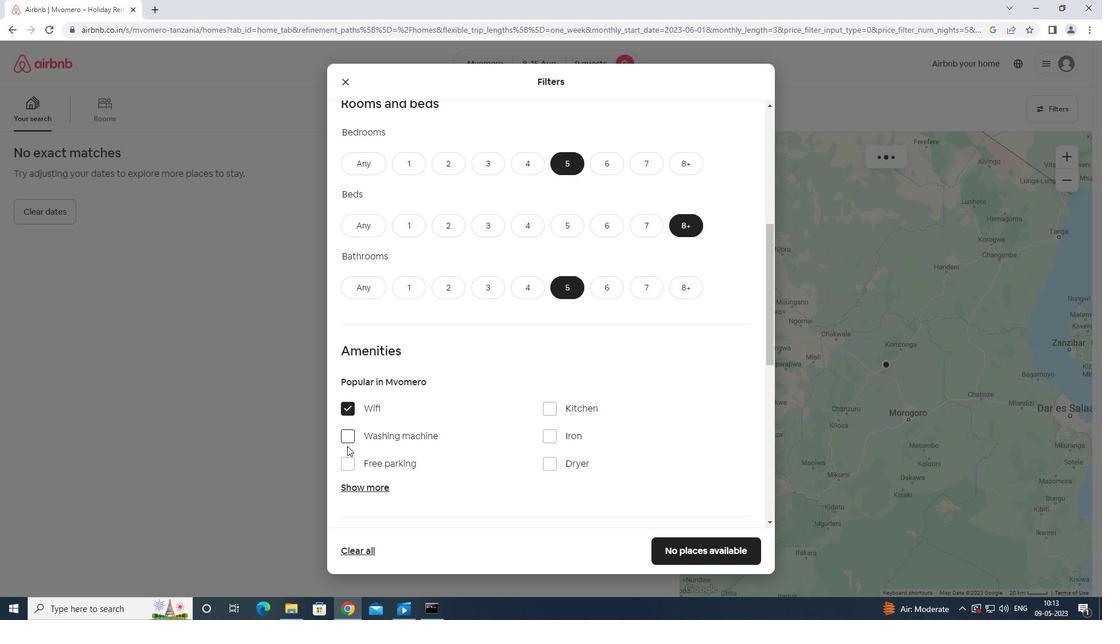 
Action: Mouse pressed left at (342, 462)
Screenshot: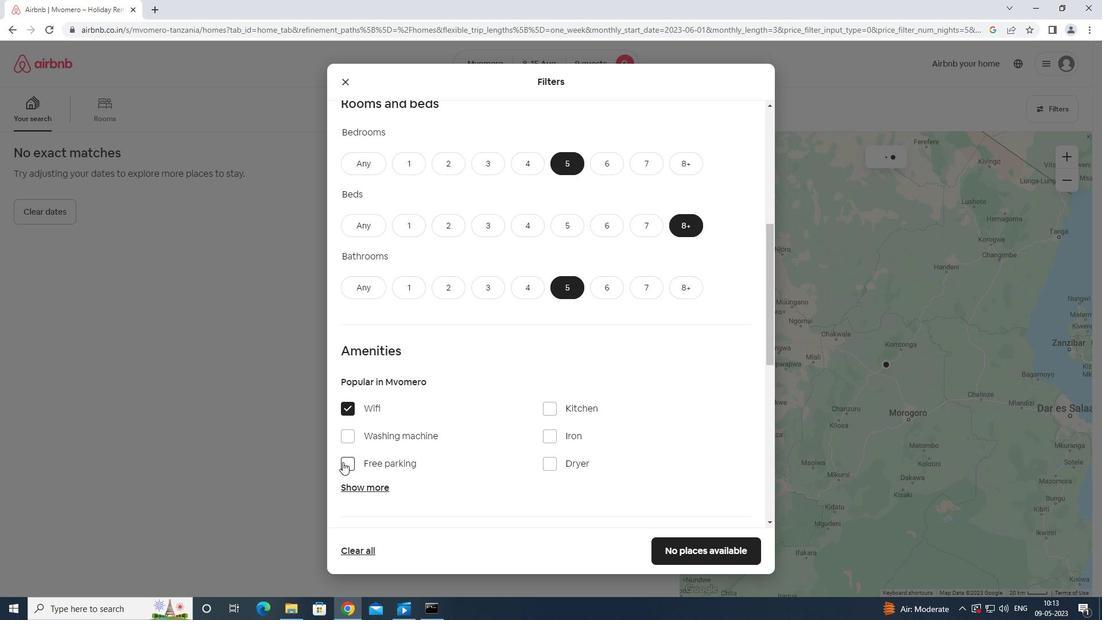 
Action: Mouse moved to (369, 485)
Screenshot: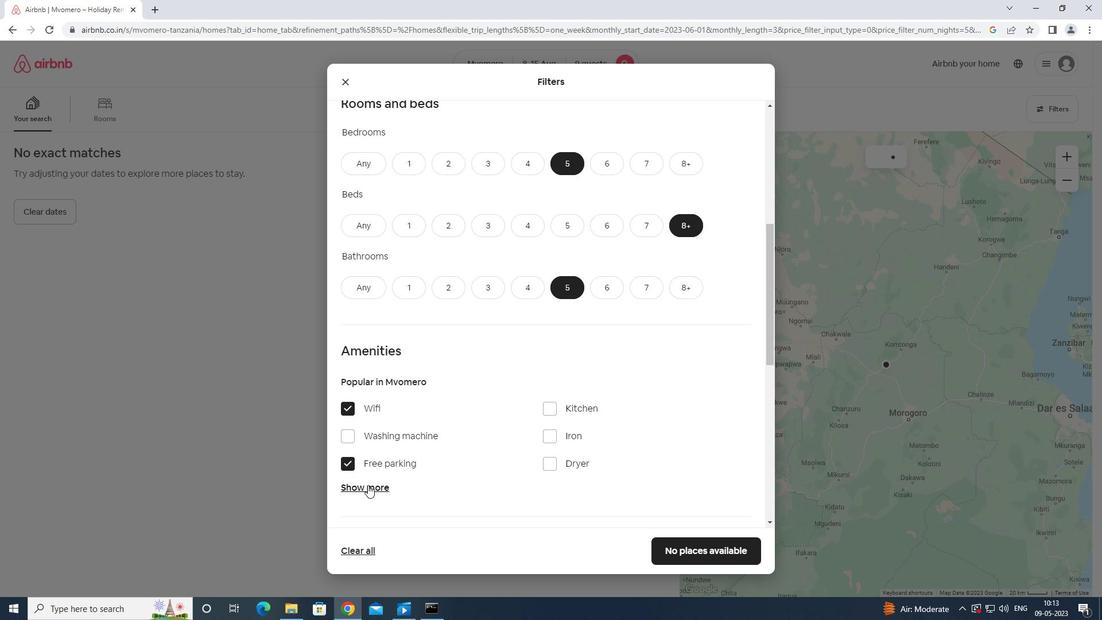 
Action: Mouse pressed left at (369, 485)
Screenshot: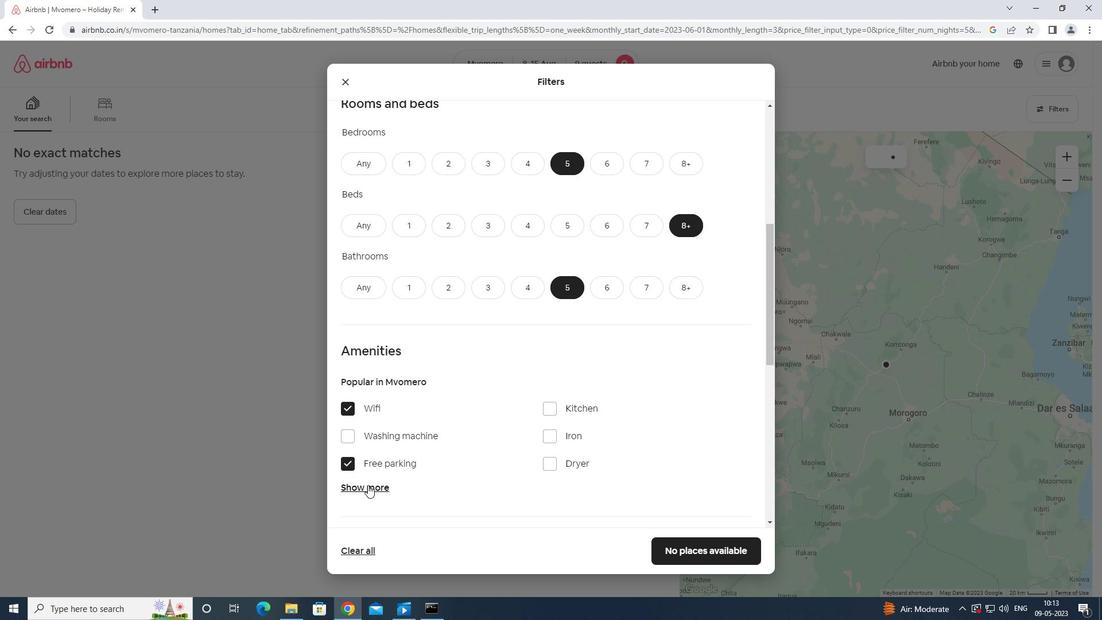 
Action: Mouse moved to (415, 477)
Screenshot: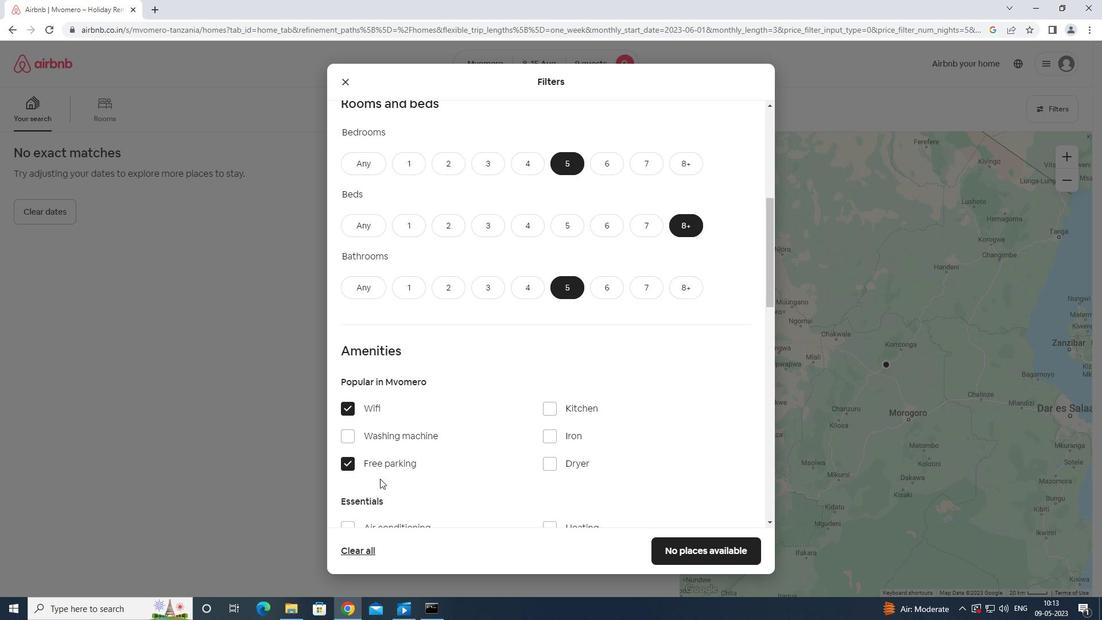 
Action: Mouse scrolled (415, 476) with delta (0, 0)
Screenshot: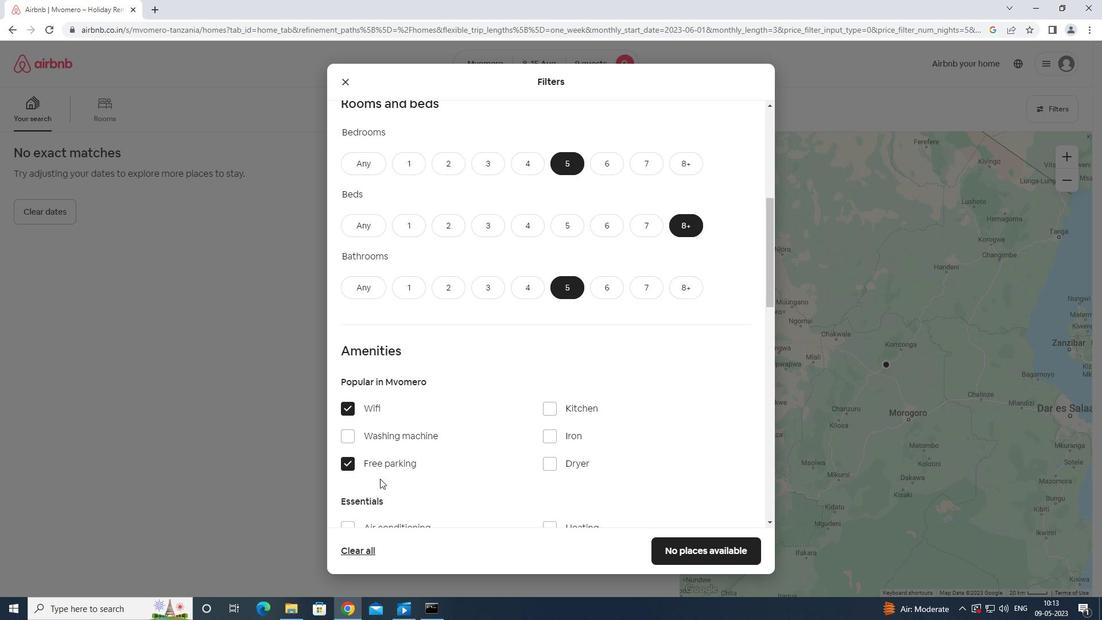 
Action: Mouse moved to (415, 477)
Screenshot: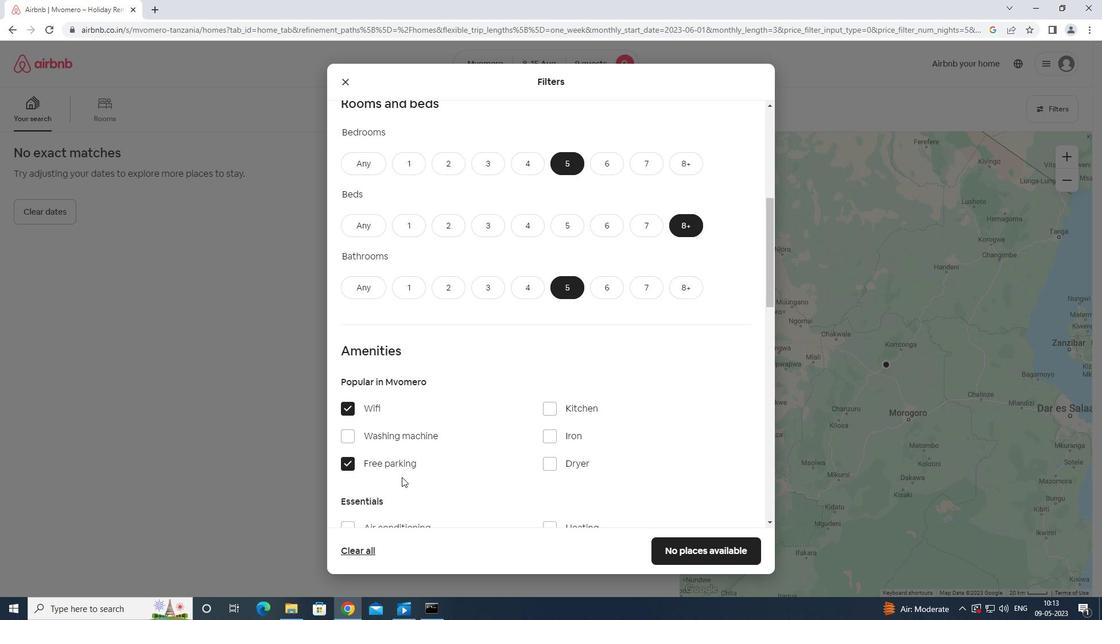 
Action: Mouse scrolled (415, 476) with delta (0, 0)
Screenshot: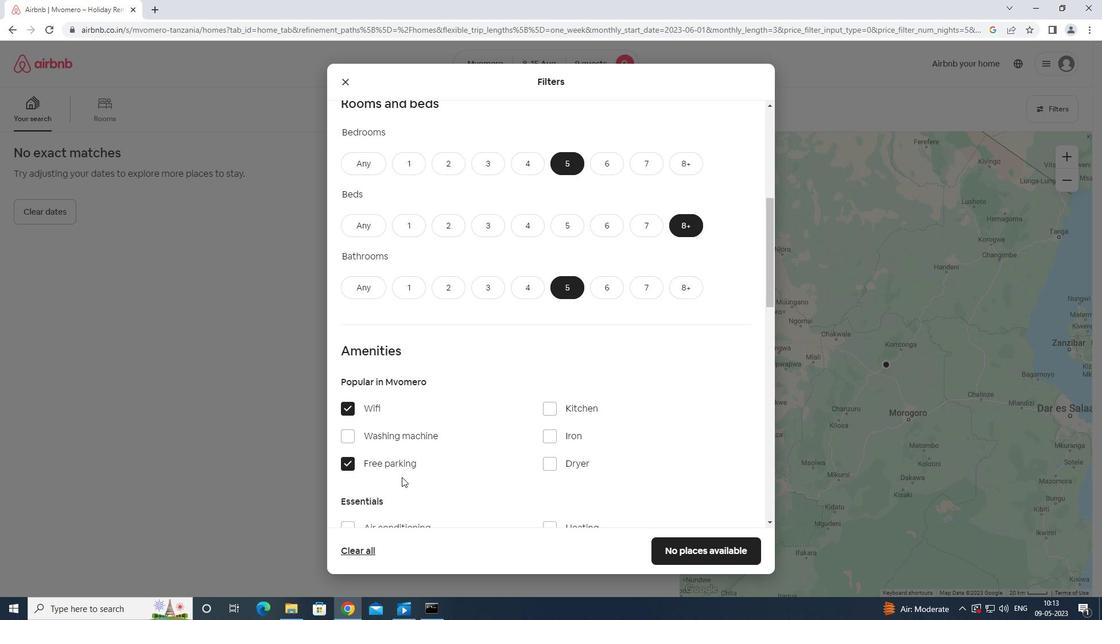 
Action: Mouse scrolled (415, 476) with delta (0, 0)
Screenshot: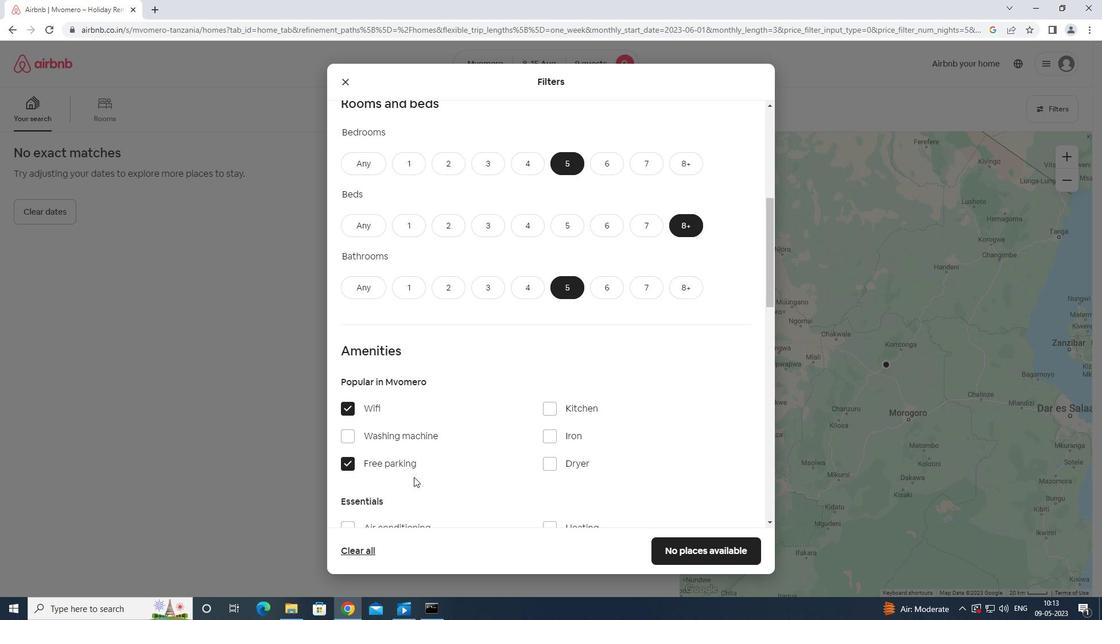 
Action: Mouse scrolled (415, 476) with delta (0, 0)
Screenshot: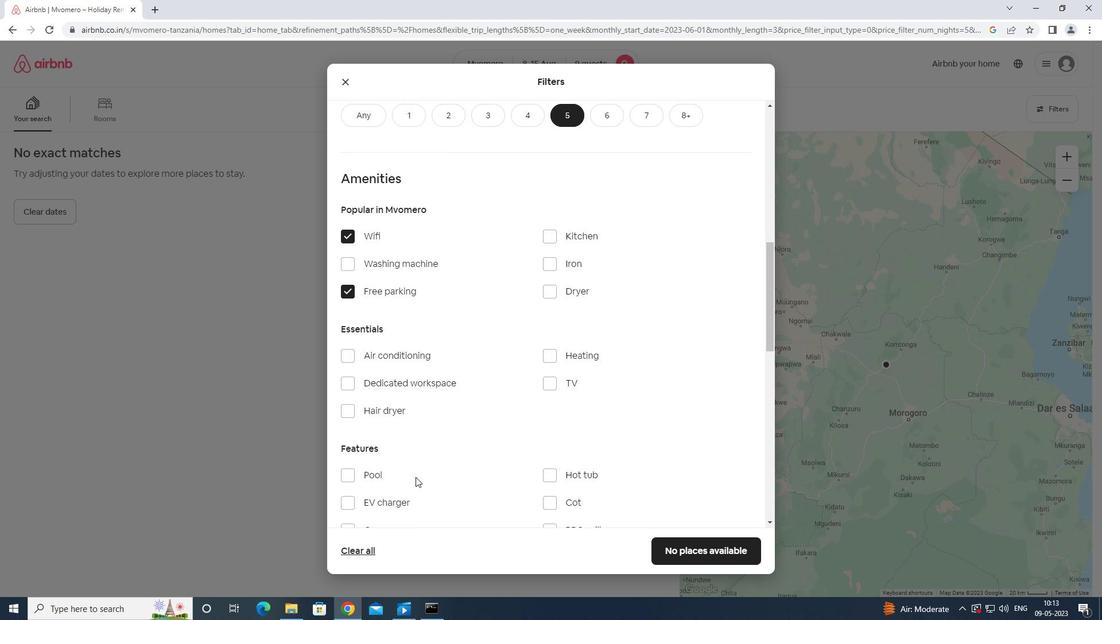 
Action: Mouse moved to (552, 325)
Screenshot: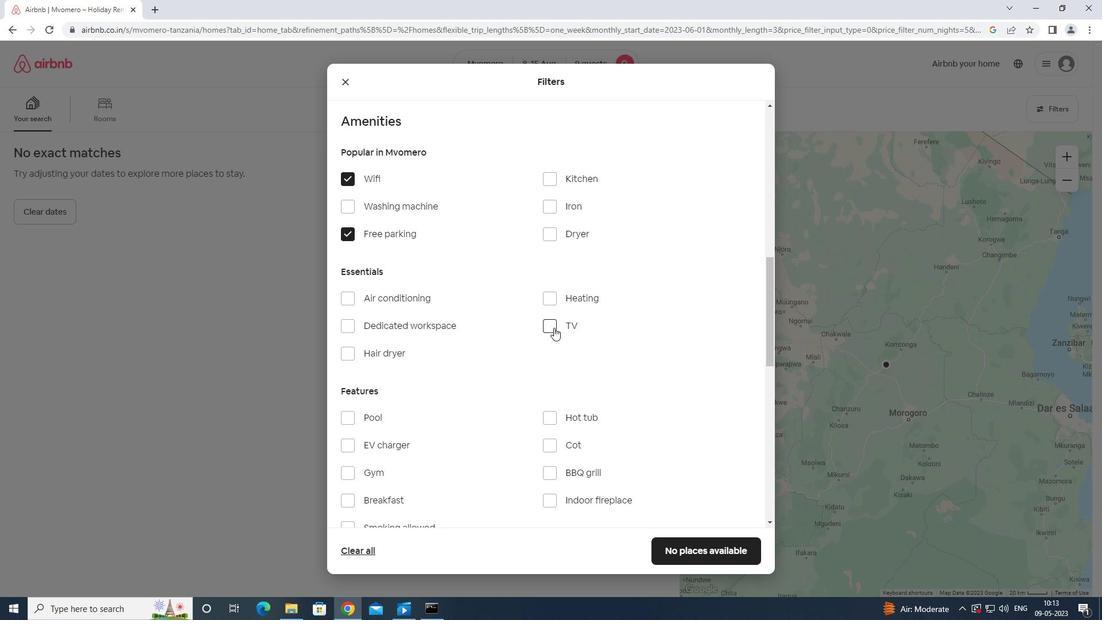 
Action: Mouse pressed left at (552, 325)
Screenshot: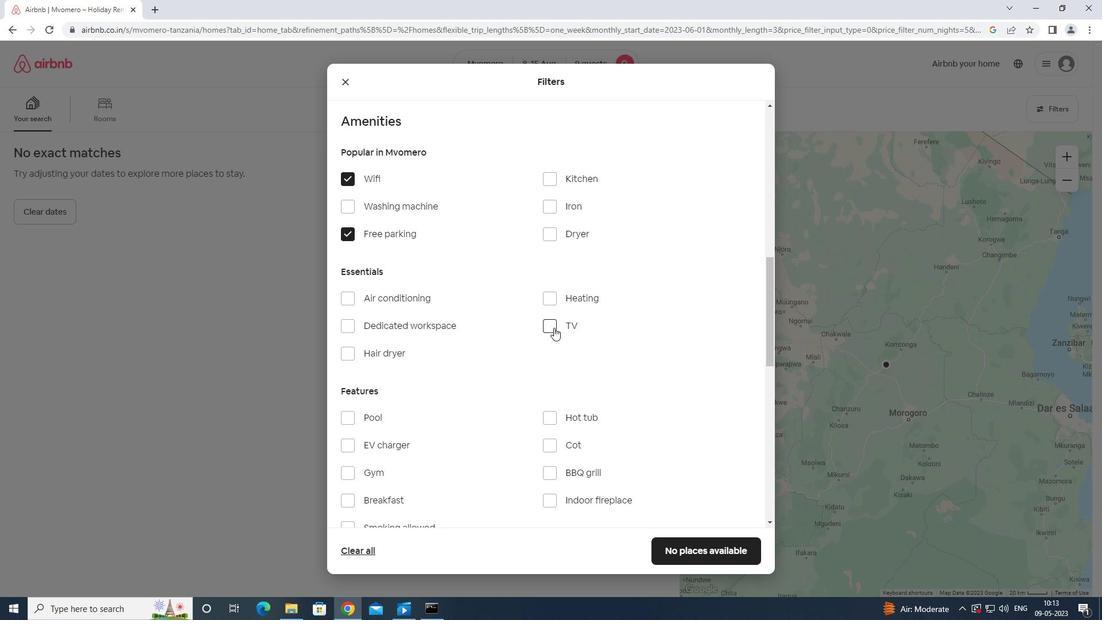 
Action: Mouse moved to (344, 473)
Screenshot: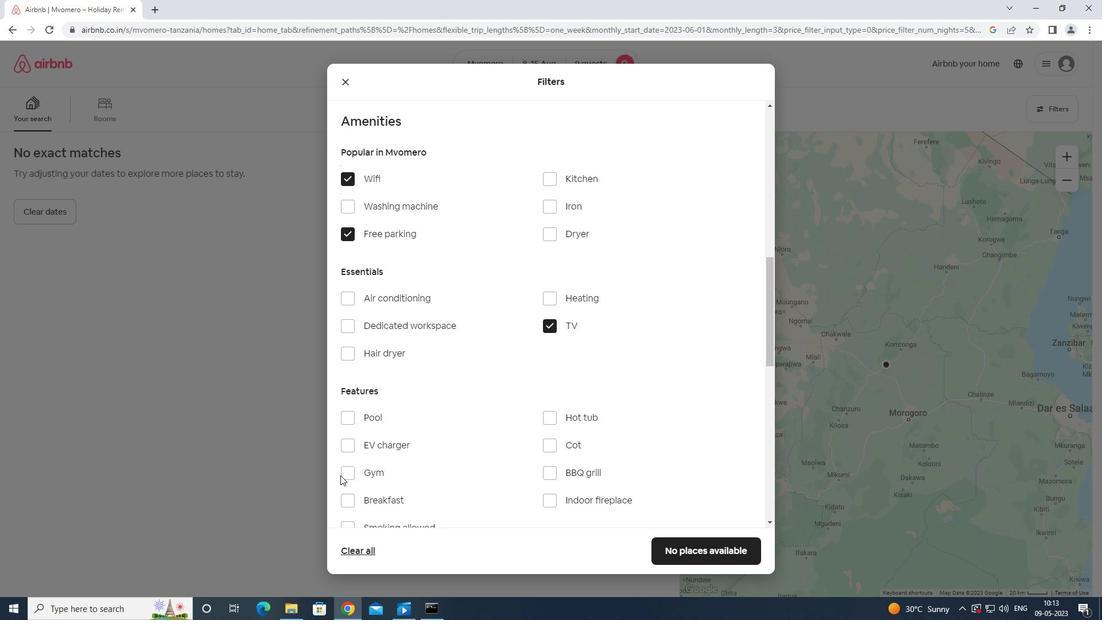 
Action: Mouse pressed left at (344, 473)
Screenshot: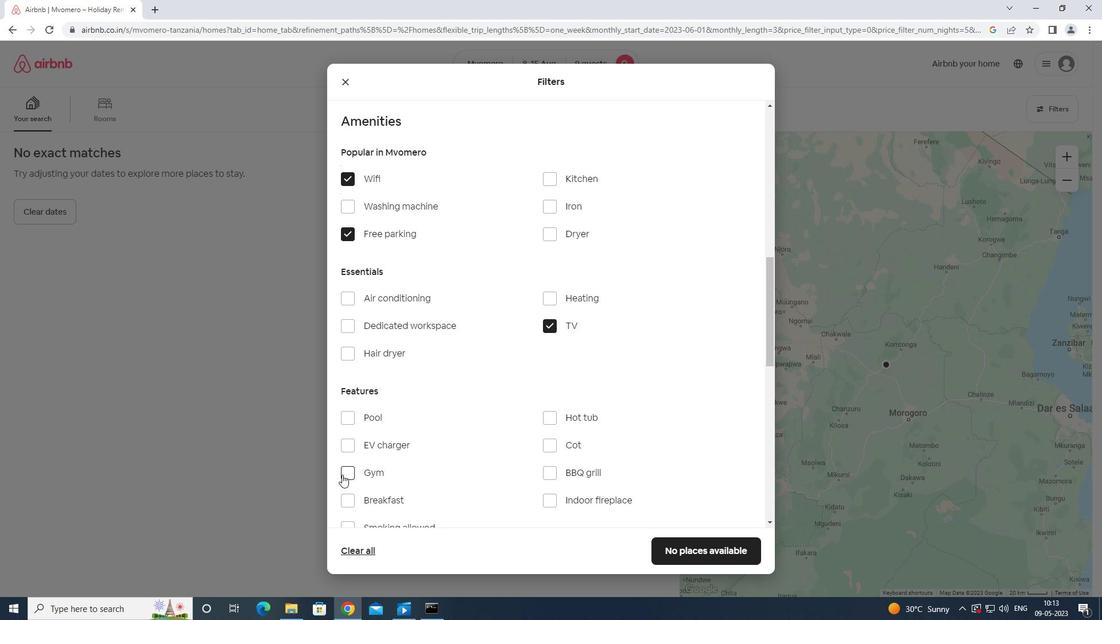 
Action: Mouse moved to (349, 499)
Screenshot: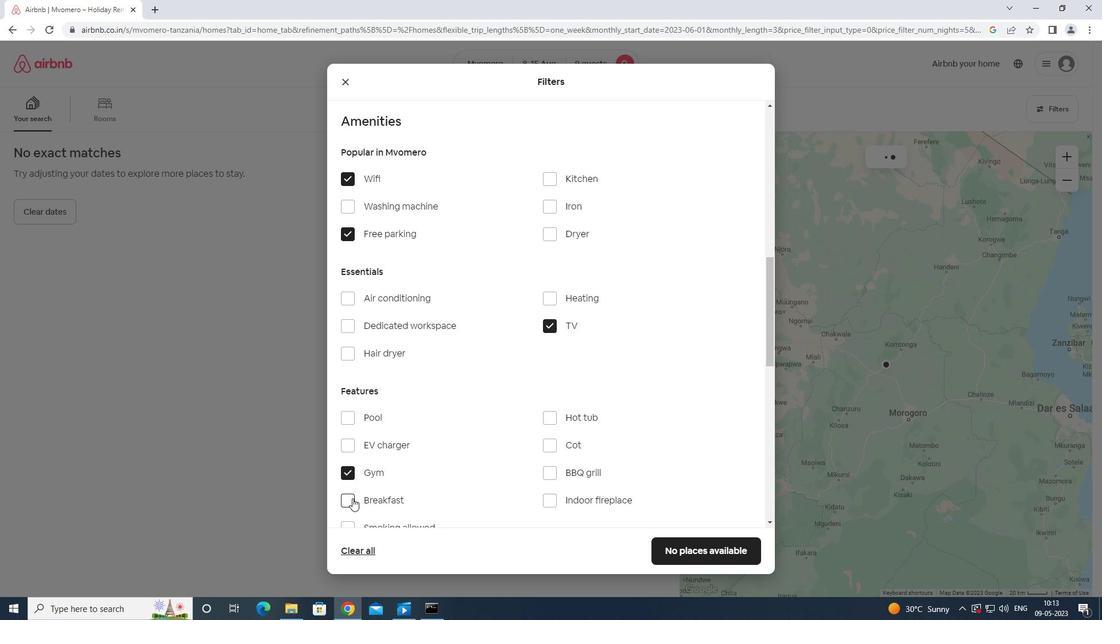 
Action: Mouse pressed left at (349, 499)
Screenshot: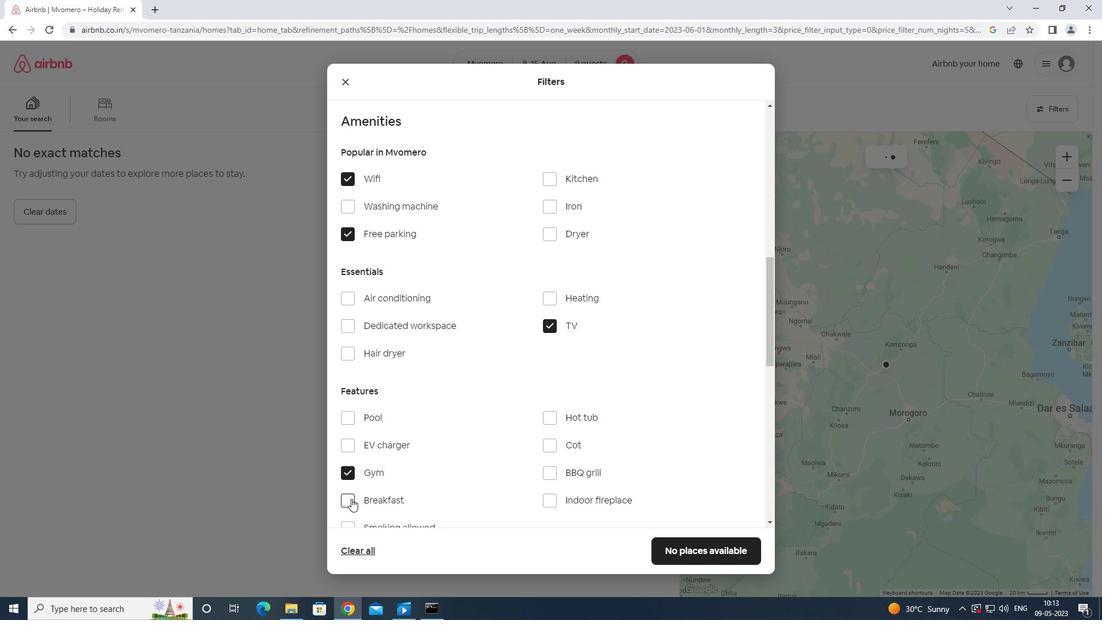 
Action: Mouse moved to (306, 490)
Screenshot: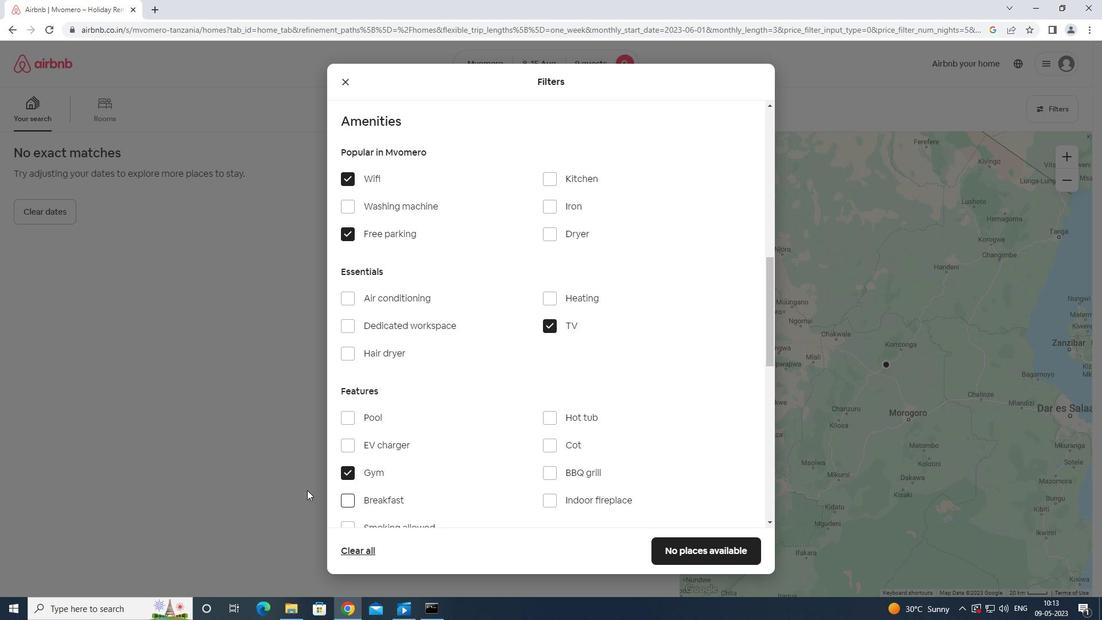 
Action: Mouse scrolled (306, 490) with delta (0, 0)
Screenshot: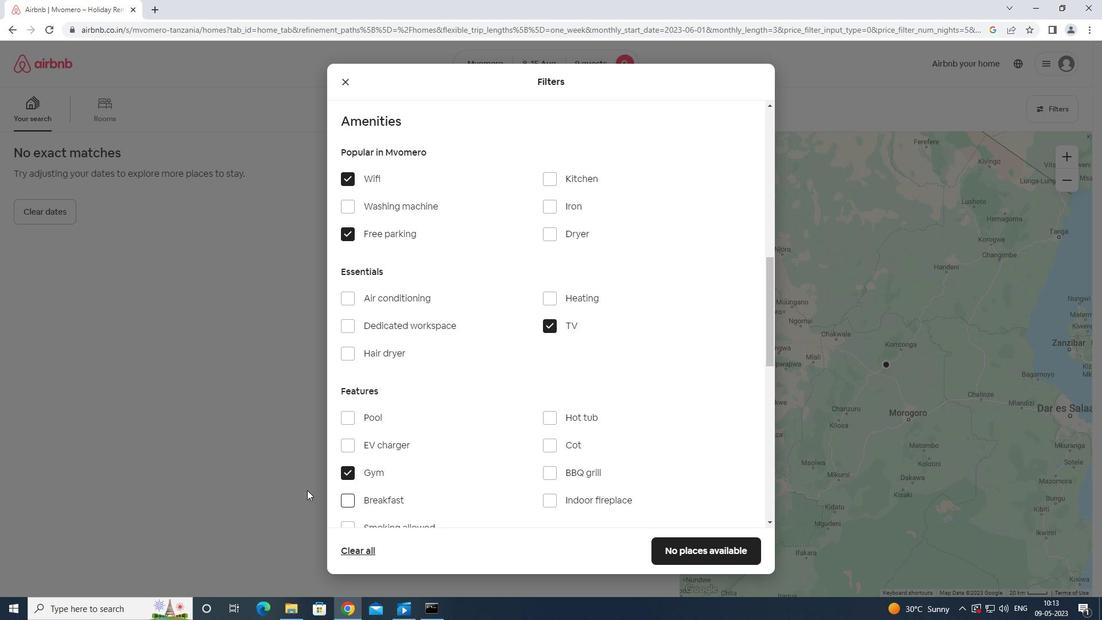 
Action: Mouse moved to (342, 497)
Screenshot: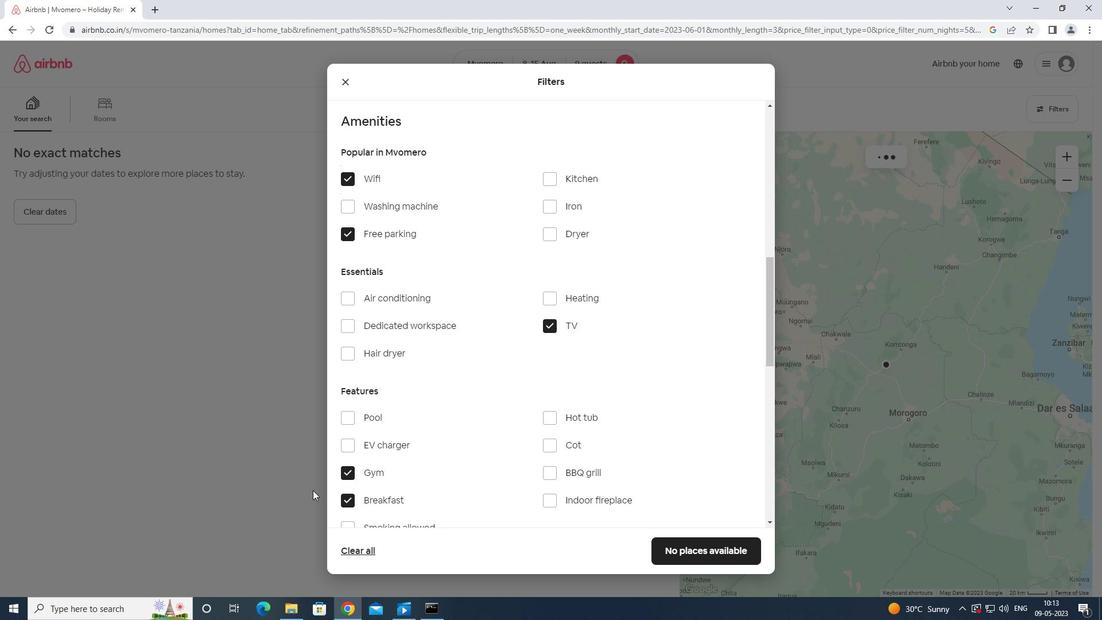 
Action: Mouse scrolled (342, 496) with delta (0, 0)
Screenshot: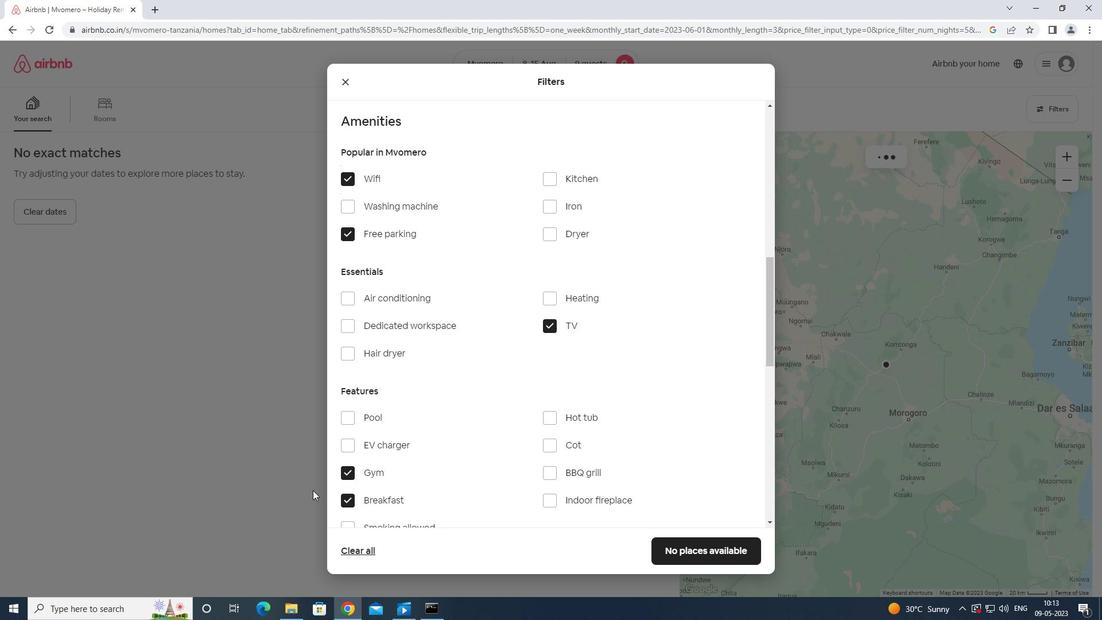 
Action: Mouse moved to (446, 486)
Screenshot: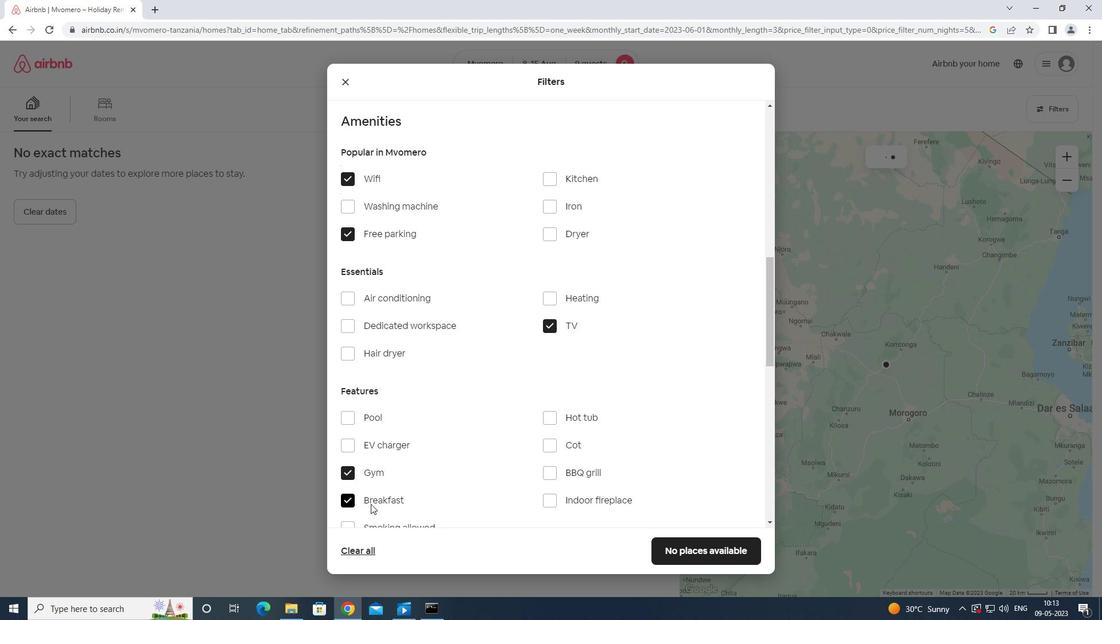 
Action: Mouse scrolled (446, 485) with delta (0, 0)
Screenshot: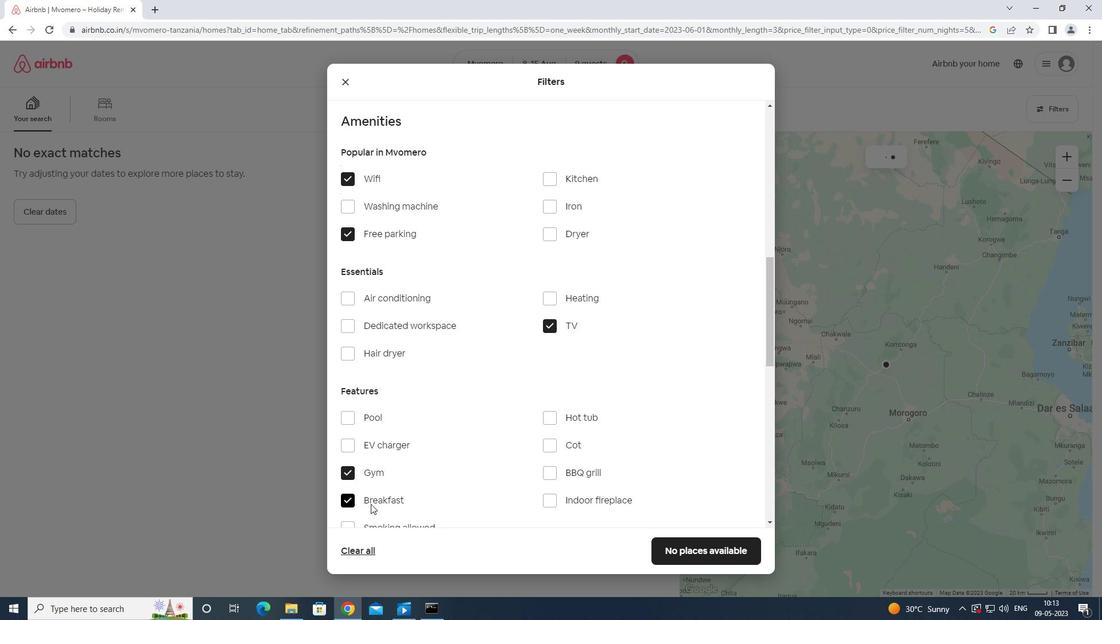 
Action: Mouse moved to (469, 470)
Screenshot: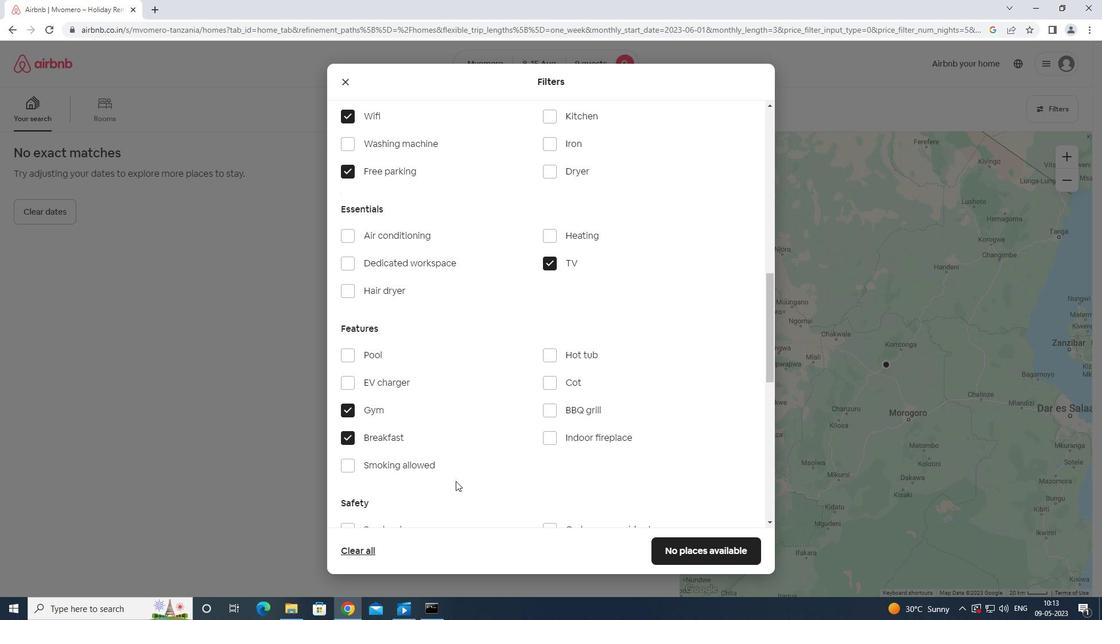 
Action: Mouse scrolled (469, 469) with delta (0, 0)
Screenshot: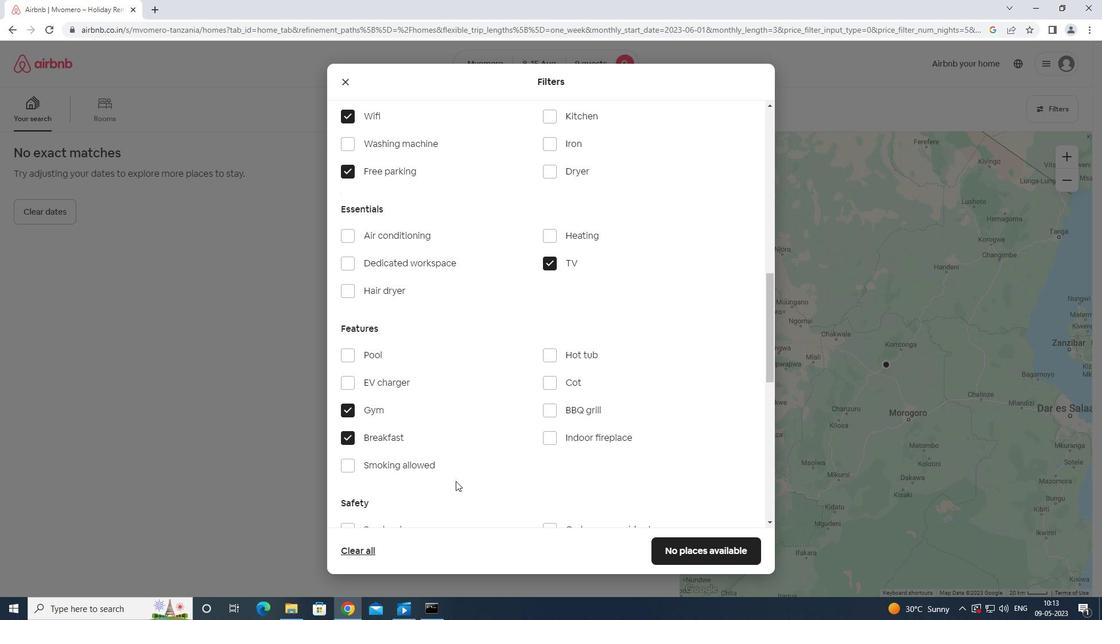 
Action: Mouse moved to (497, 453)
Screenshot: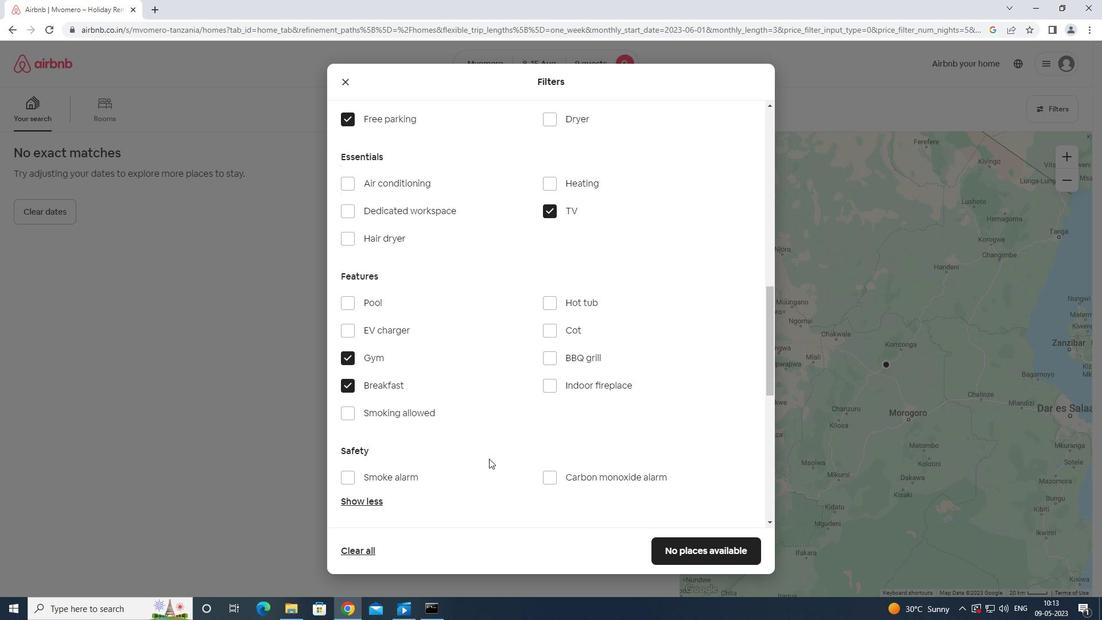 
Action: Mouse scrolled (497, 452) with delta (0, 0)
Screenshot: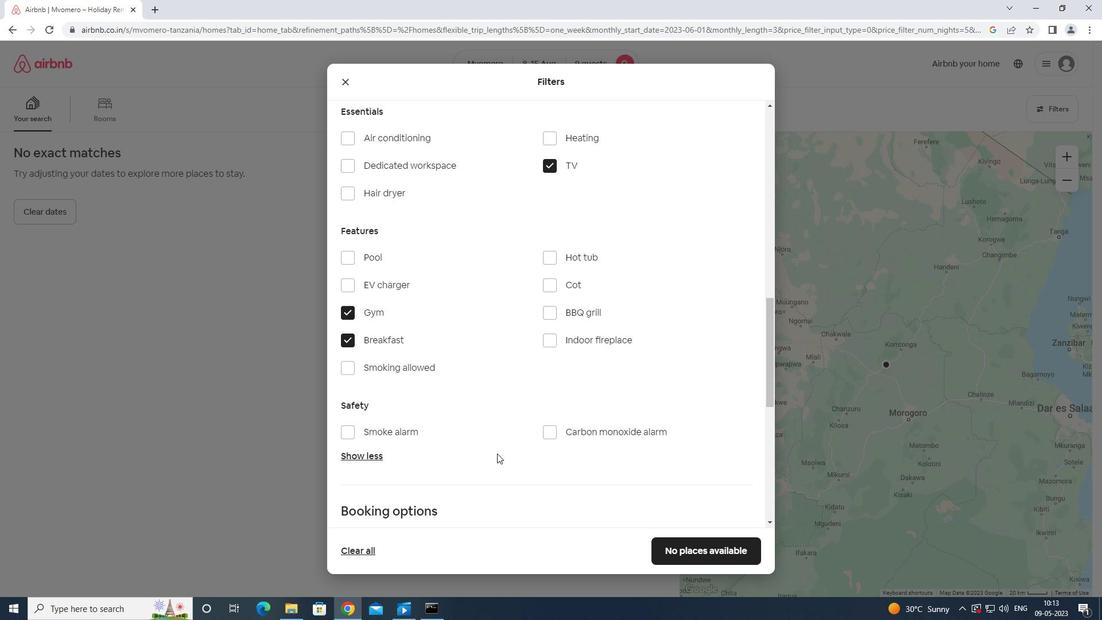 
Action: Mouse scrolled (497, 452) with delta (0, 0)
Screenshot: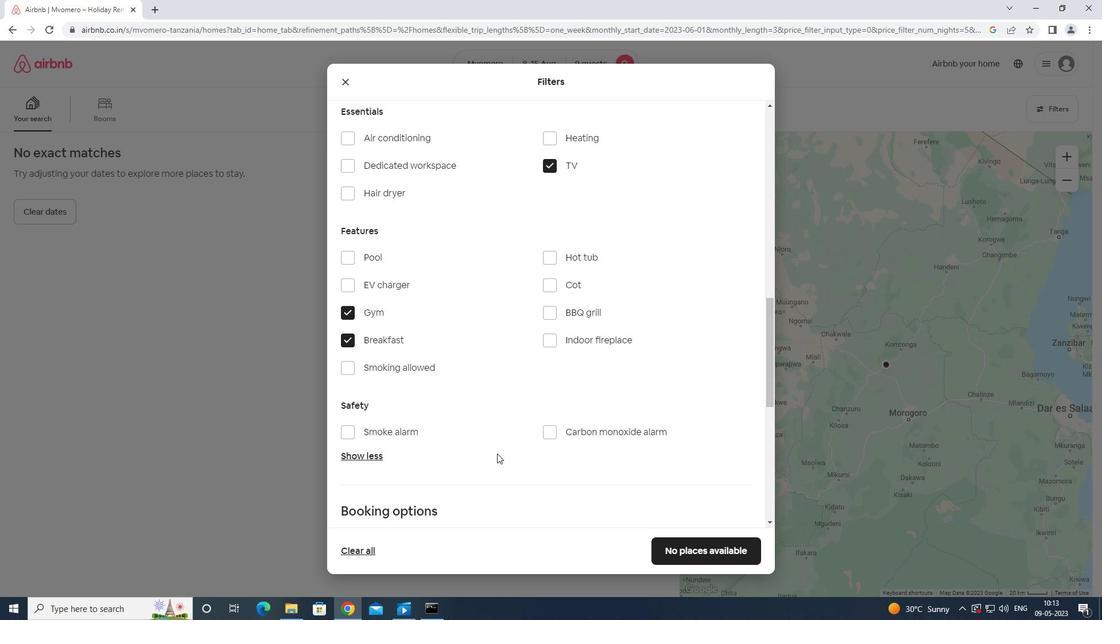
Action: Mouse scrolled (497, 452) with delta (0, 0)
Screenshot: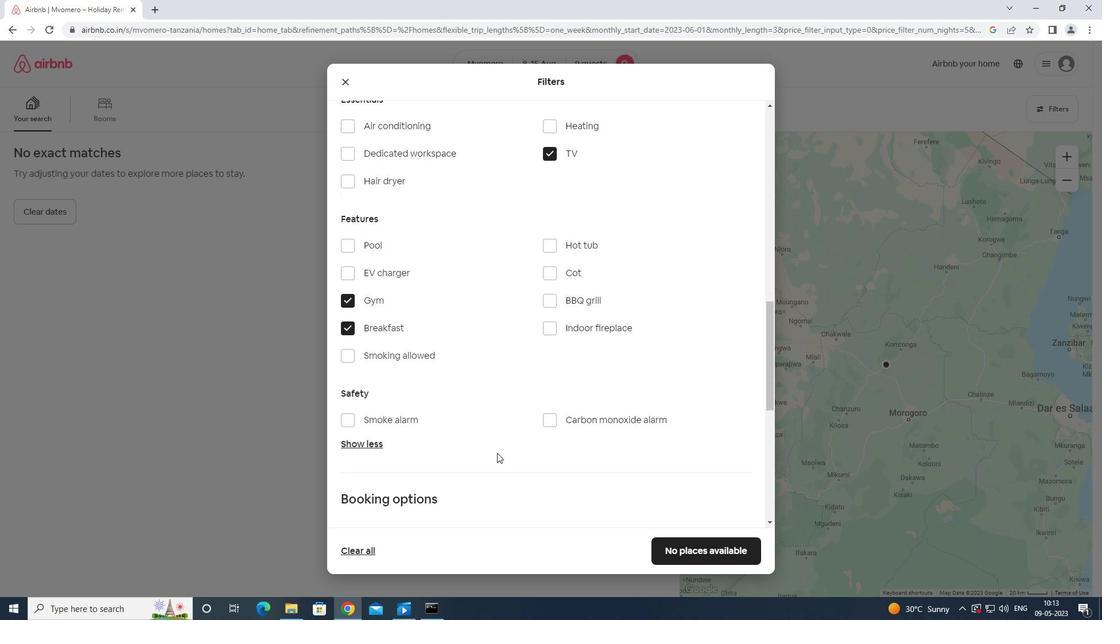
Action: Mouse moved to (497, 452)
Screenshot: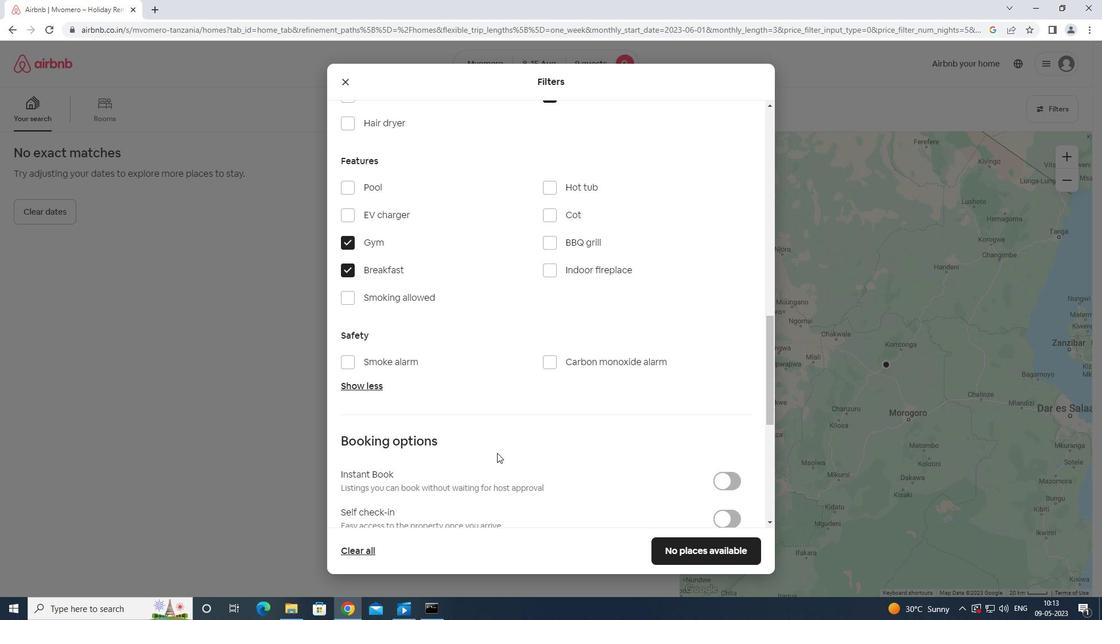 
Action: Mouse scrolled (497, 452) with delta (0, 0)
Screenshot: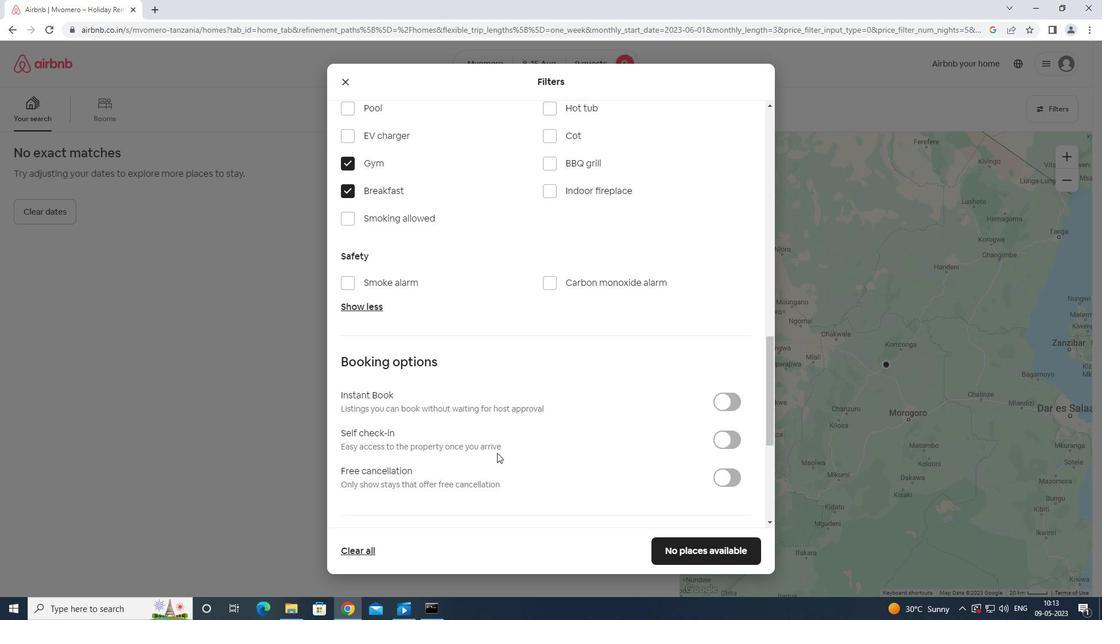 
Action: Mouse scrolled (497, 452) with delta (0, 0)
Screenshot: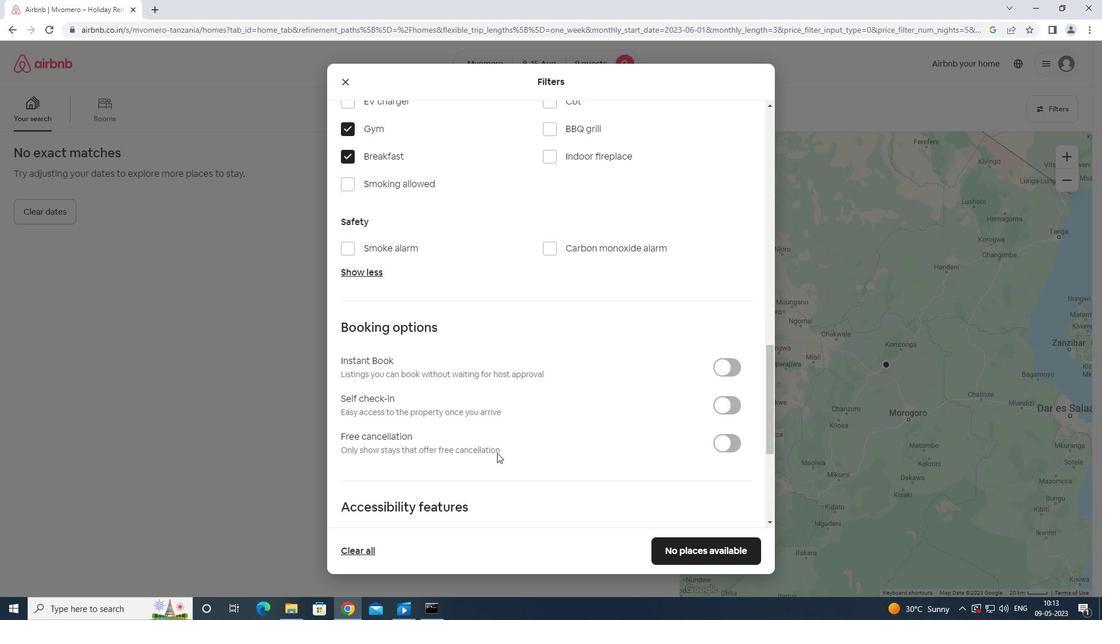 
Action: Mouse scrolled (497, 452) with delta (0, 0)
Screenshot: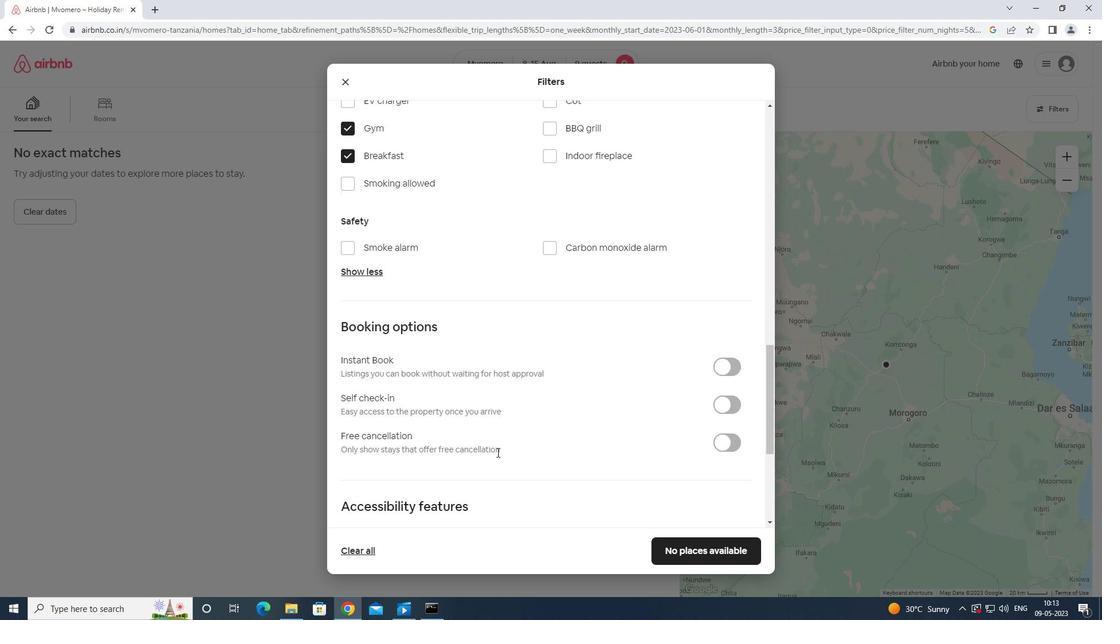 
Action: Mouse moved to (730, 227)
Screenshot: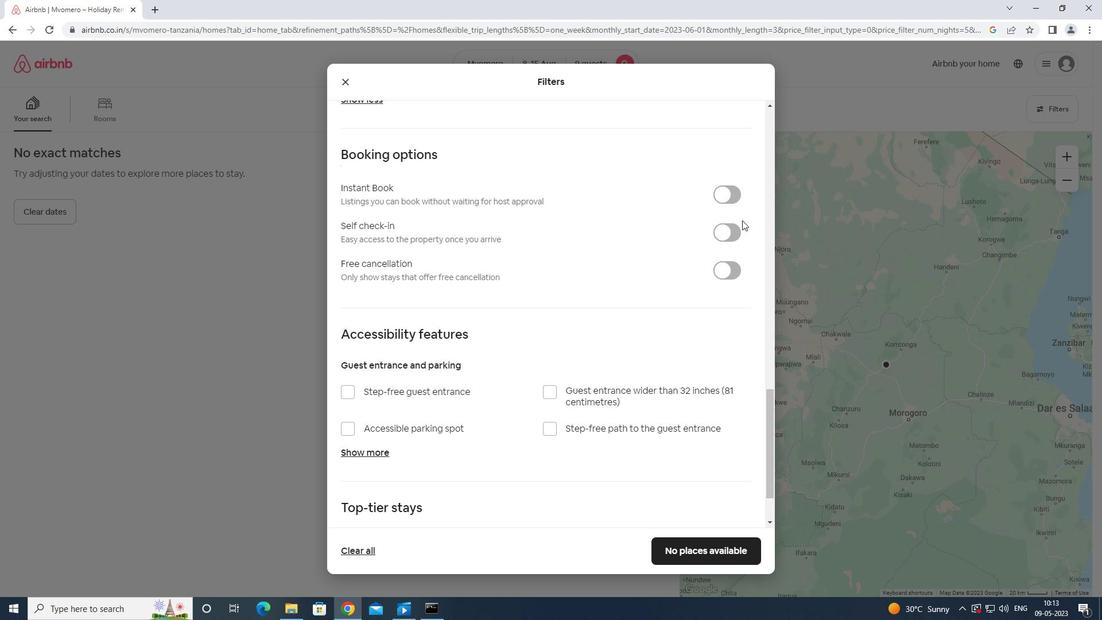 
Action: Mouse pressed left at (730, 227)
Screenshot: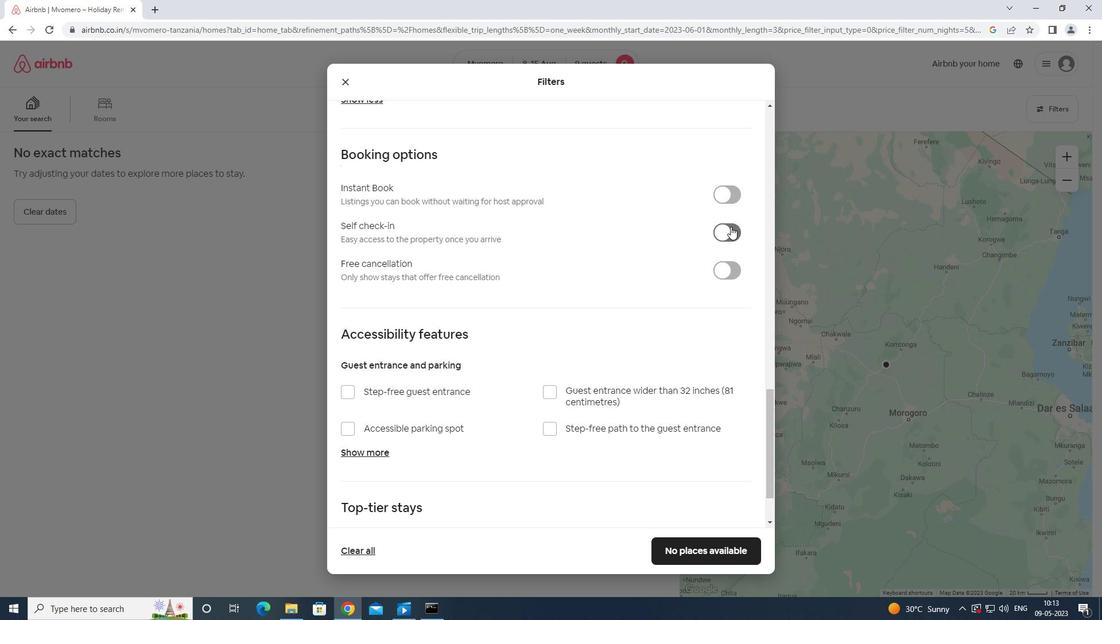 
Action: Mouse moved to (707, 231)
Screenshot: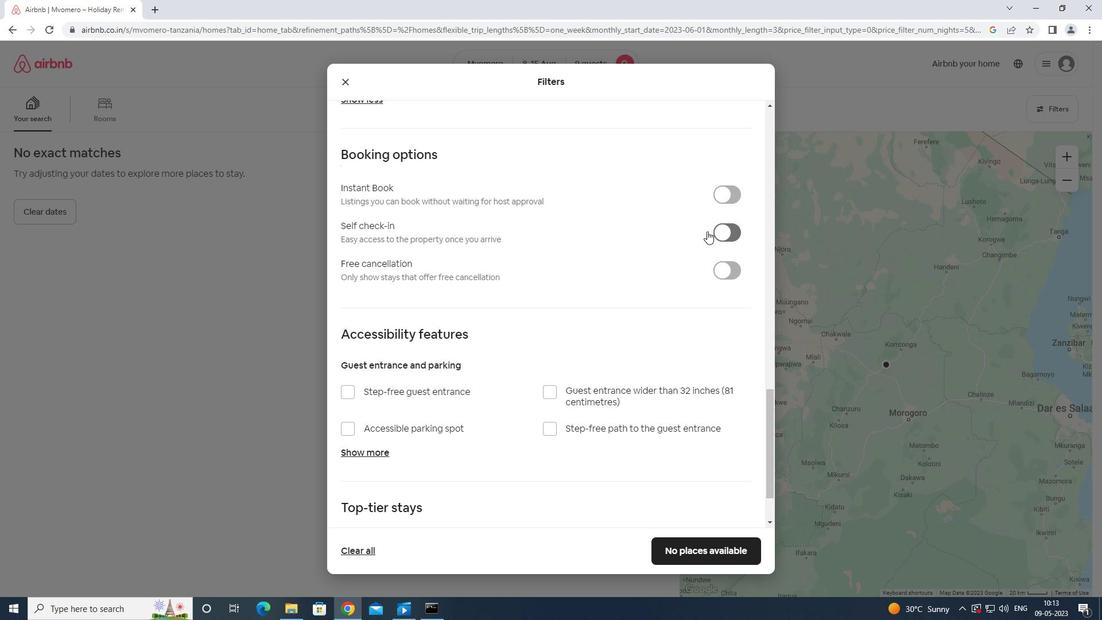 
Action: Mouse scrolled (707, 230) with delta (0, 0)
Screenshot: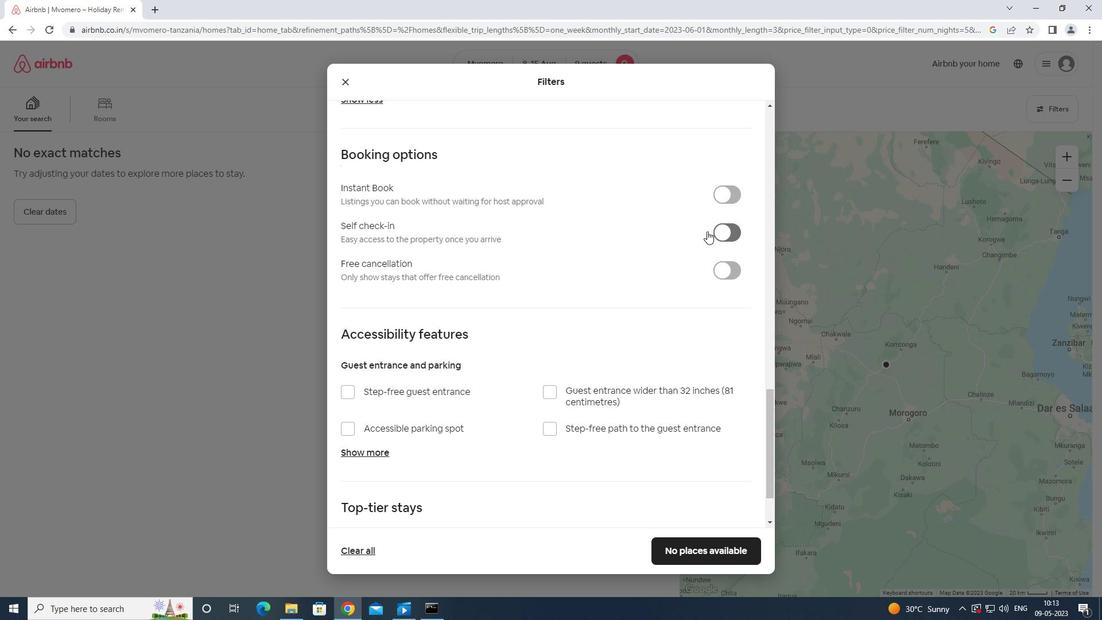 
Action: Mouse scrolled (707, 230) with delta (0, 0)
Screenshot: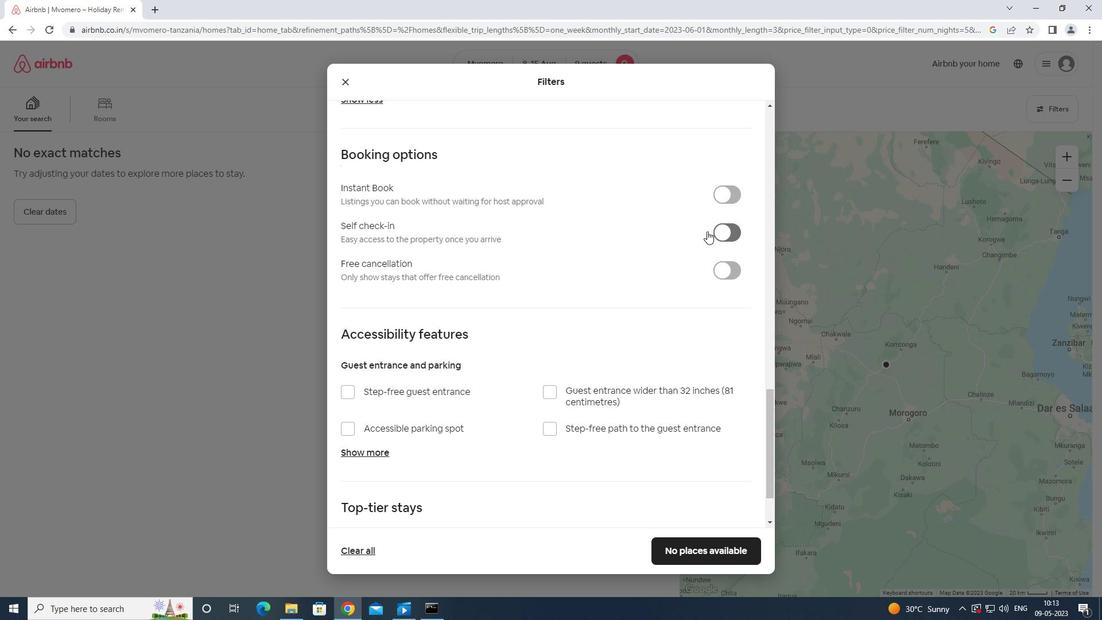 
Action: Mouse scrolled (707, 230) with delta (0, 0)
Screenshot: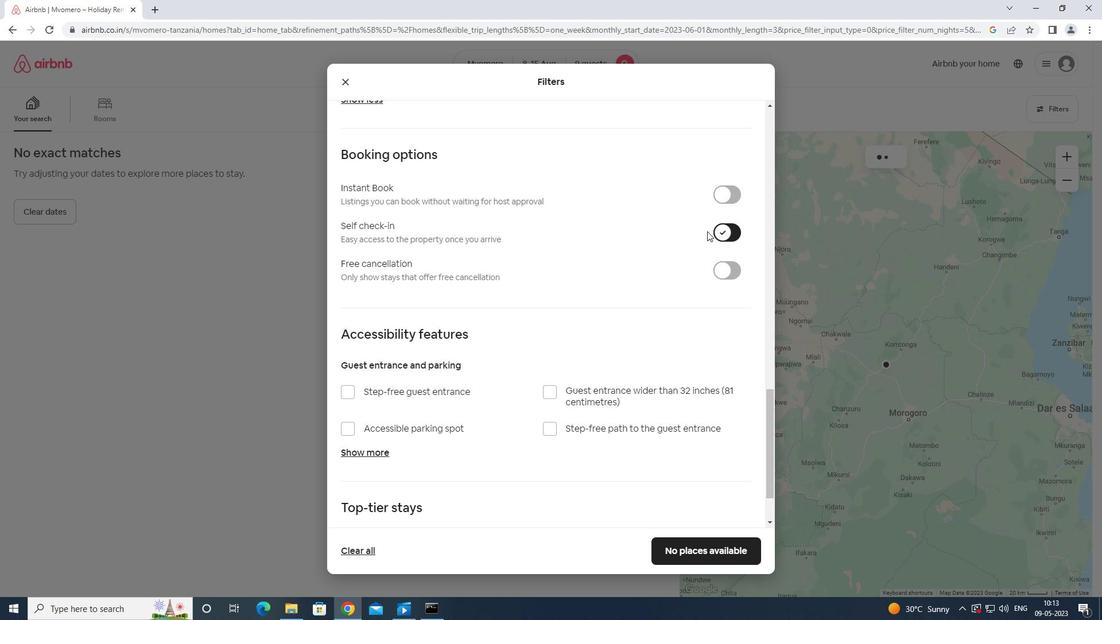 
Action: Mouse scrolled (707, 230) with delta (0, 0)
Screenshot: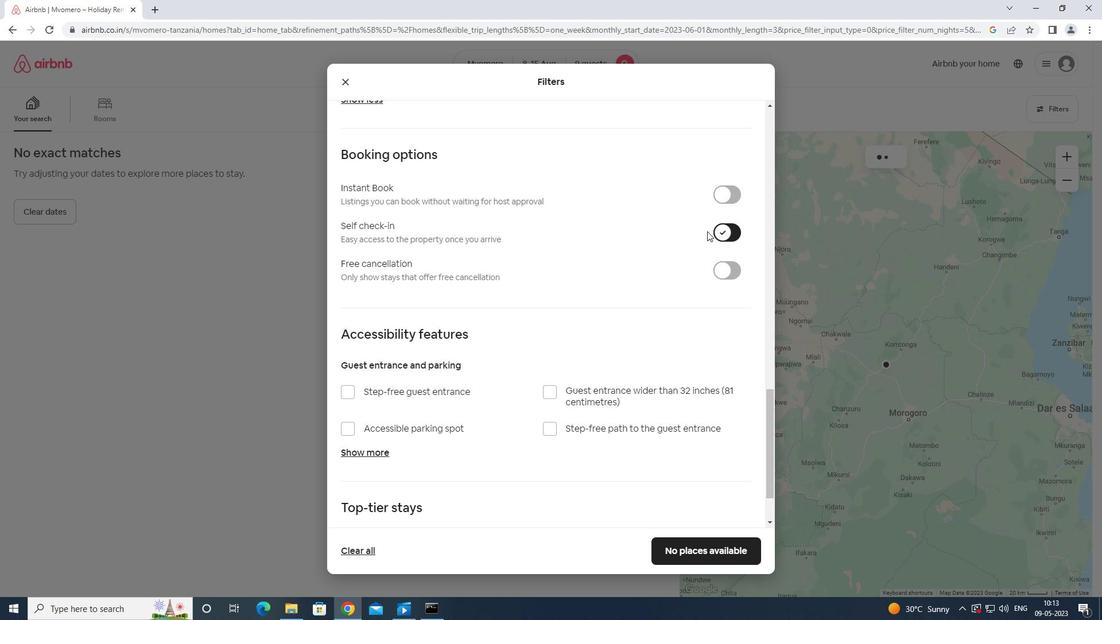 
Action: Mouse moved to (707, 238)
Screenshot: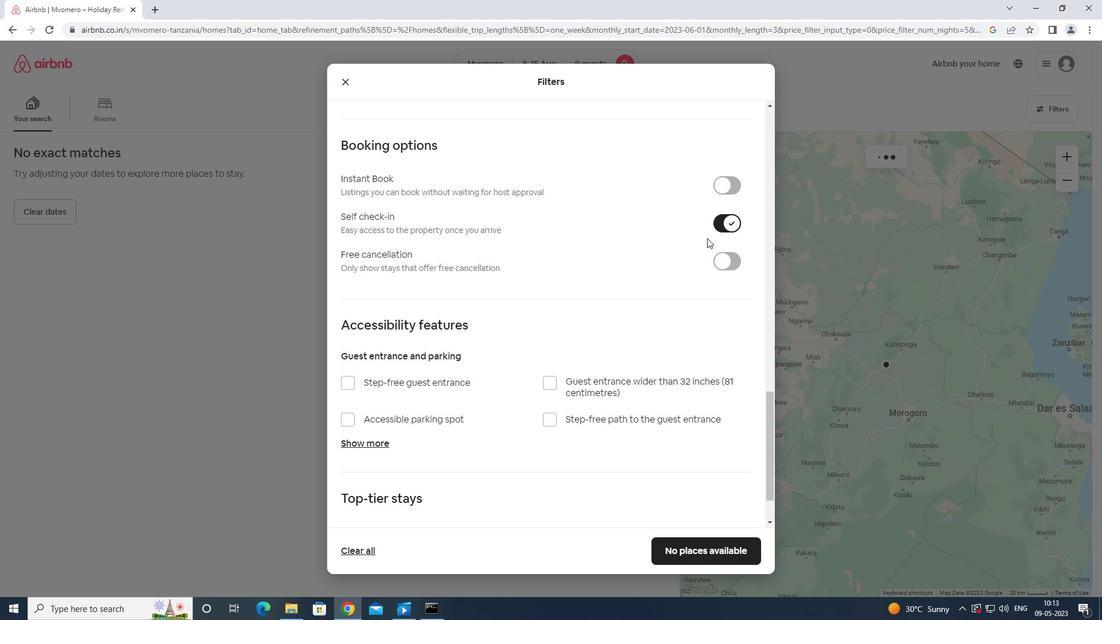 
Action: Mouse scrolled (707, 238) with delta (0, 0)
Screenshot: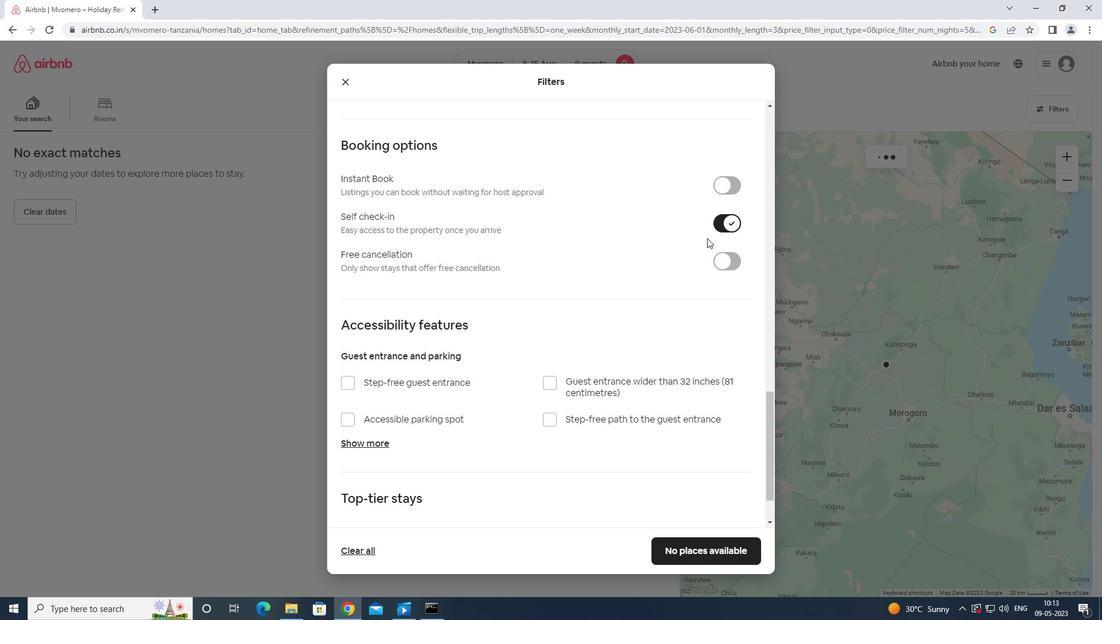 
Action: Mouse moved to (707, 239)
Screenshot: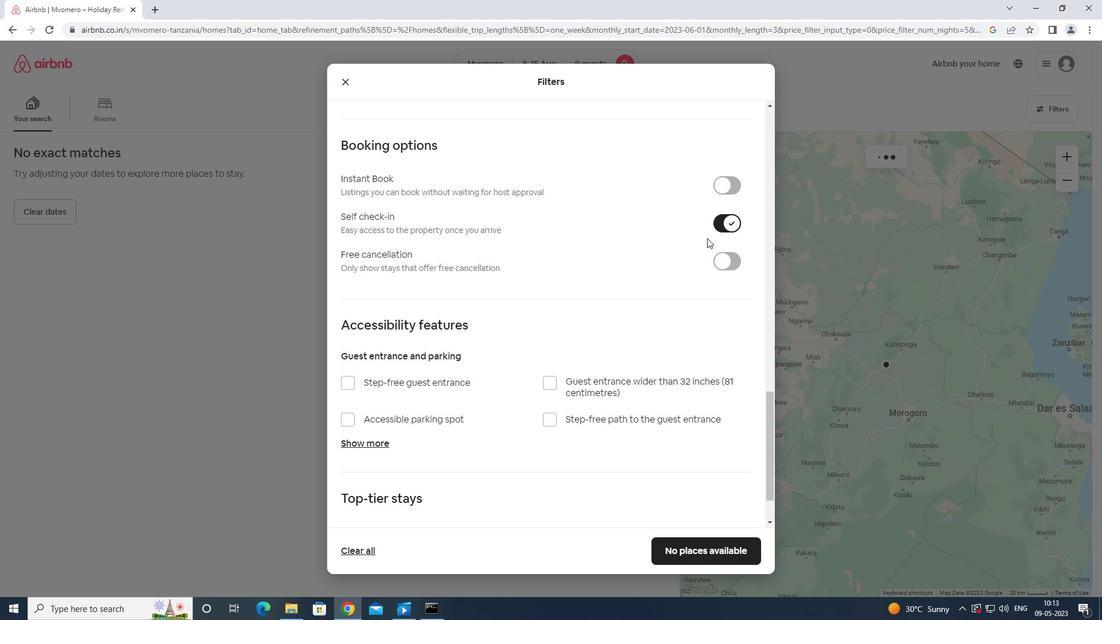 
Action: Mouse scrolled (707, 238) with delta (0, 0)
Screenshot: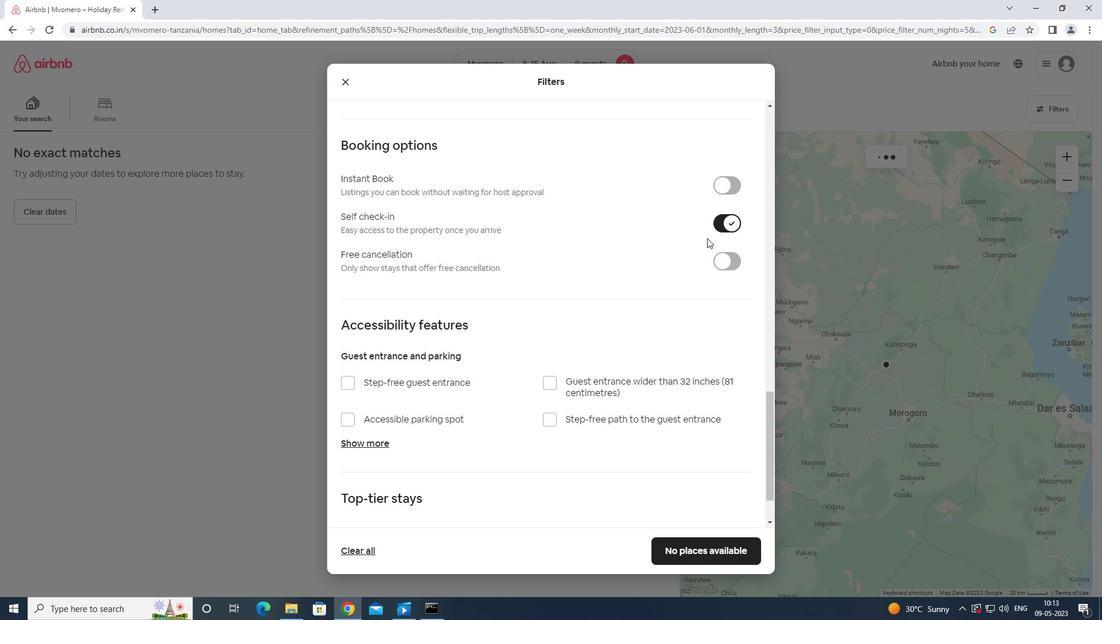 
Action: Mouse scrolled (707, 238) with delta (0, 0)
Screenshot: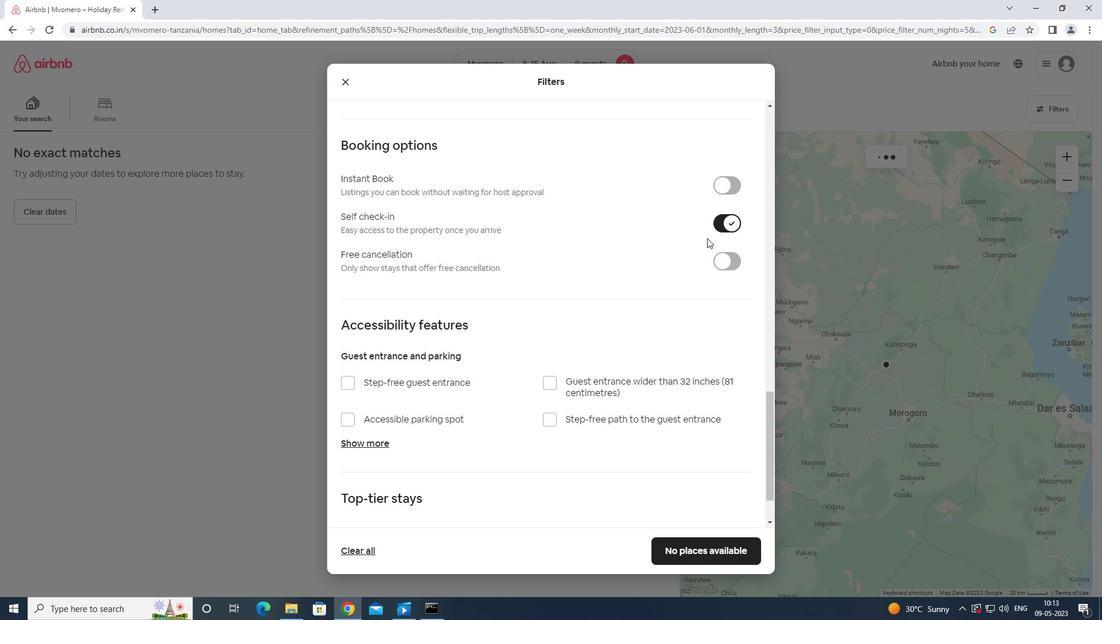 
Action: Mouse scrolled (707, 238) with delta (0, 0)
Screenshot: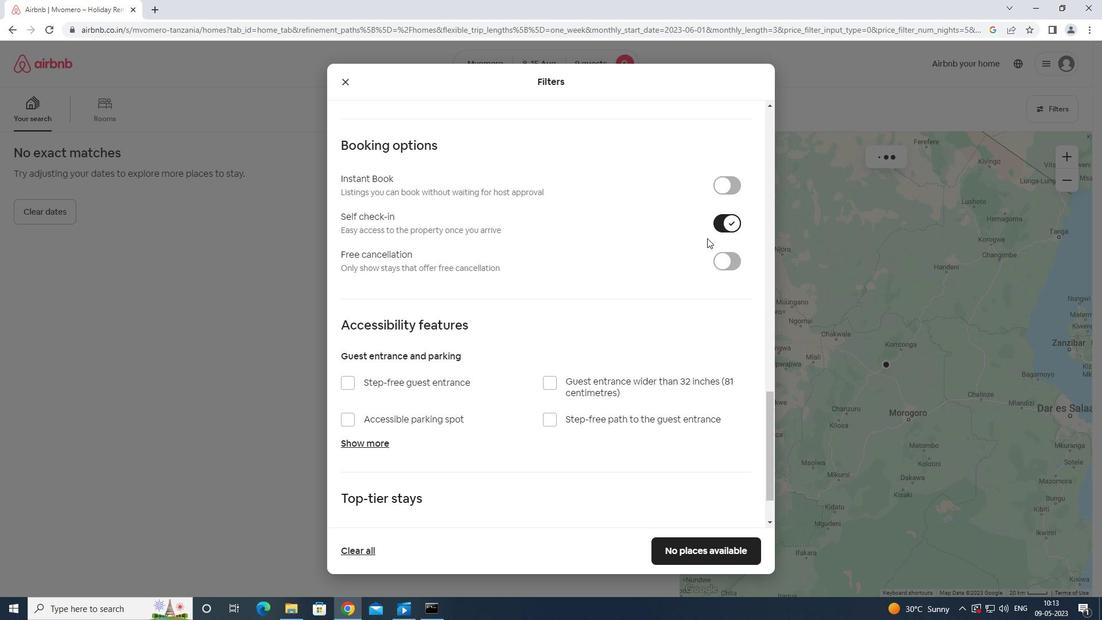 
Action: Mouse moved to (706, 242)
Screenshot: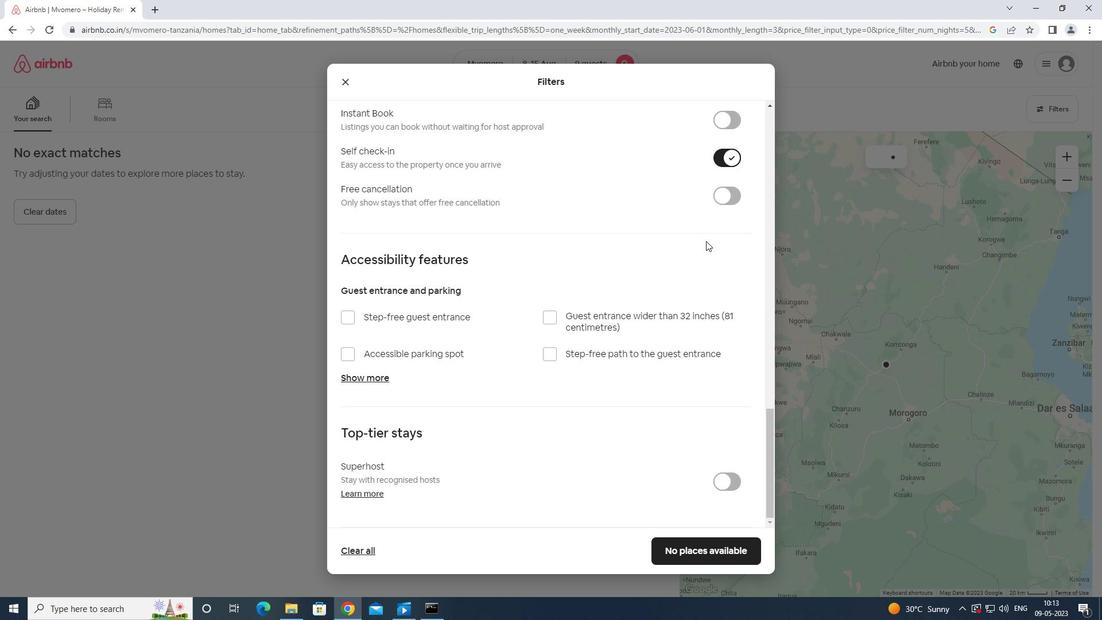 
Action: Mouse scrolled (706, 241) with delta (0, 0)
Screenshot: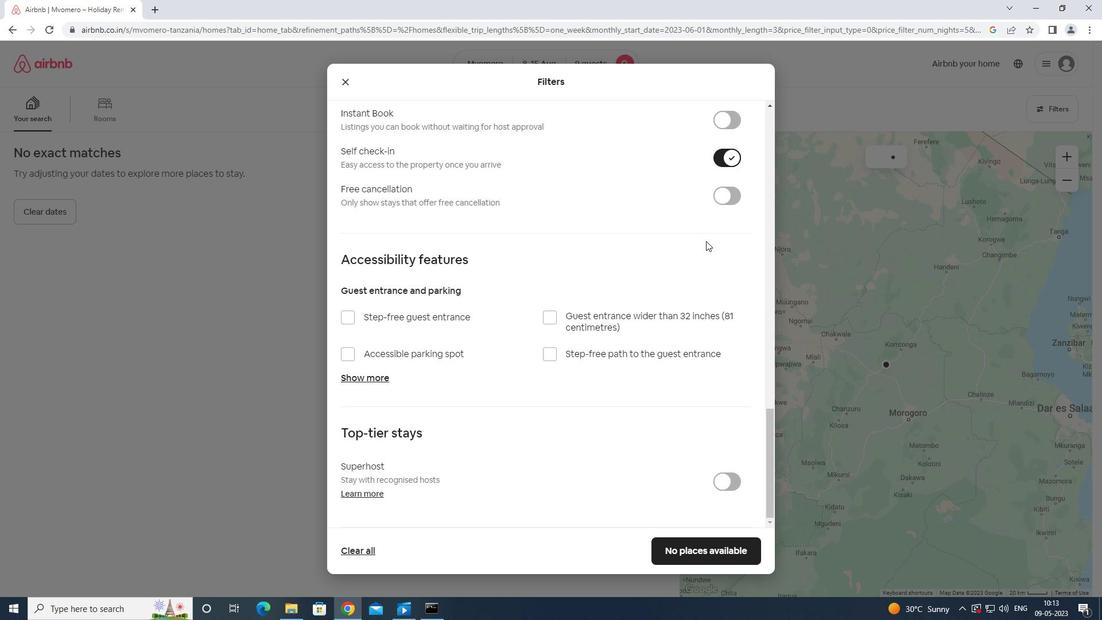 
Action: Mouse scrolled (706, 241) with delta (0, 0)
Screenshot: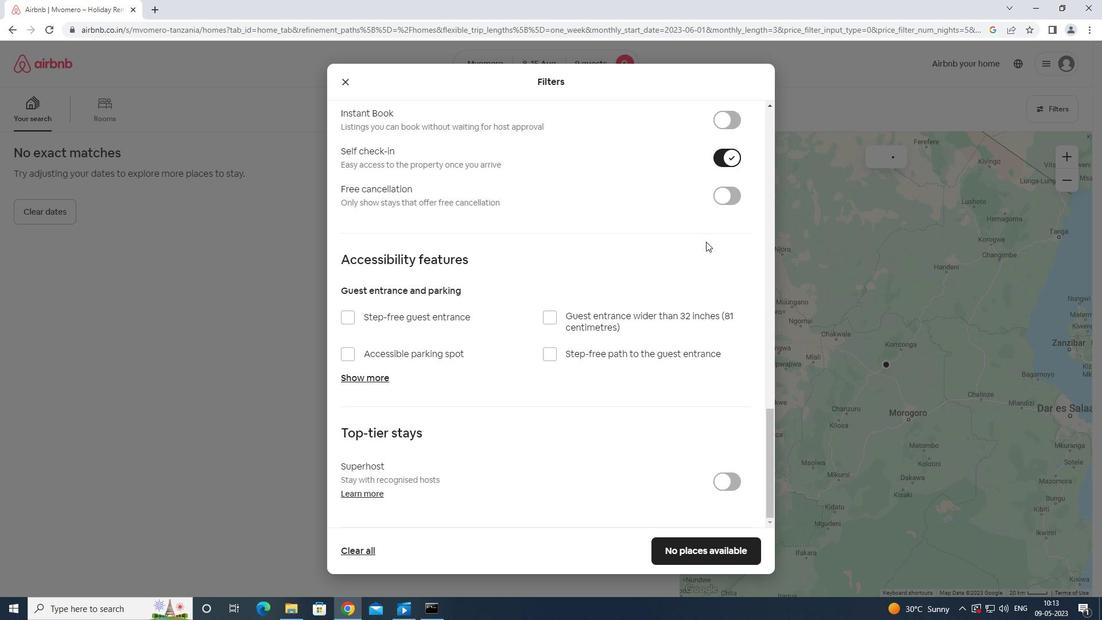 
Action: Mouse moved to (706, 242)
Screenshot: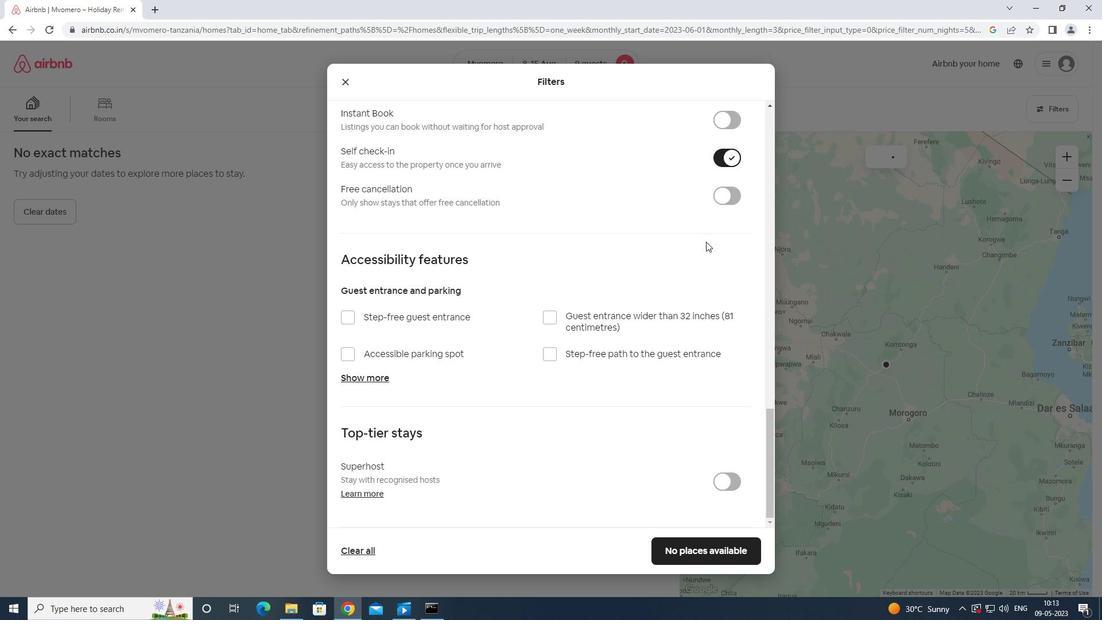 
Action: Mouse scrolled (706, 242) with delta (0, 0)
Screenshot: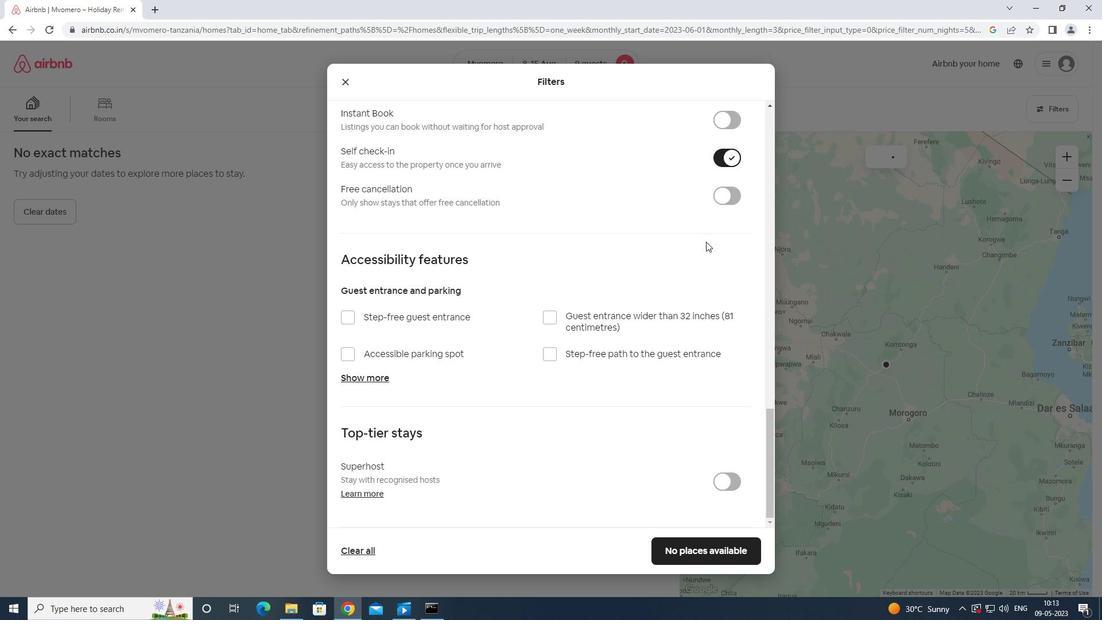 
Action: Mouse moved to (713, 546)
Screenshot: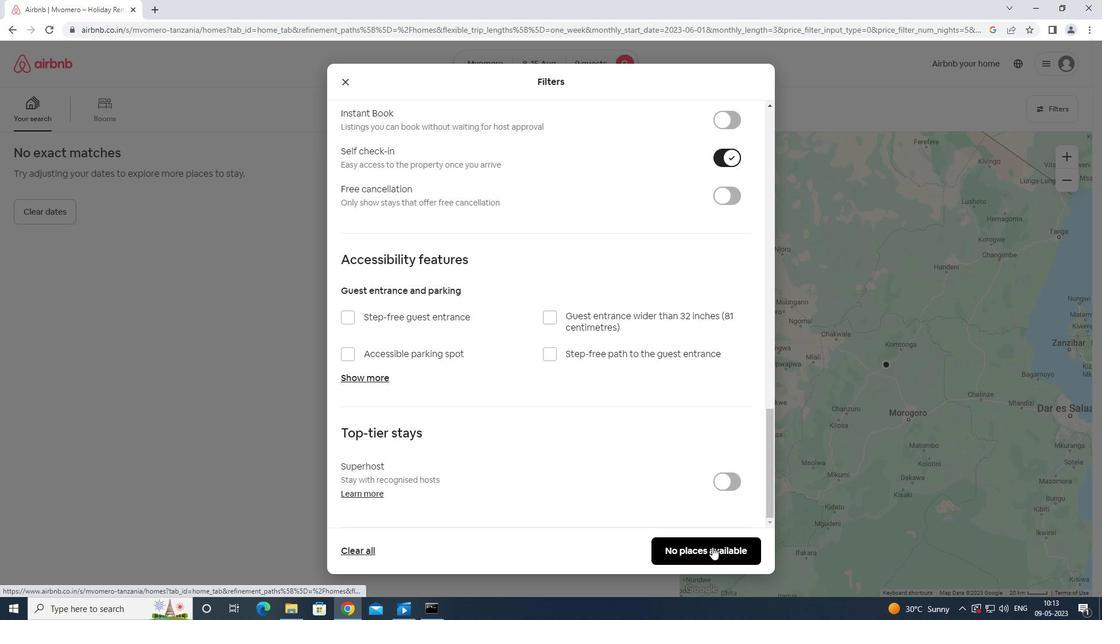 
Action: Mouse pressed left at (713, 546)
Screenshot: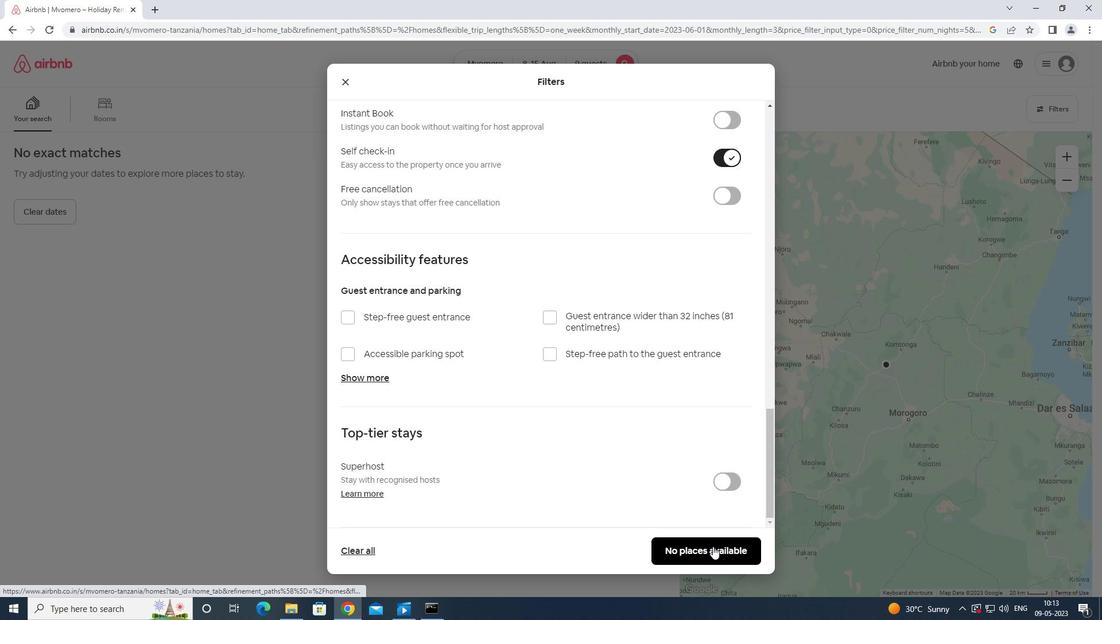 
